 Task: Font style For heading Use Caladea with dark cyan 1 colour & Underline. font size for heading '18 Pt. 'Change the font style of data to Bodoni MT condensedand font size to  14 Pt. Change the alignment of both headline & data to  Align left. In the sheet  analysisSalesByTerritory_2022
Action: Mouse moved to (100, 61)
Screenshot: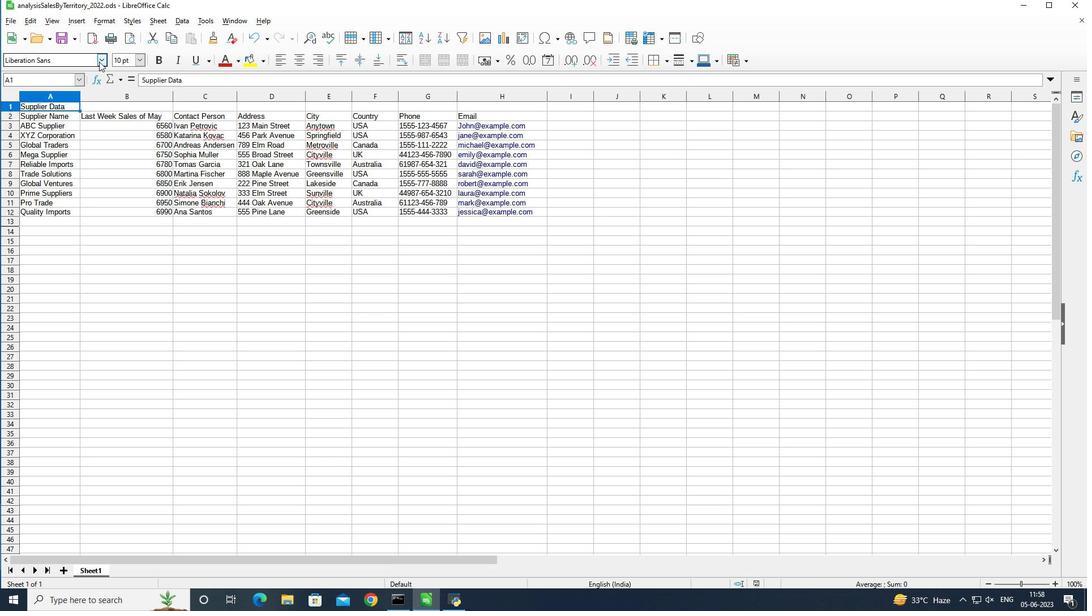 
Action: Mouse pressed left at (100, 61)
Screenshot: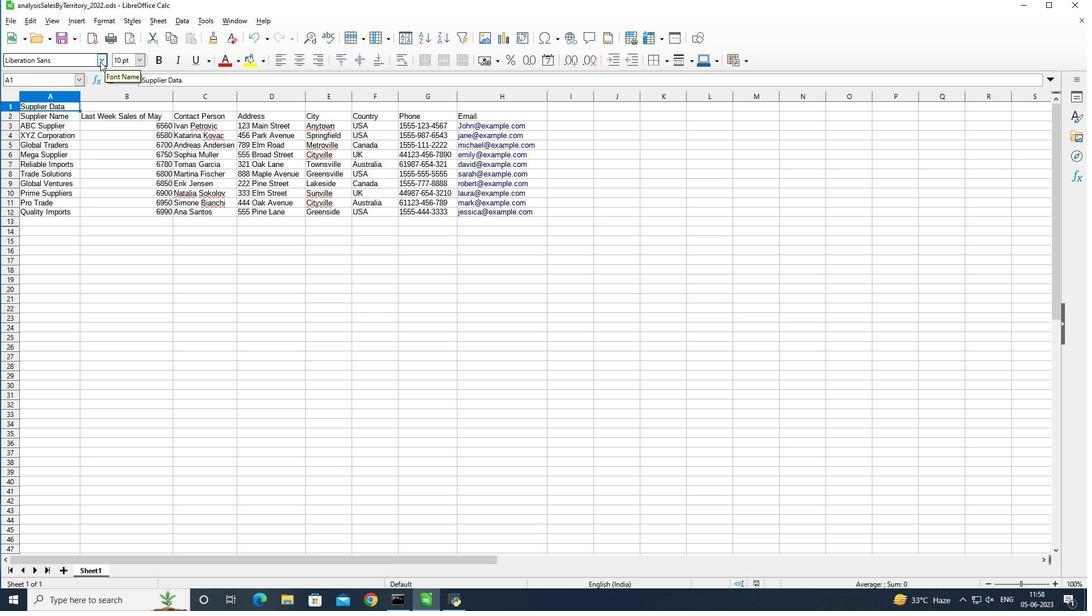
Action: Mouse moved to (128, 180)
Screenshot: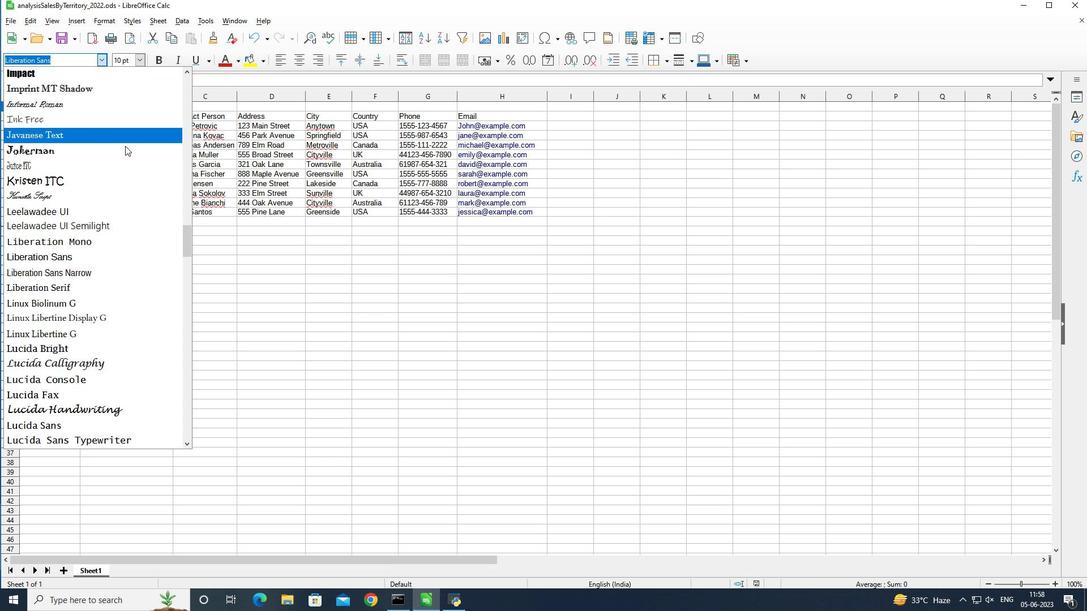 
Action: Mouse scrolled (128, 179) with delta (0, 0)
Screenshot: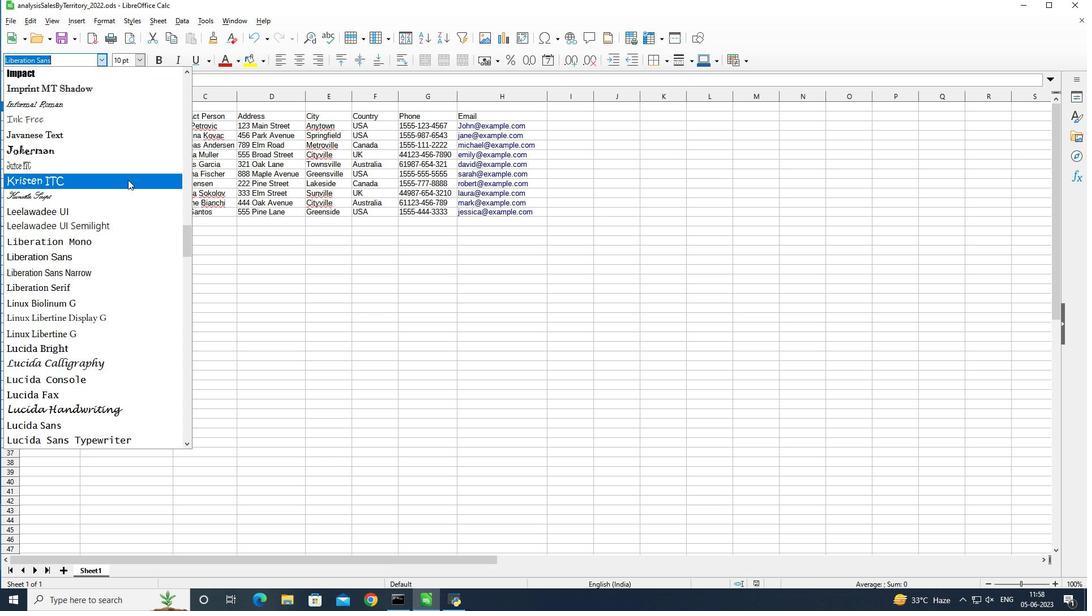 
Action: Mouse scrolled (128, 180) with delta (0, 0)
Screenshot: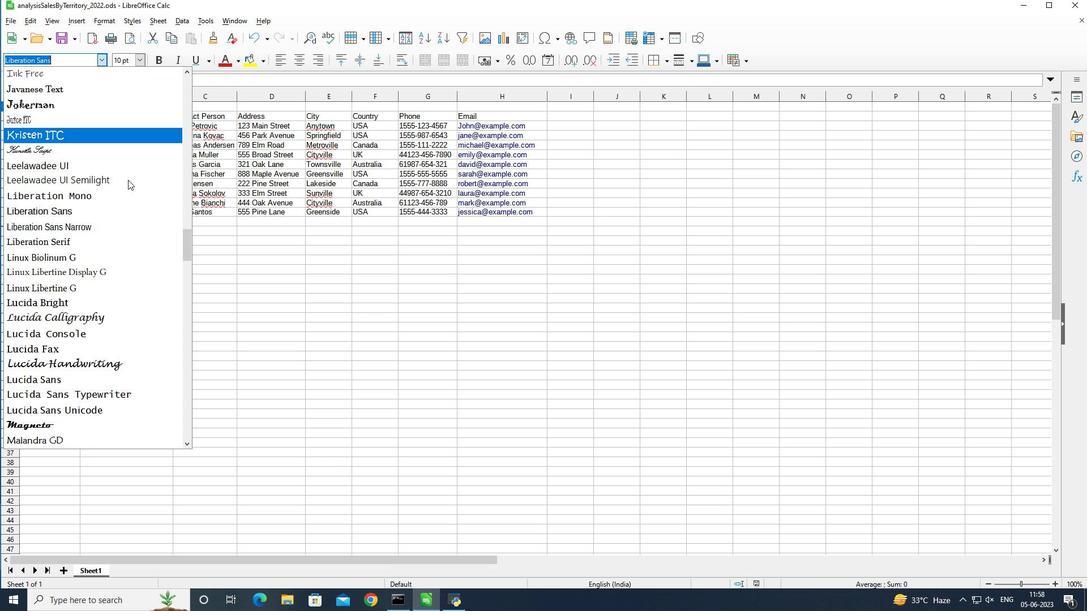 
Action: Mouse scrolled (128, 180) with delta (0, 0)
Screenshot: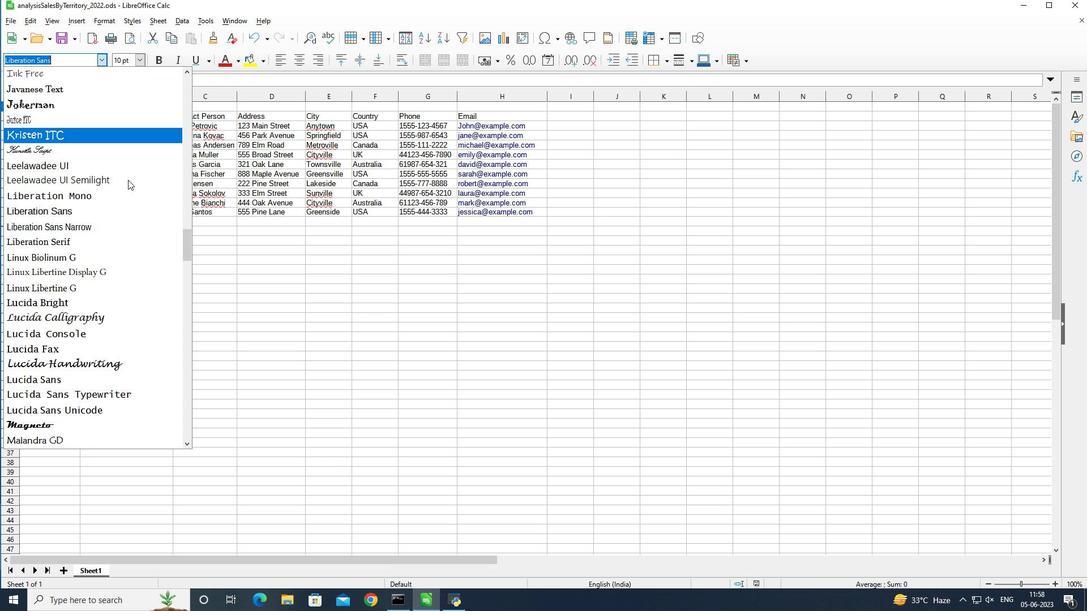 
Action: Mouse scrolled (128, 180) with delta (0, 0)
Screenshot: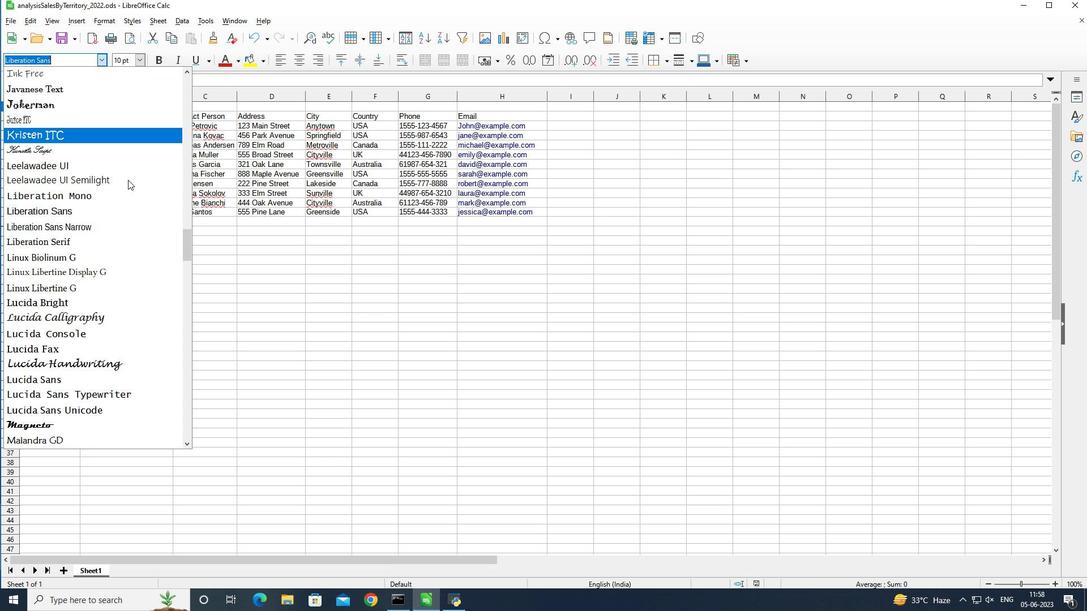 
Action: Mouse scrolled (128, 180) with delta (0, 0)
Screenshot: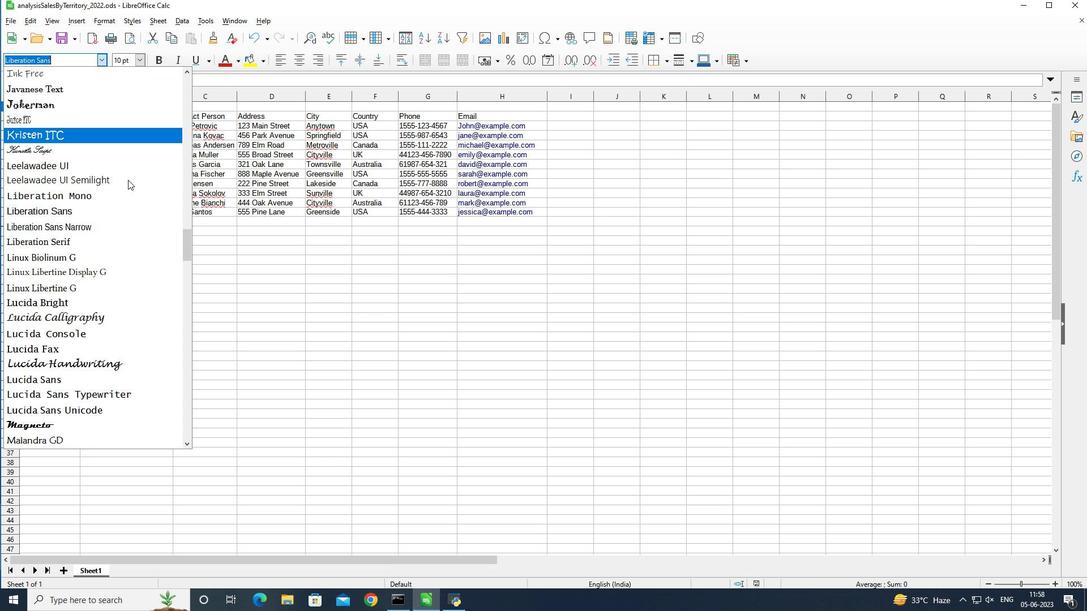 
Action: Mouse scrolled (128, 180) with delta (0, 0)
Screenshot: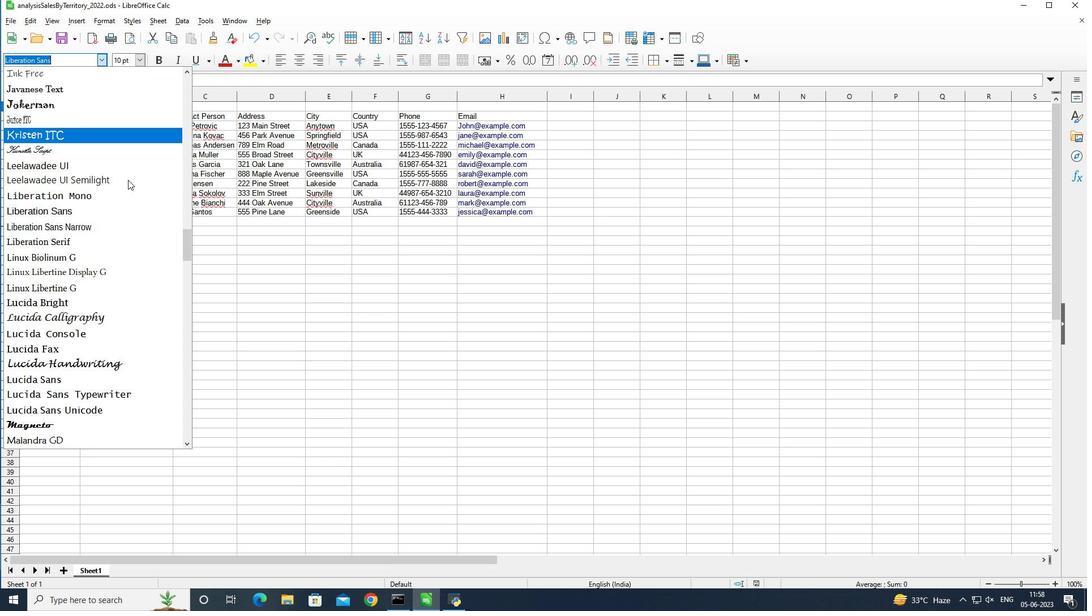 
Action: Mouse scrolled (128, 180) with delta (0, 0)
Screenshot: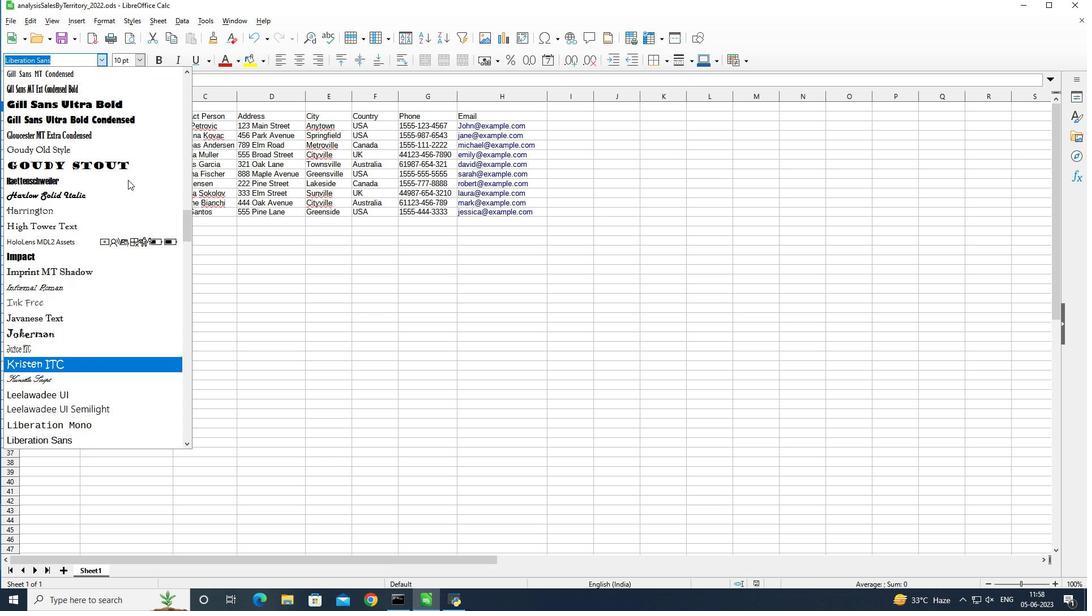 
Action: Mouse scrolled (128, 180) with delta (0, 0)
Screenshot: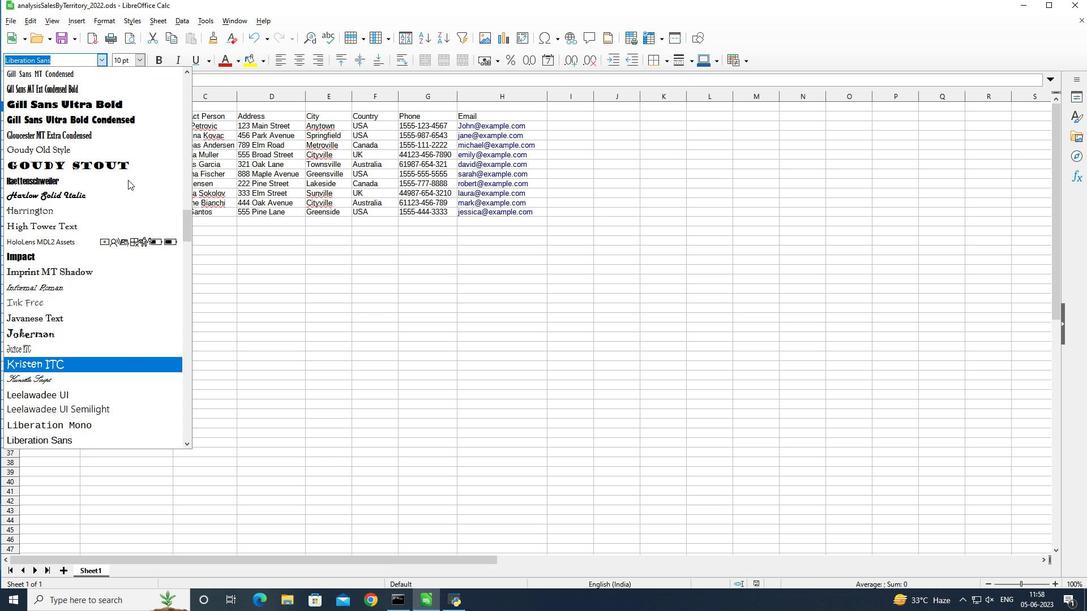 
Action: Mouse scrolled (128, 180) with delta (0, 0)
Screenshot: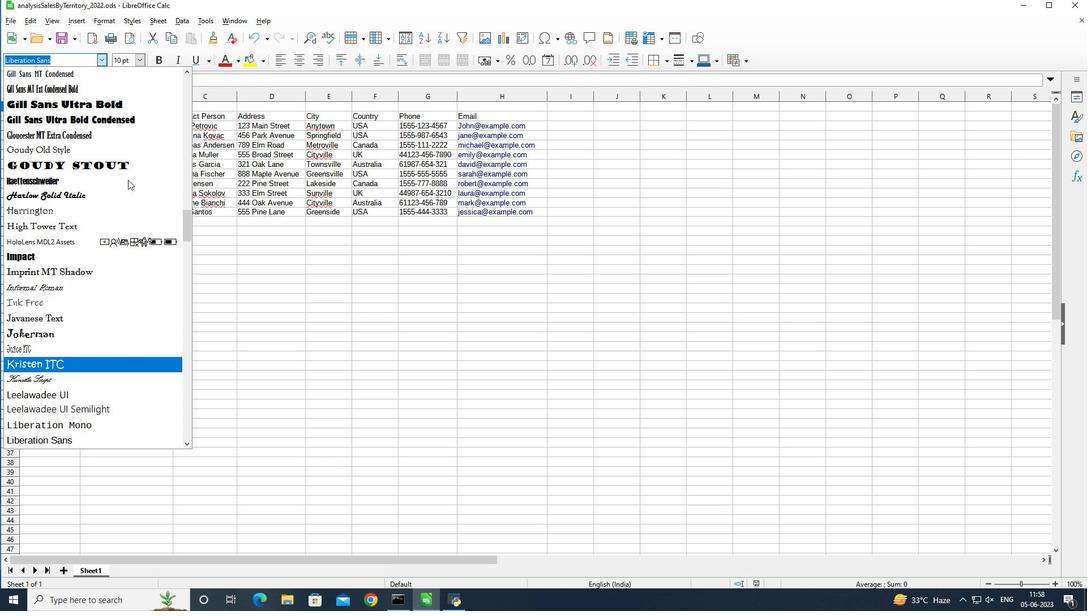 
Action: Mouse scrolled (128, 180) with delta (0, 0)
Screenshot: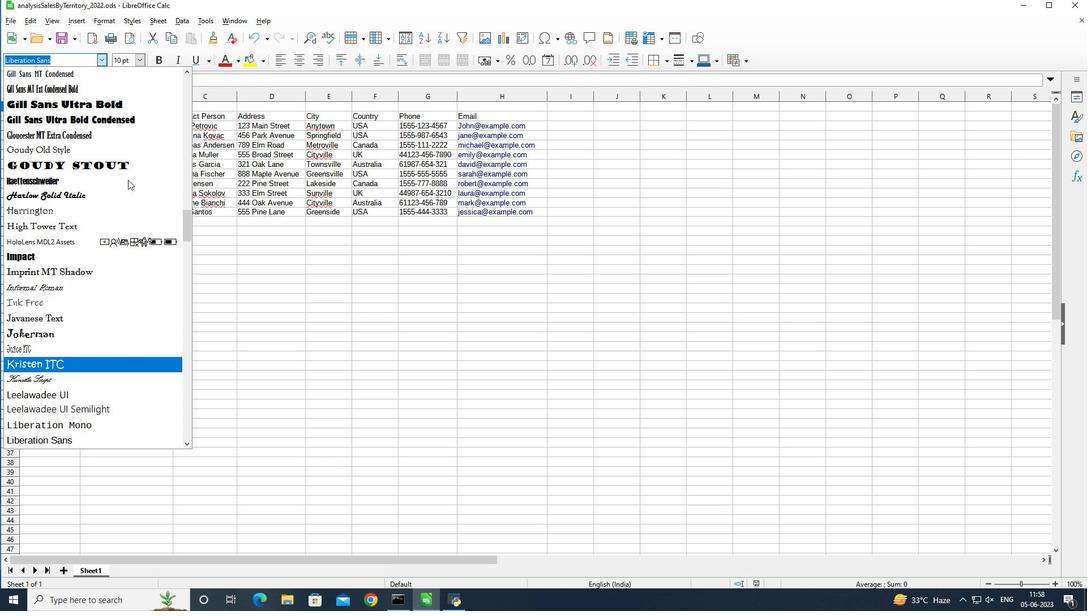 
Action: Mouse scrolled (128, 180) with delta (0, 0)
Screenshot: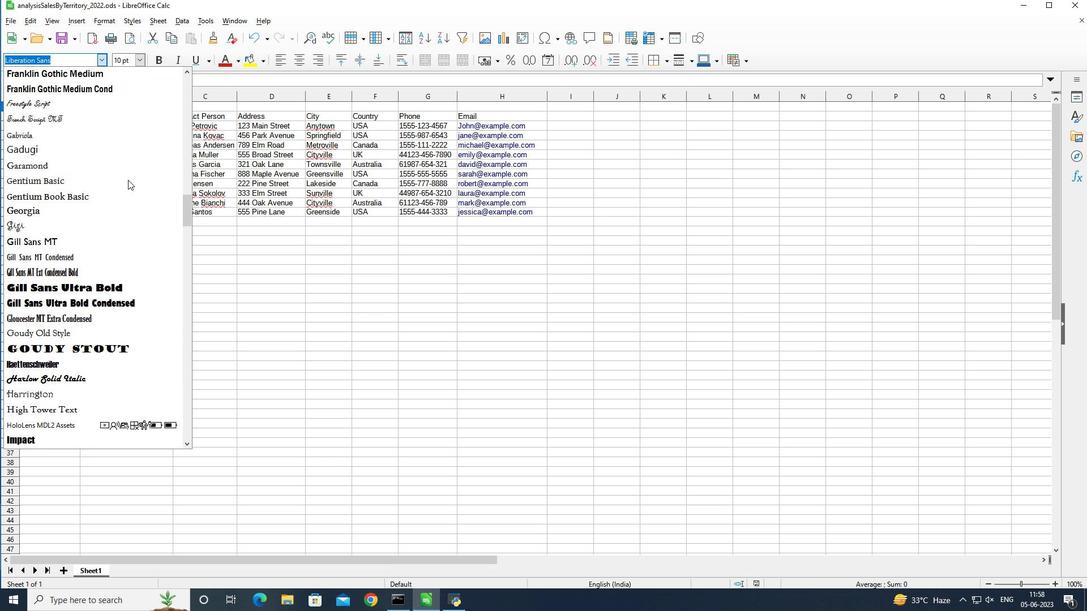 
Action: Mouse scrolled (128, 180) with delta (0, 0)
Screenshot: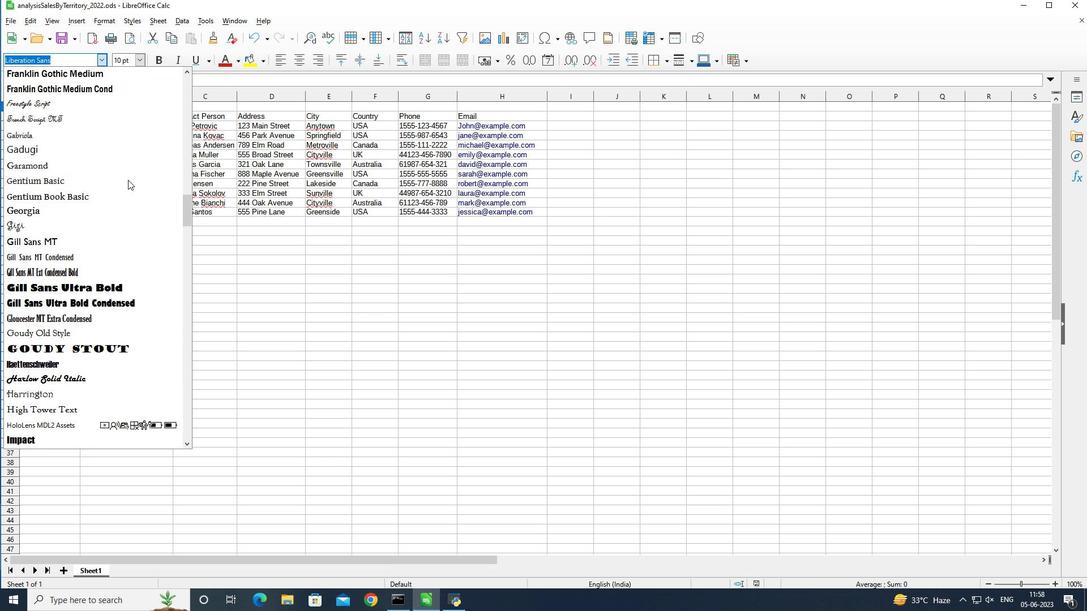 
Action: Mouse scrolled (128, 180) with delta (0, 0)
Screenshot: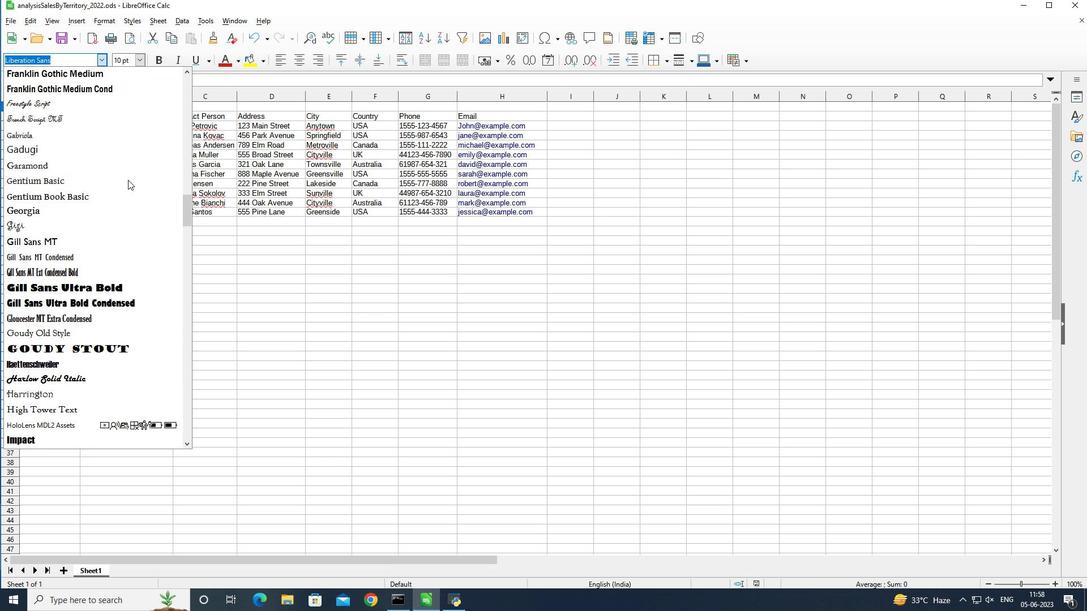 
Action: Mouse scrolled (128, 180) with delta (0, 0)
Screenshot: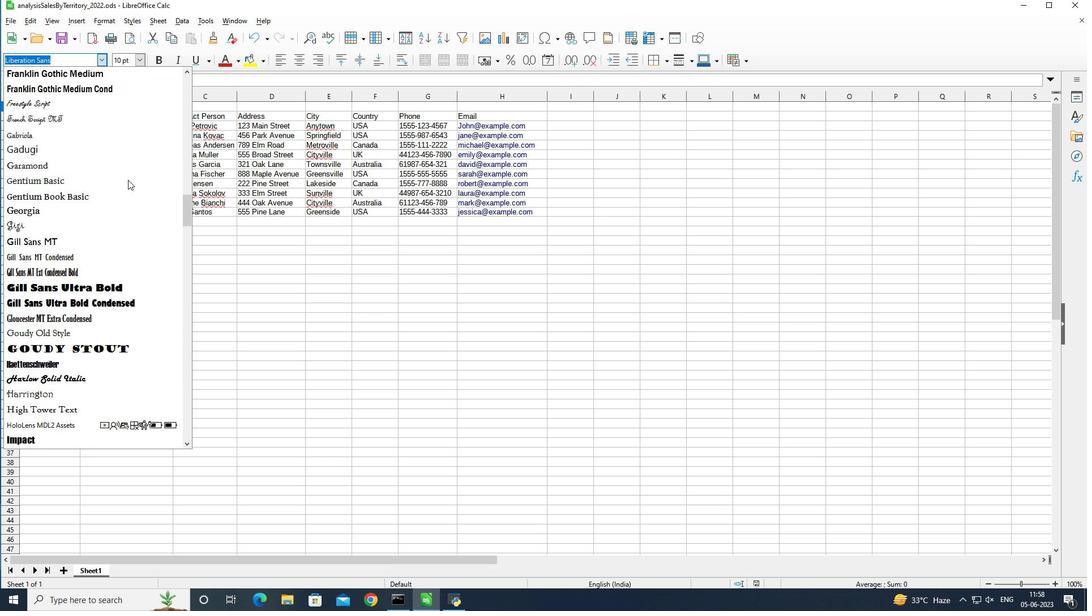 
Action: Mouse scrolled (128, 179) with delta (0, 0)
Screenshot: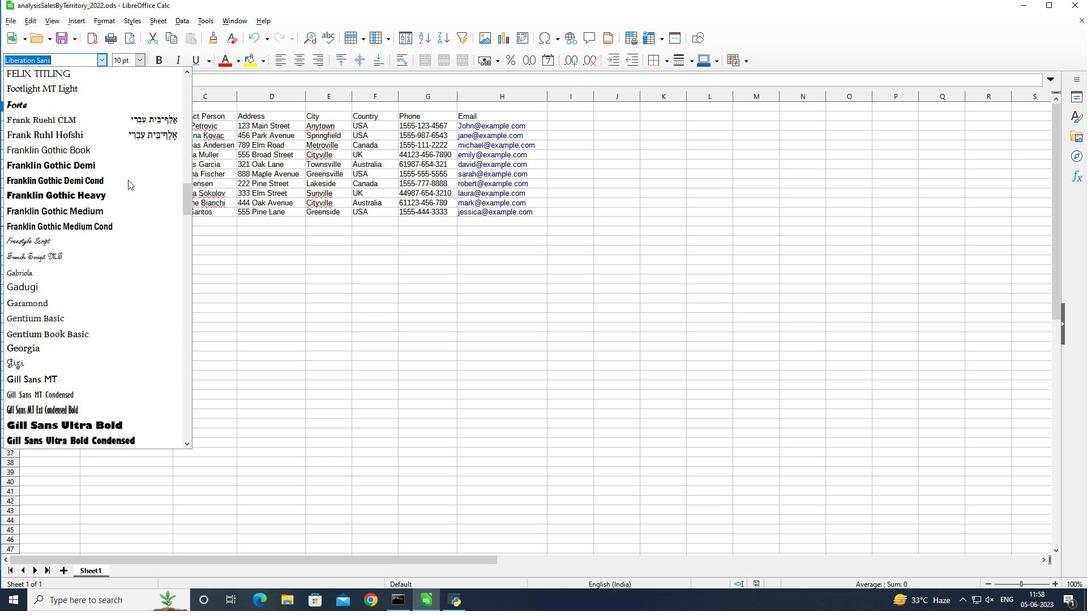 
Action: Mouse scrolled (128, 180) with delta (0, 0)
Screenshot: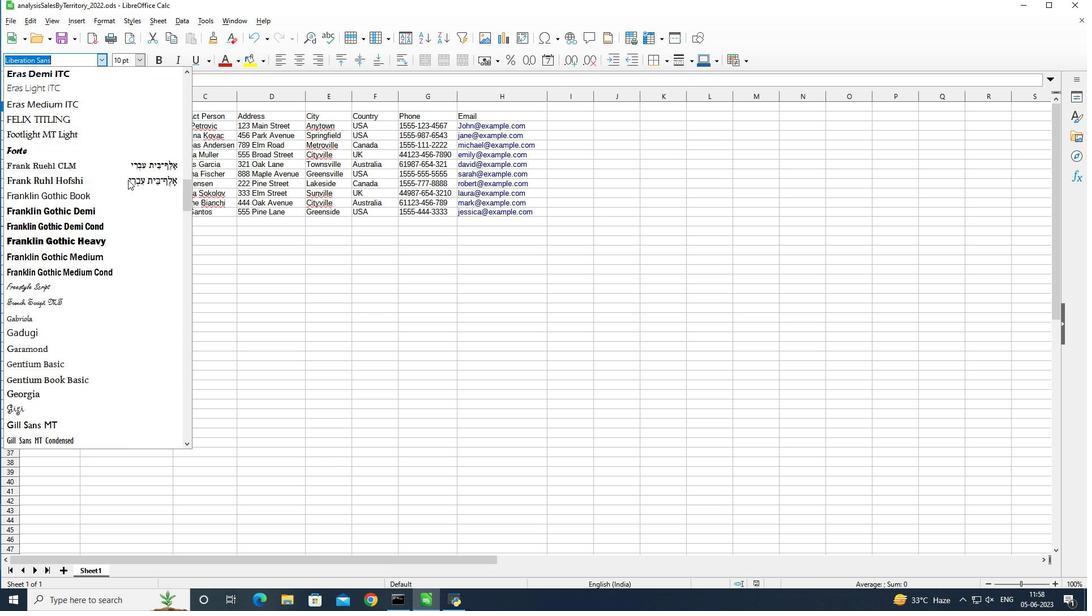 
Action: Mouse scrolled (128, 180) with delta (0, 0)
Screenshot: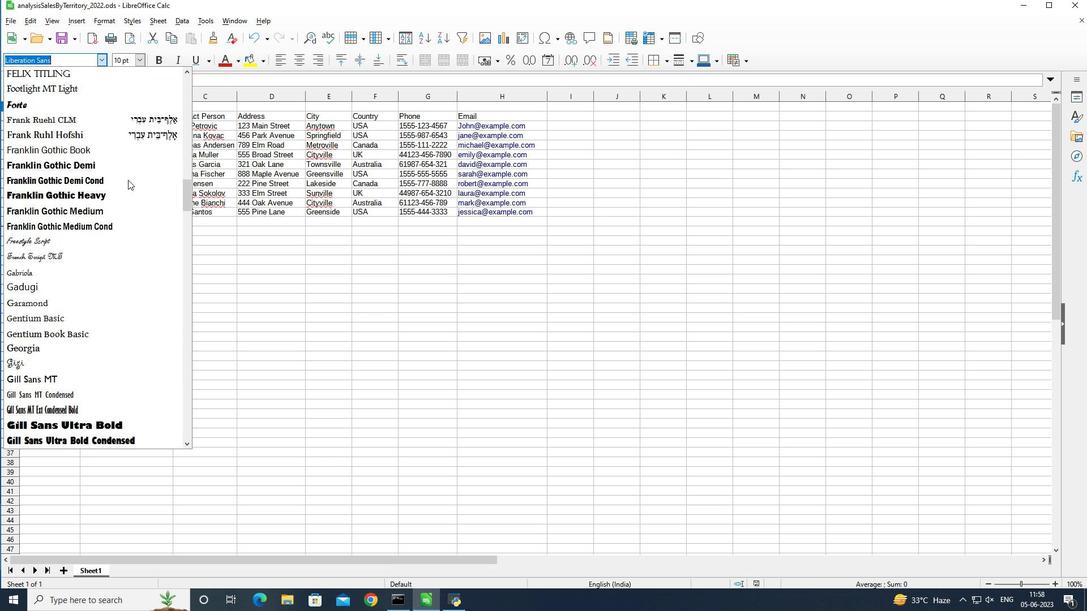 
Action: Mouse scrolled (128, 180) with delta (0, 0)
Screenshot: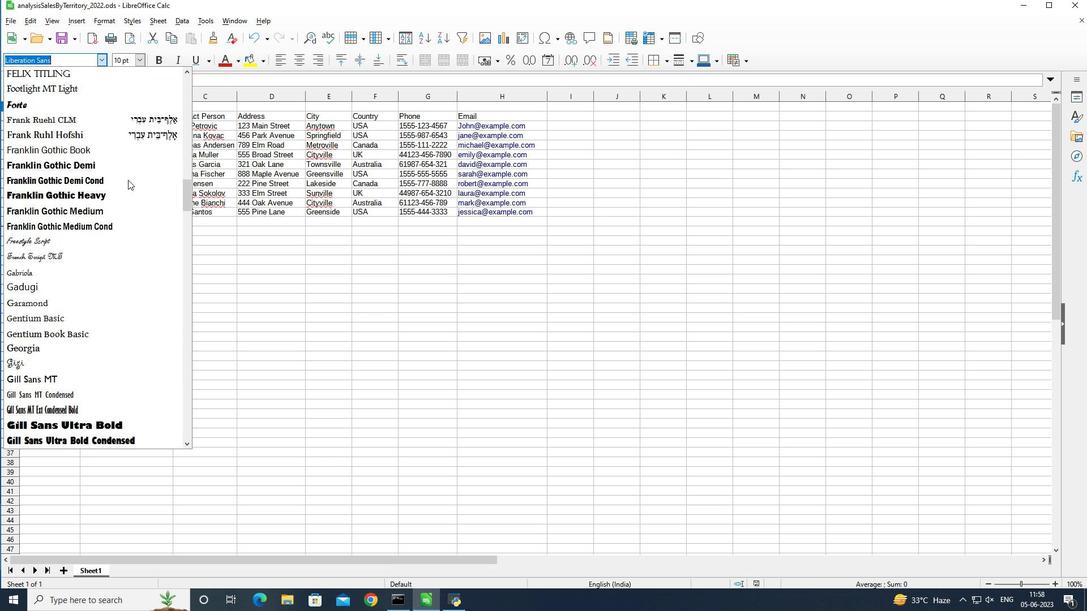 
Action: Mouse scrolled (128, 180) with delta (0, 0)
Screenshot: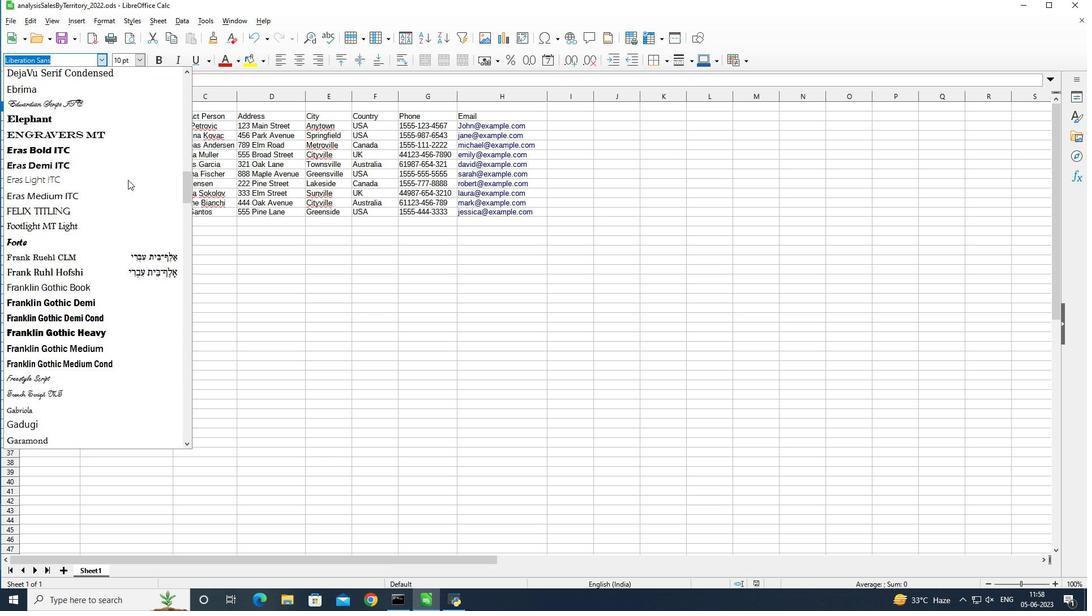 
Action: Mouse scrolled (128, 180) with delta (0, 0)
Screenshot: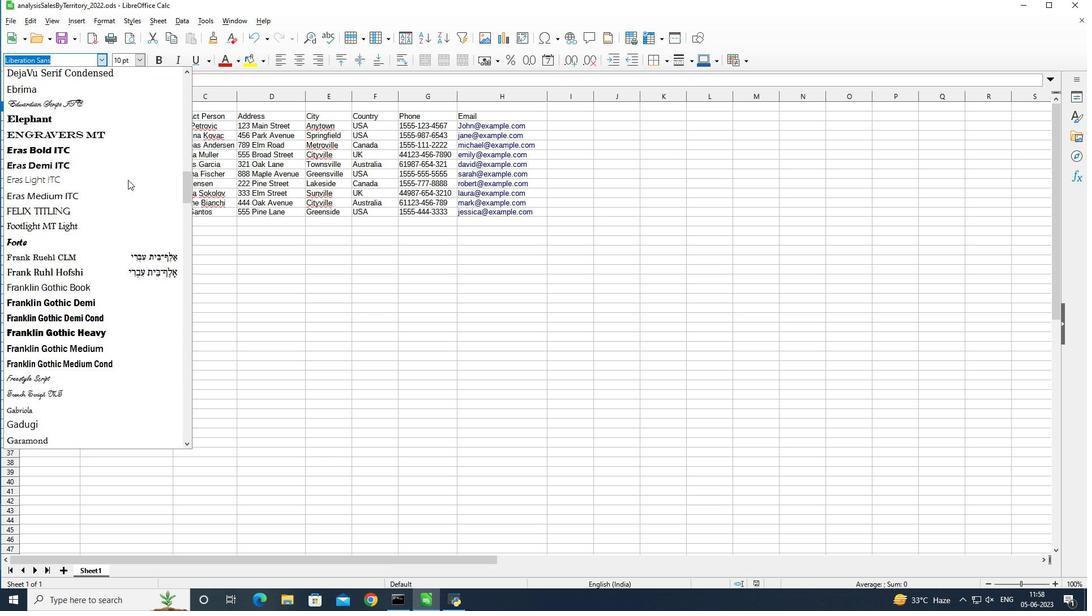 
Action: Mouse scrolled (128, 180) with delta (0, 0)
Screenshot: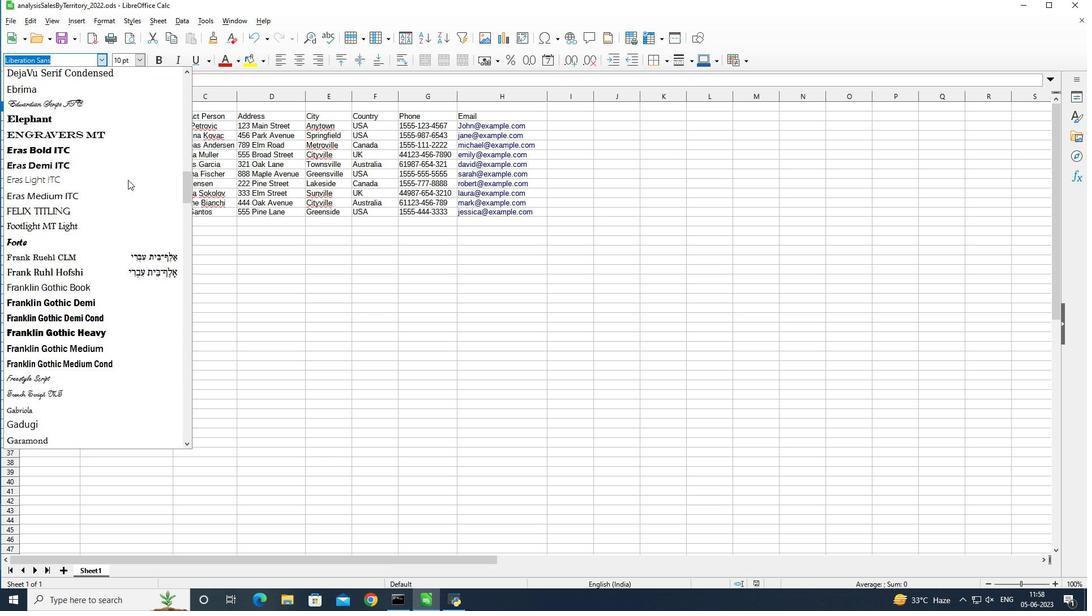 
Action: Mouse scrolled (128, 180) with delta (0, 0)
Screenshot: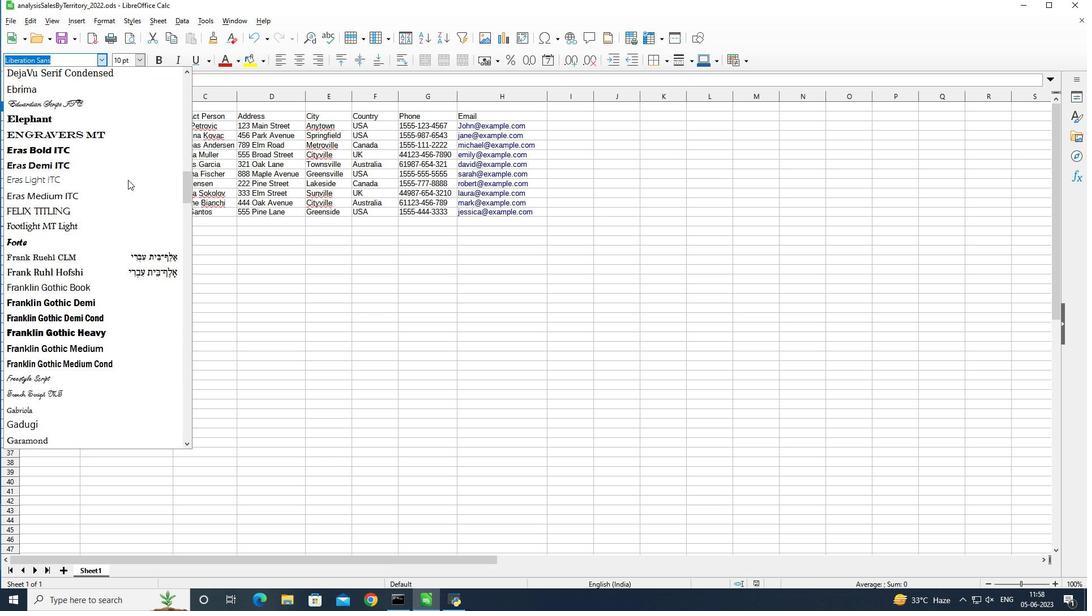 
Action: Mouse scrolled (128, 180) with delta (0, 0)
Screenshot: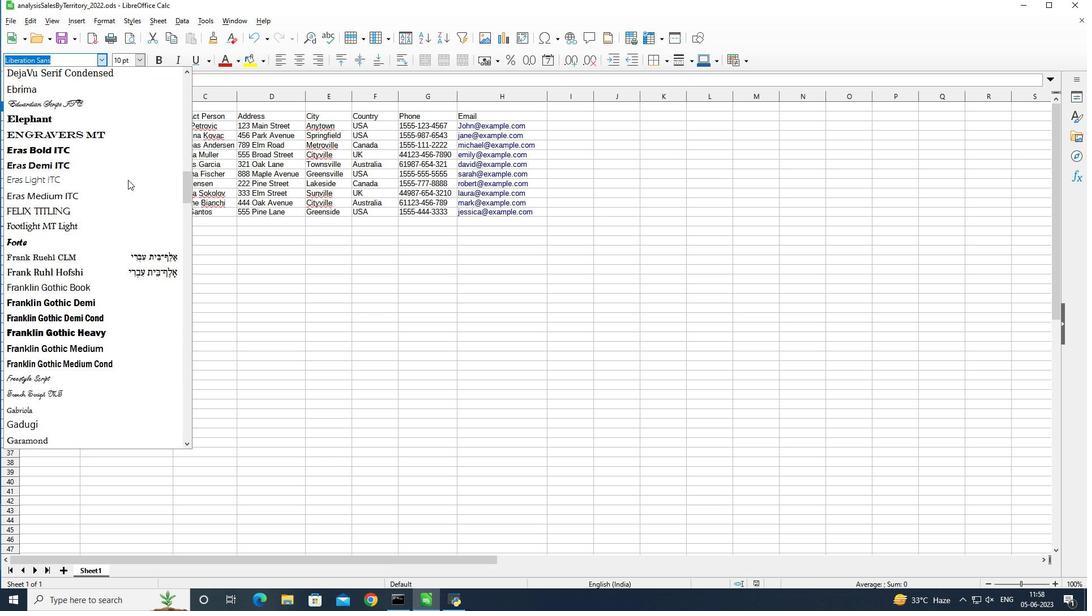 
Action: Mouse scrolled (128, 180) with delta (0, 0)
Screenshot: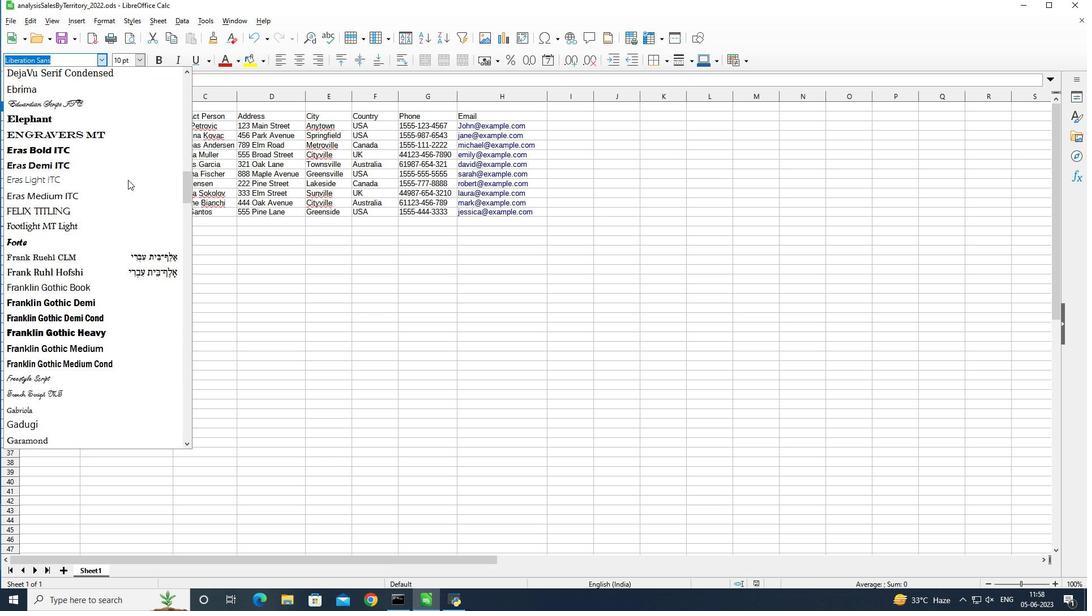
Action: Mouse scrolled (128, 180) with delta (0, 0)
Screenshot: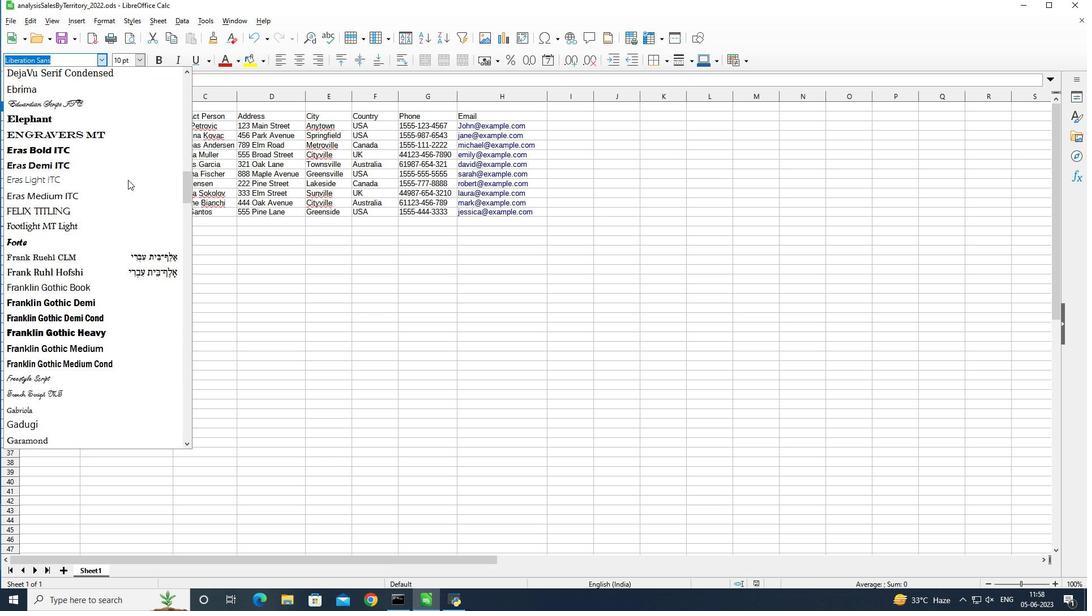 
Action: Mouse scrolled (128, 180) with delta (0, 0)
Screenshot: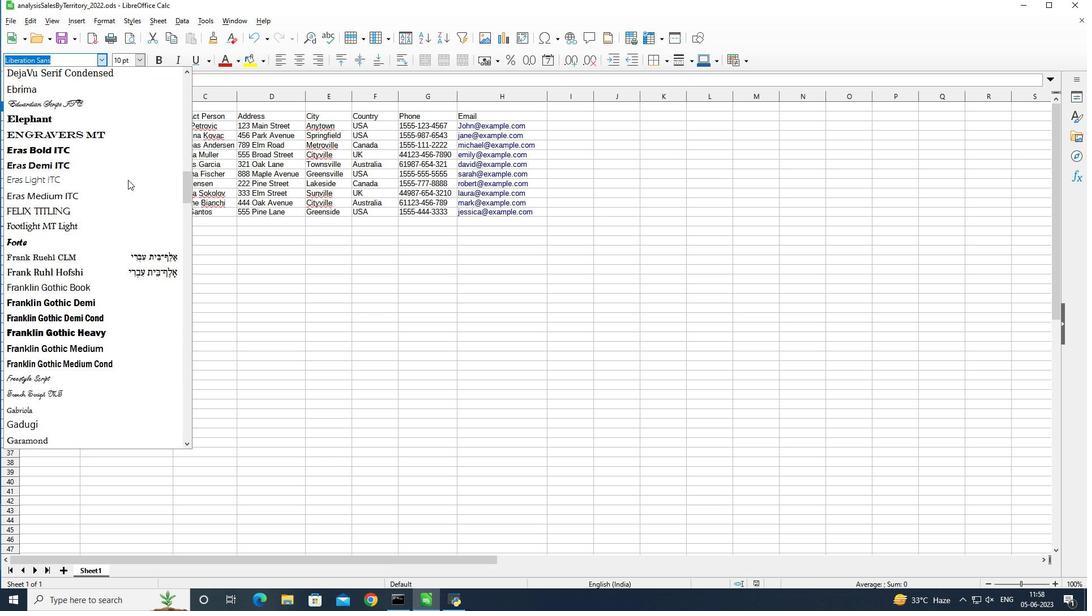 
Action: Mouse scrolled (128, 180) with delta (0, 0)
Screenshot: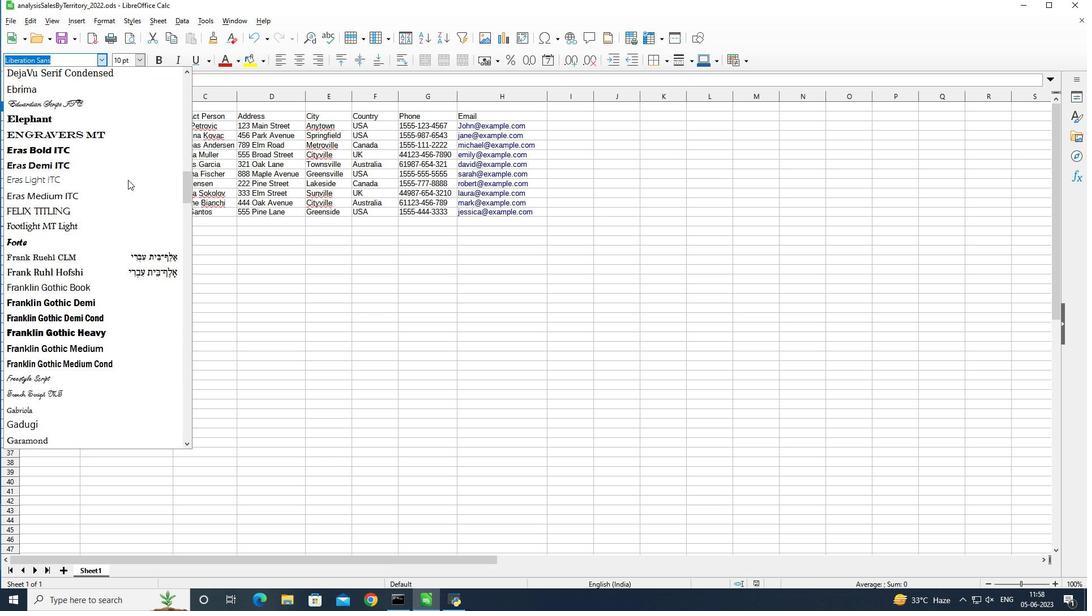
Action: Mouse scrolled (128, 180) with delta (0, 0)
Screenshot: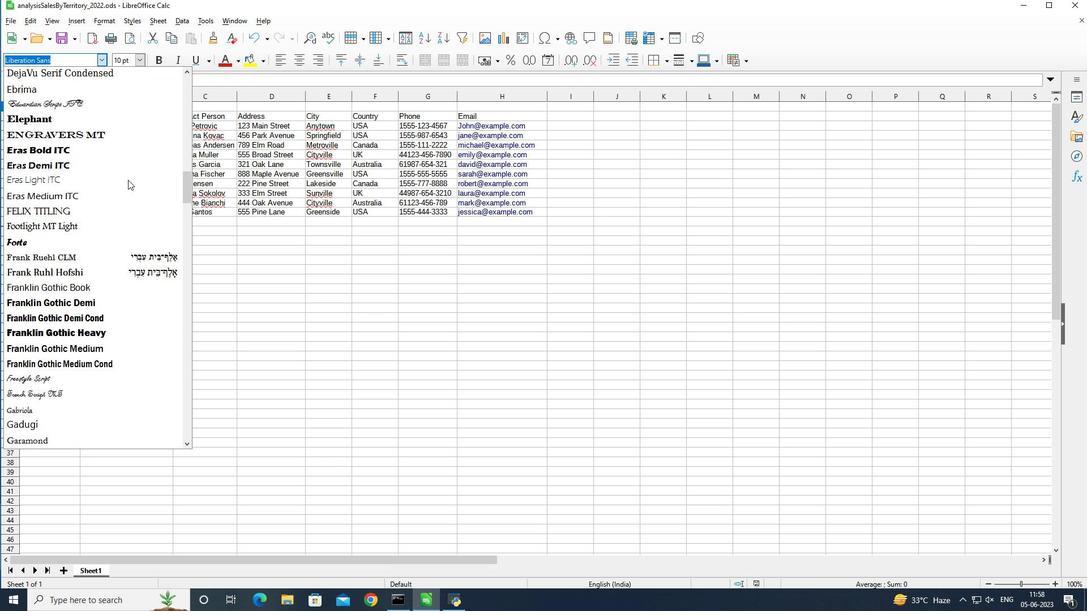 
Action: Mouse scrolled (128, 180) with delta (0, 0)
Screenshot: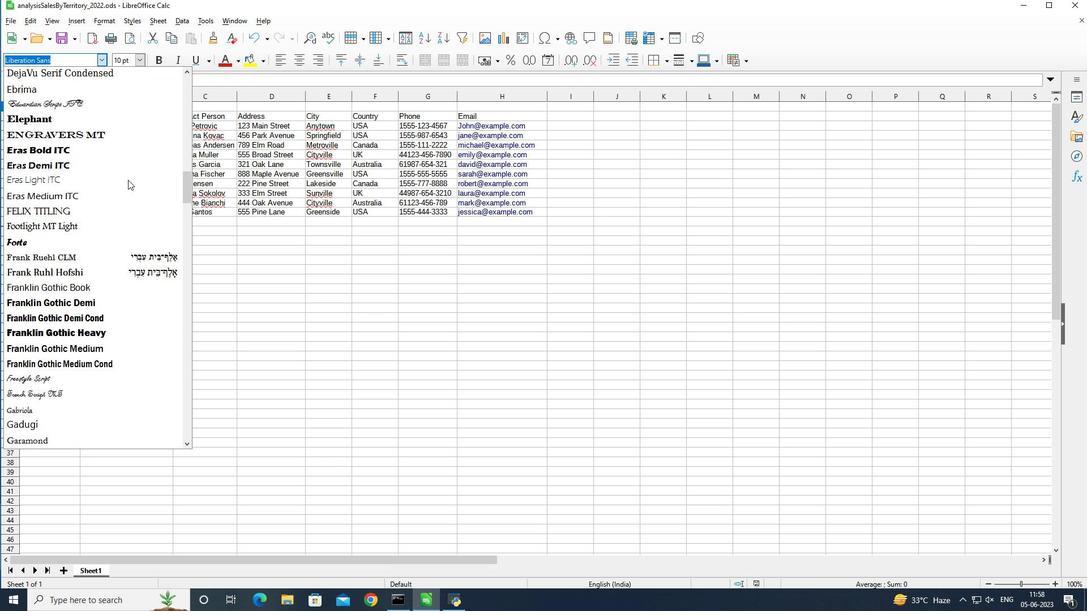 
Action: Mouse scrolled (128, 180) with delta (0, 0)
Screenshot: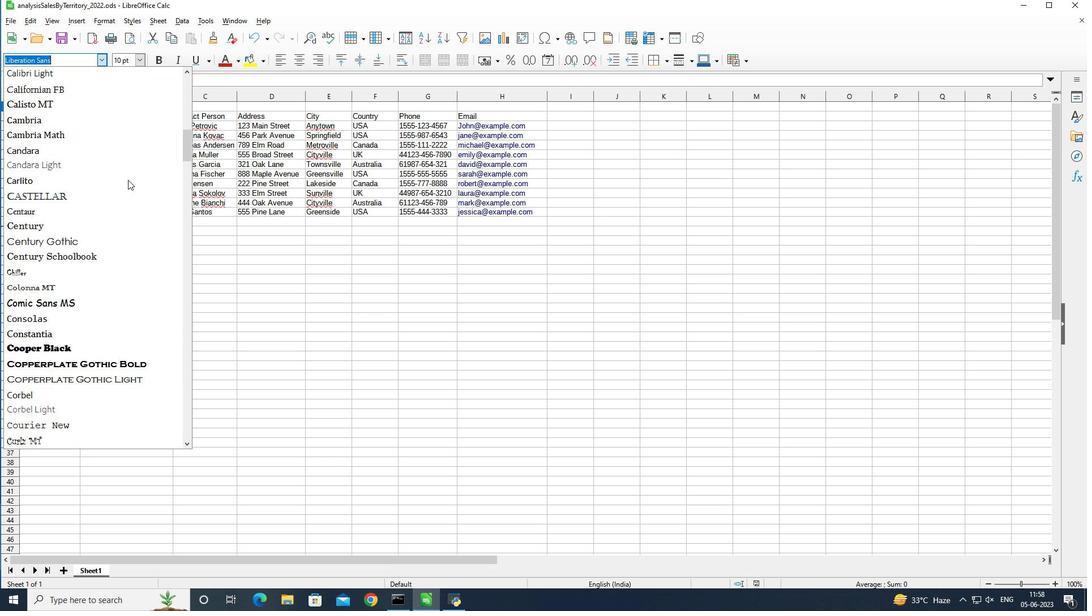
Action: Mouse scrolled (128, 180) with delta (0, 0)
Screenshot: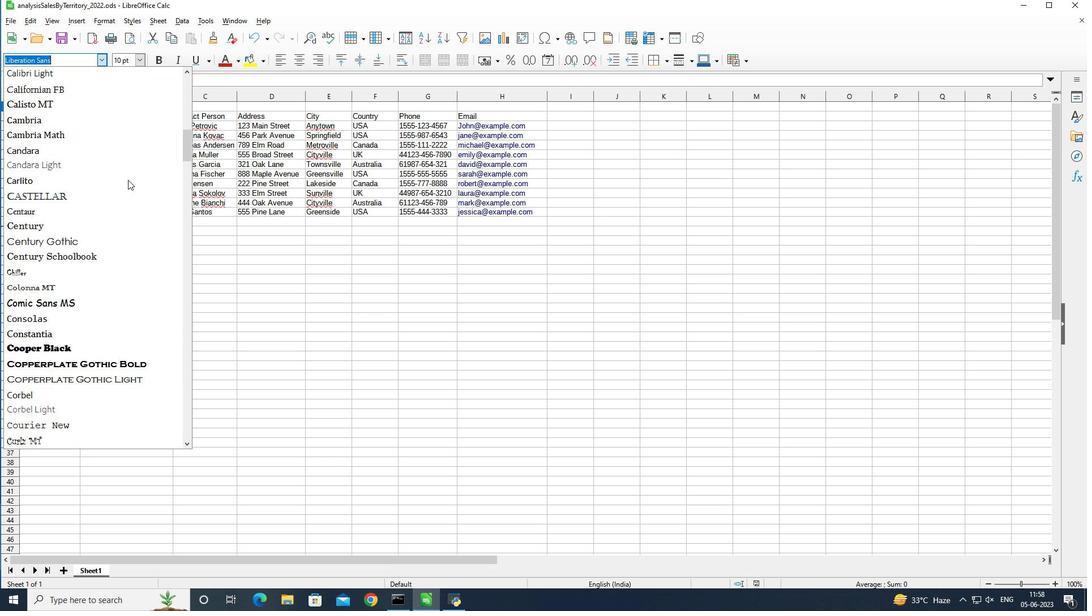 
Action: Mouse scrolled (128, 180) with delta (0, 0)
Screenshot: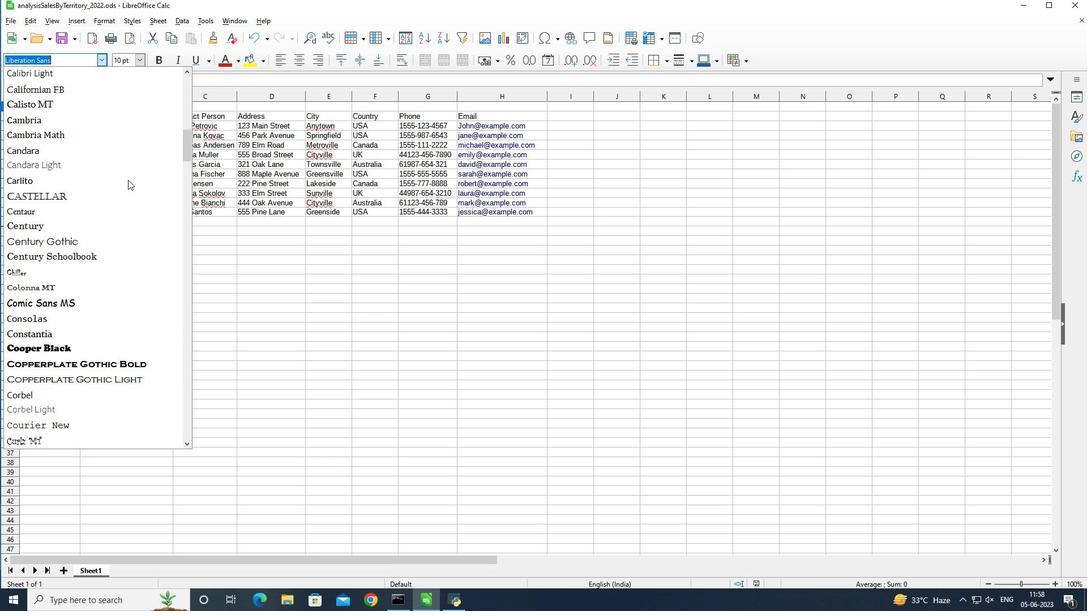 
Action: Mouse scrolled (128, 180) with delta (0, 0)
Screenshot: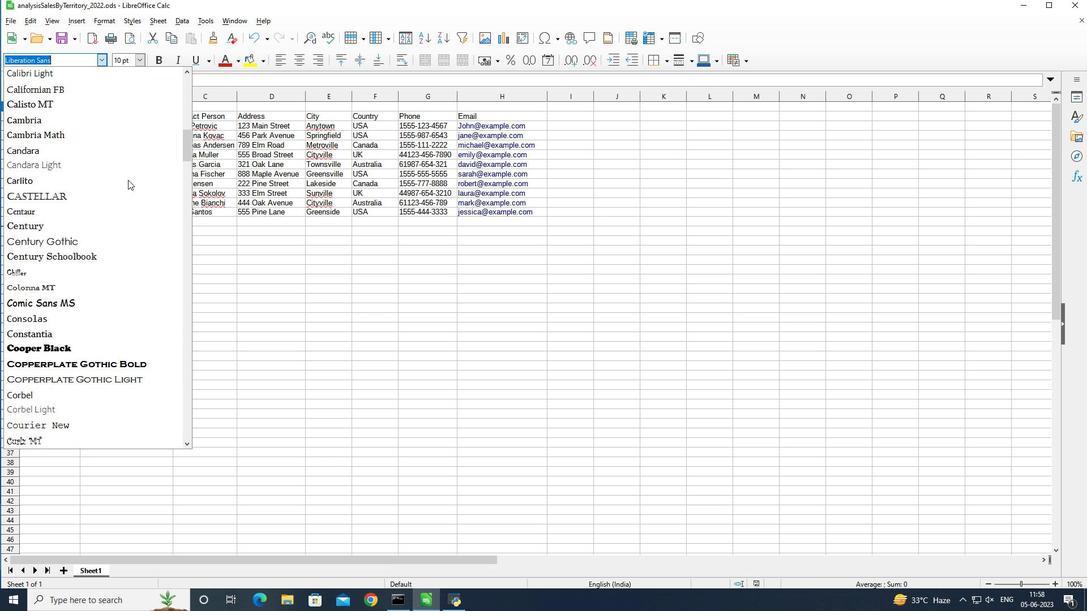 
Action: Mouse moved to (118, 229)
Screenshot: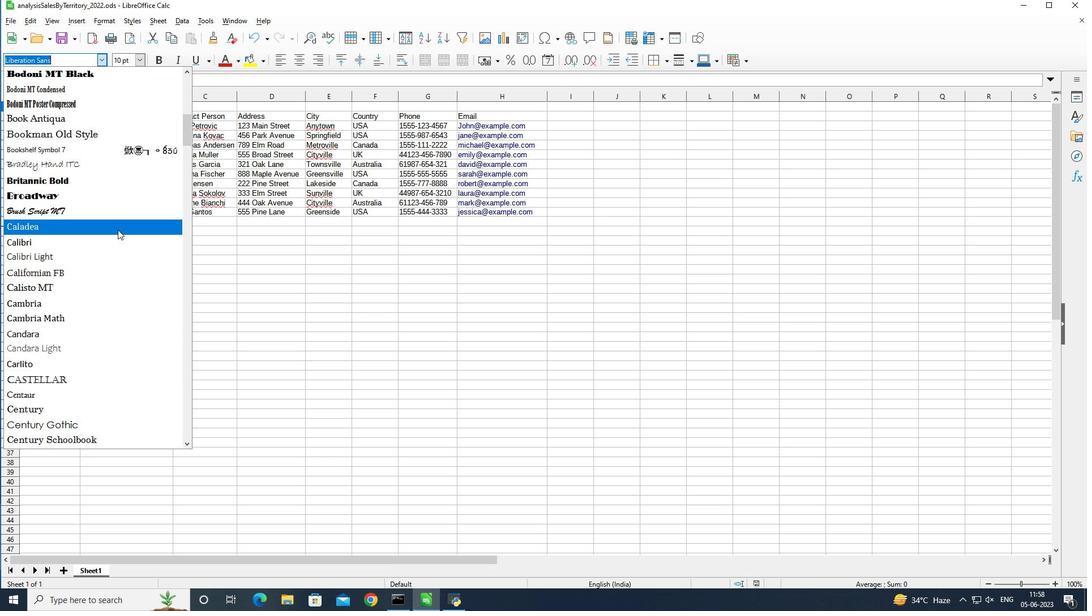 
Action: Mouse pressed left at (118, 229)
Screenshot: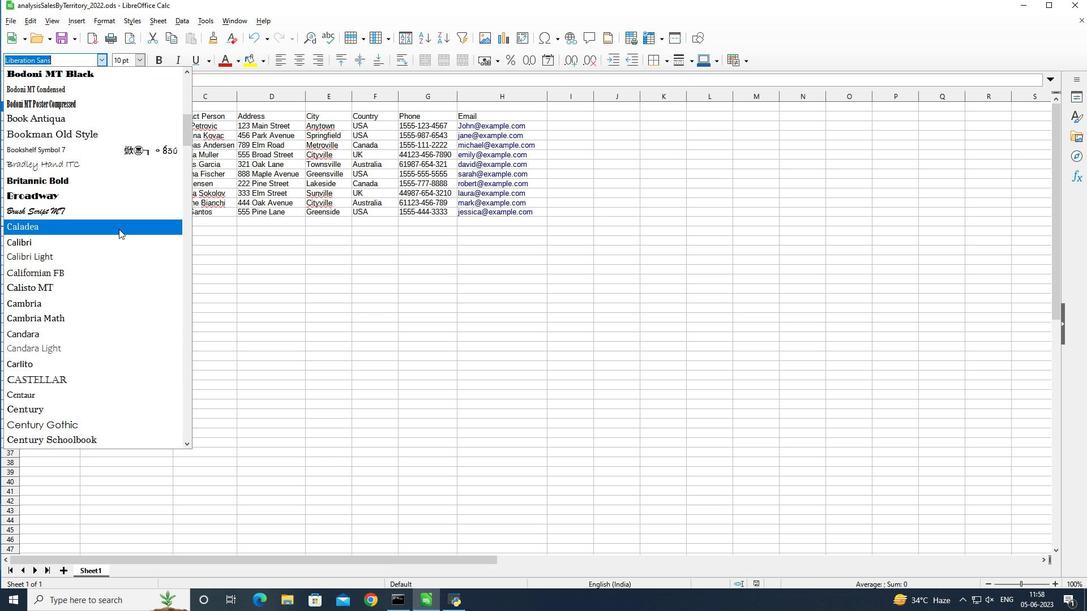 
Action: Mouse moved to (237, 62)
Screenshot: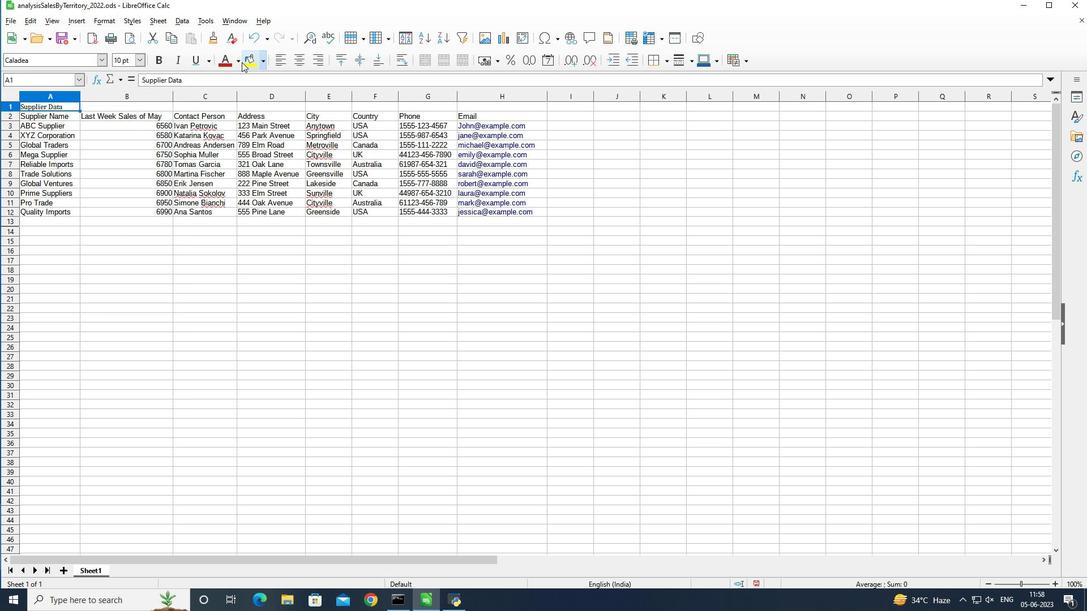 
Action: Mouse pressed left at (237, 62)
Screenshot: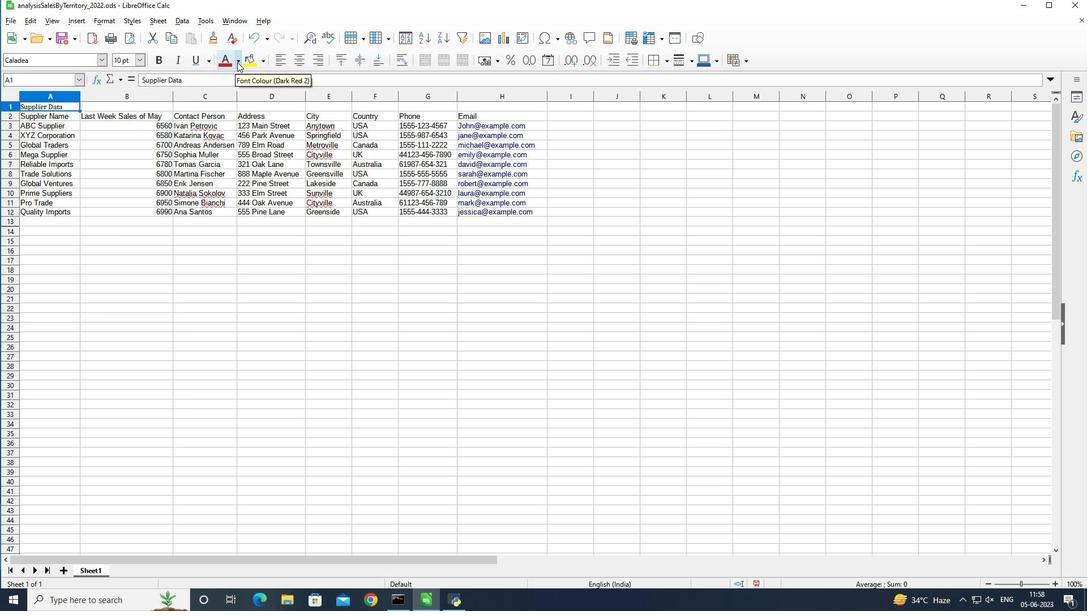 
Action: Mouse moved to (321, 114)
Screenshot: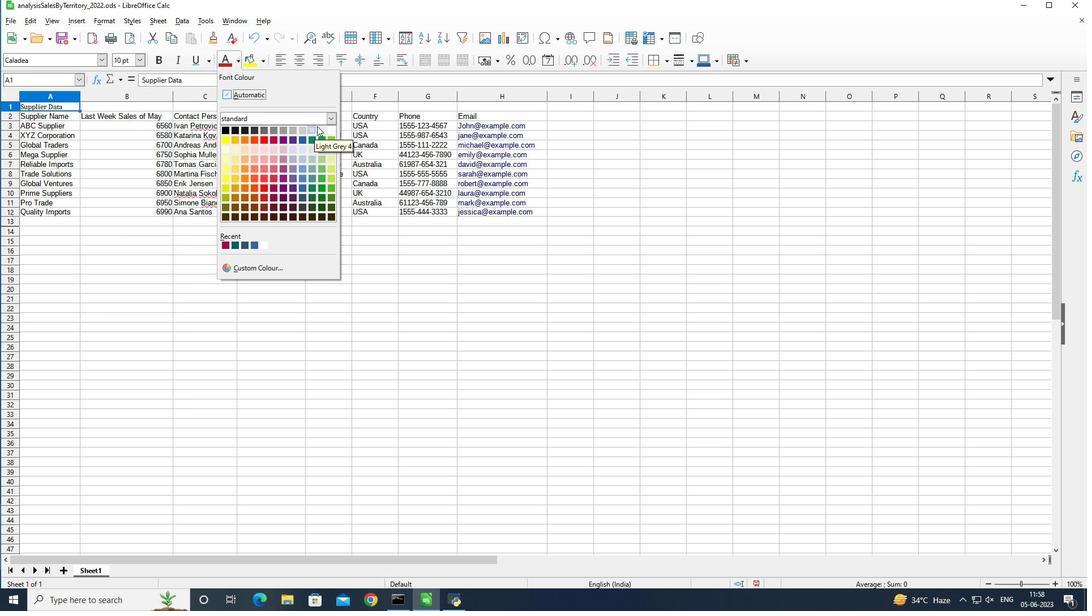 
Action: Mouse pressed left at (321, 114)
Screenshot: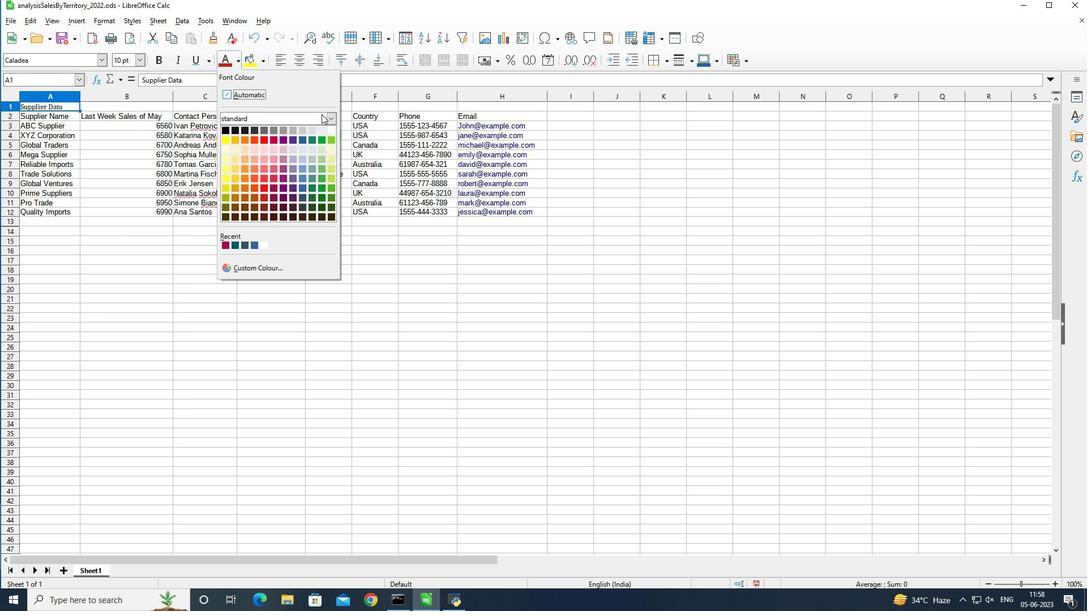 
Action: Mouse moved to (295, 174)
Screenshot: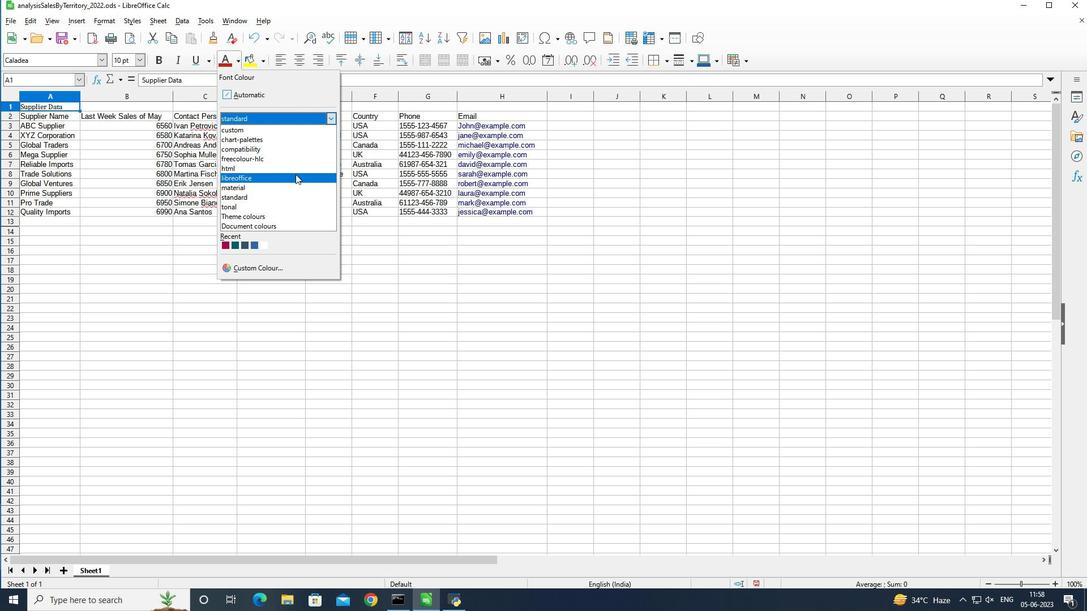 
Action: Mouse pressed left at (295, 174)
Screenshot: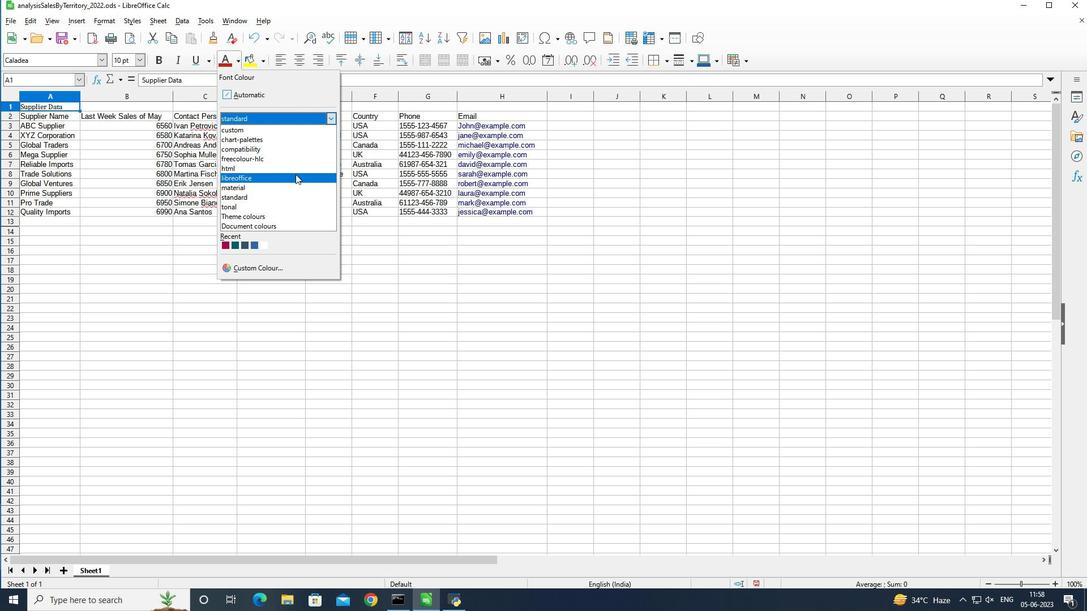 
Action: Mouse moved to (331, 117)
Screenshot: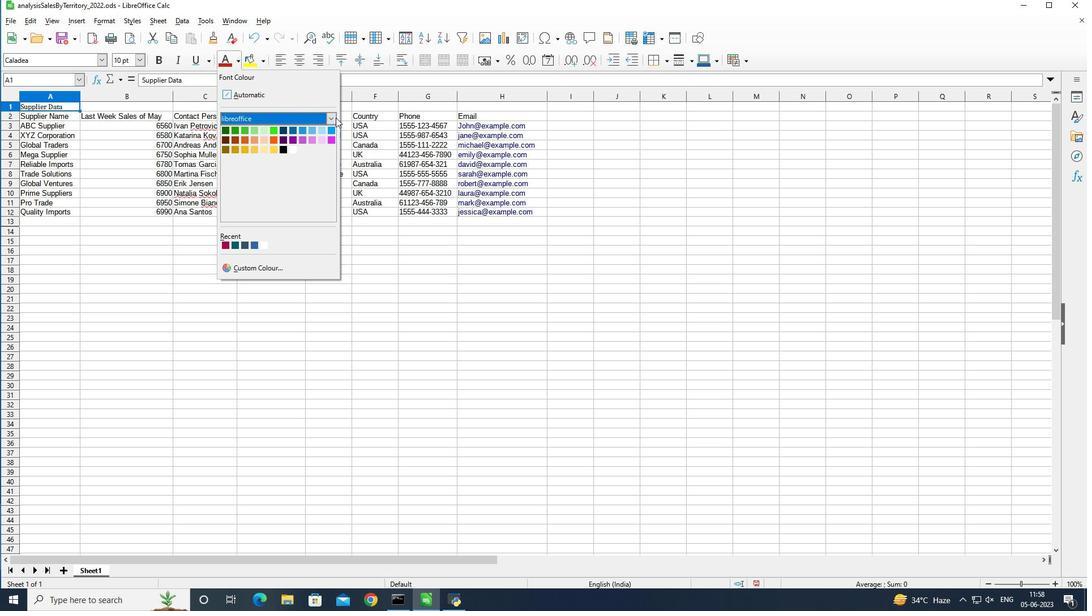 
Action: Mouse pressed left at (331, 117)
Screenshot: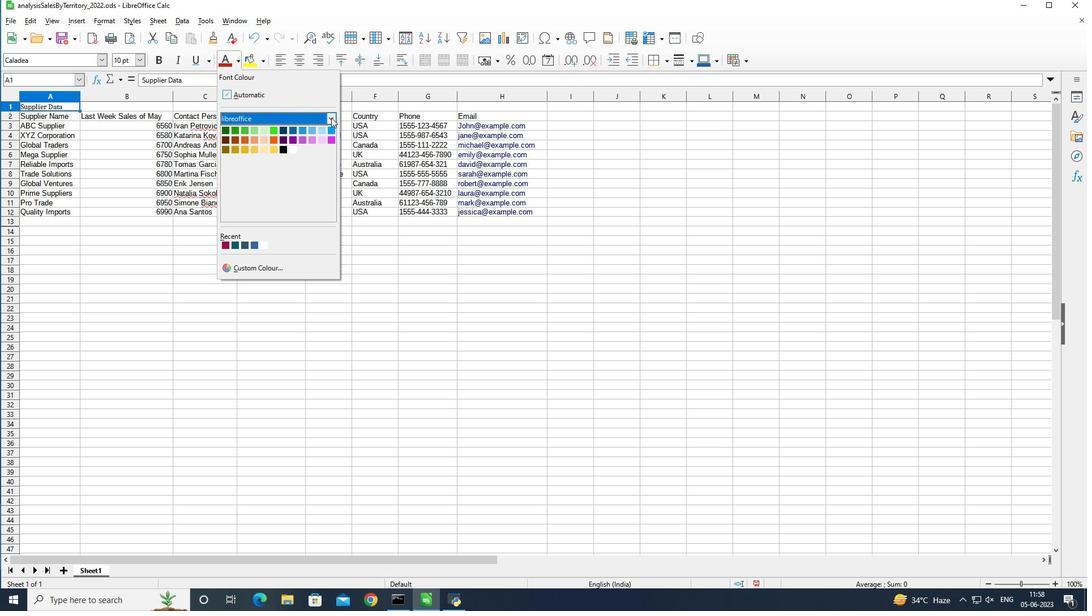 
Action: Mouse moved to (298, 183)
Screenshot: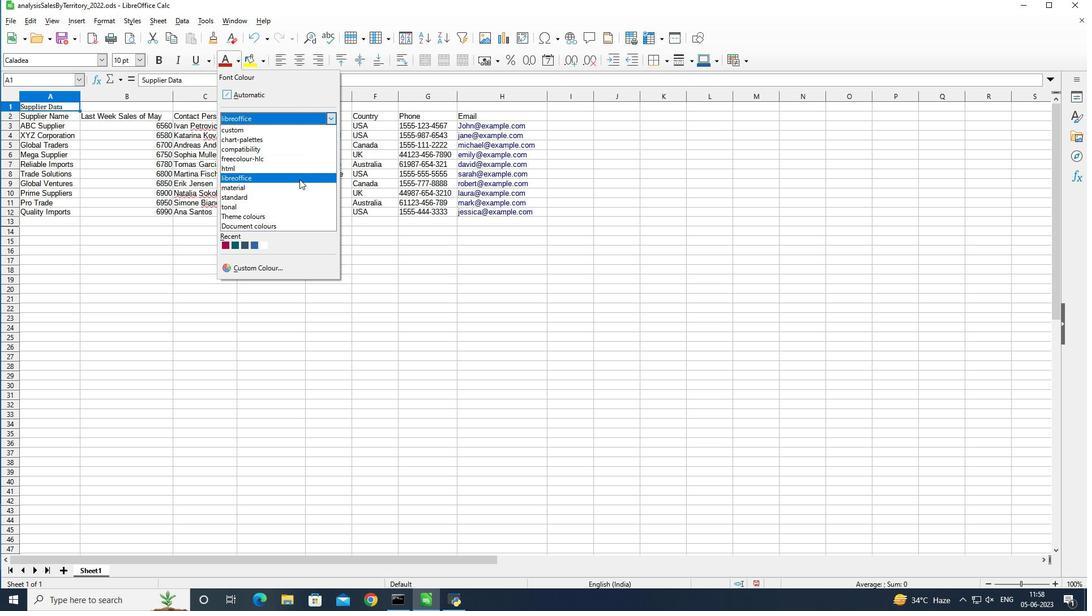 
Action: Mouse pressed left at (298, 183)
Screenshot: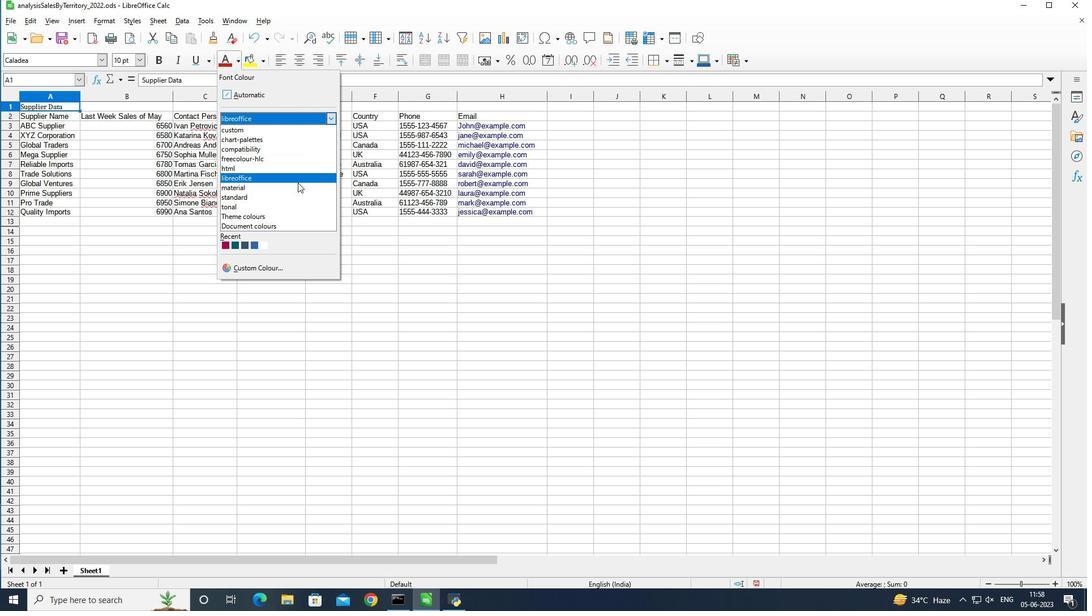 
Action: Mouse scrolled (298, 183) with delta (0, 0)
Screenshot: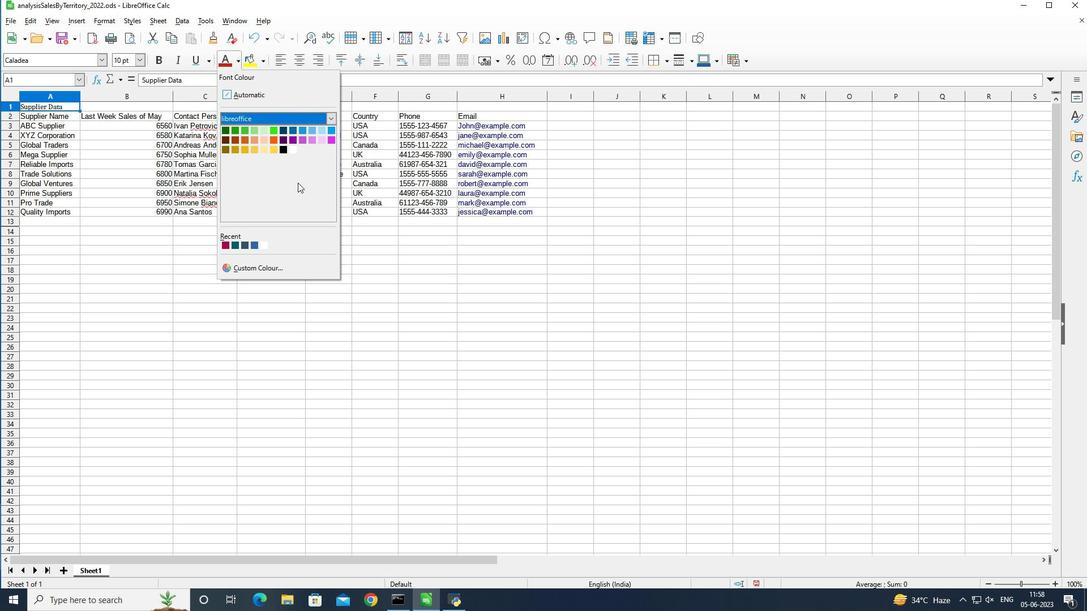 
Action: Mouse scrolled (298, 183) with delta (0, 0)
Screenshot: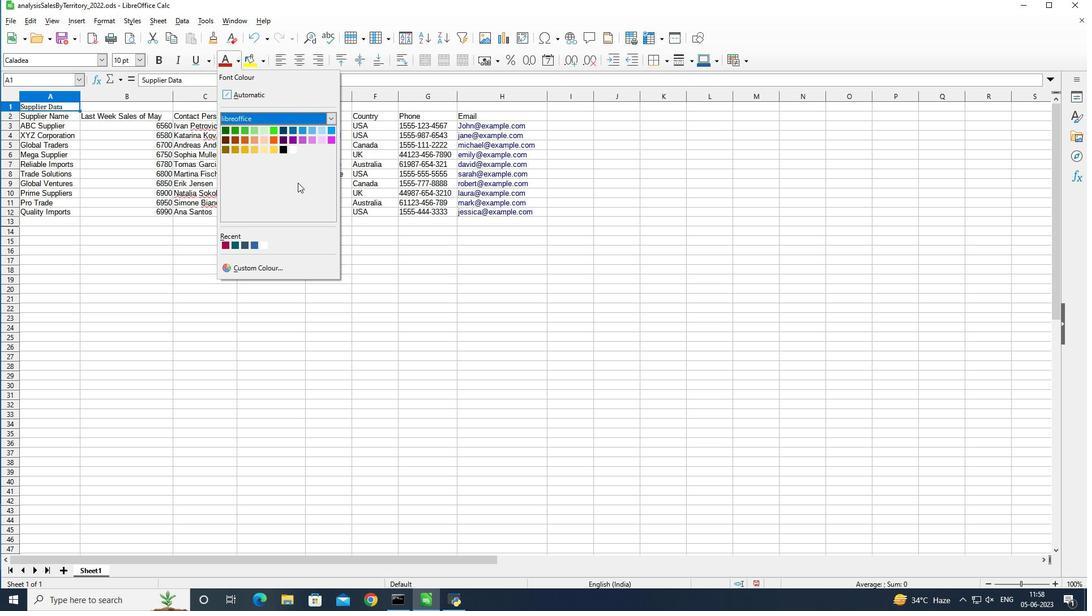 
Action: Mouse scrolled (298, 183) with delta (0, 0)
Screenshot: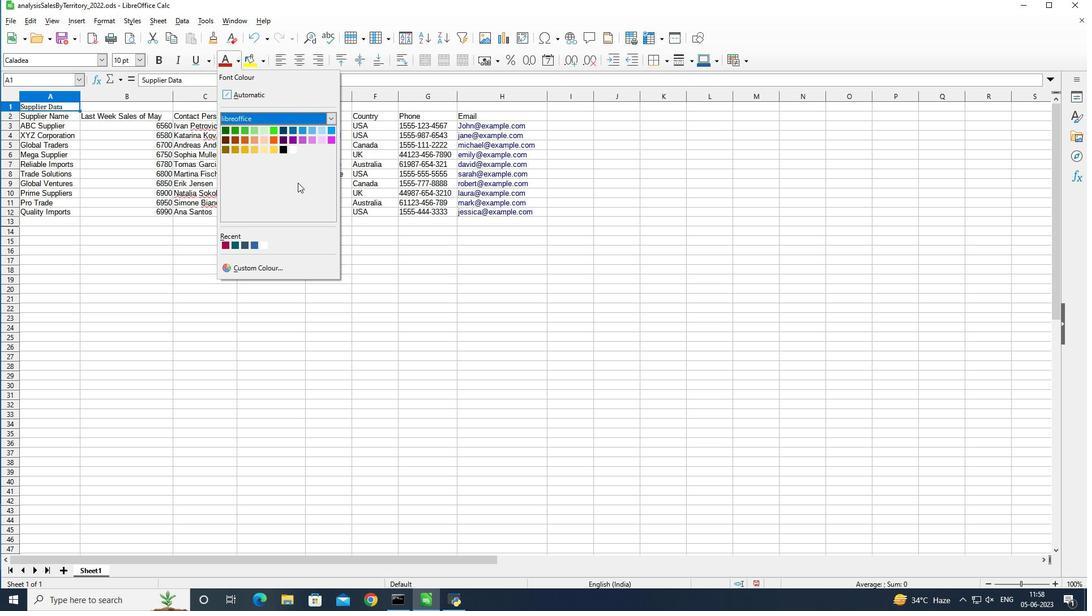 
Action: Mouse moved to (326, 117)
Screenshot: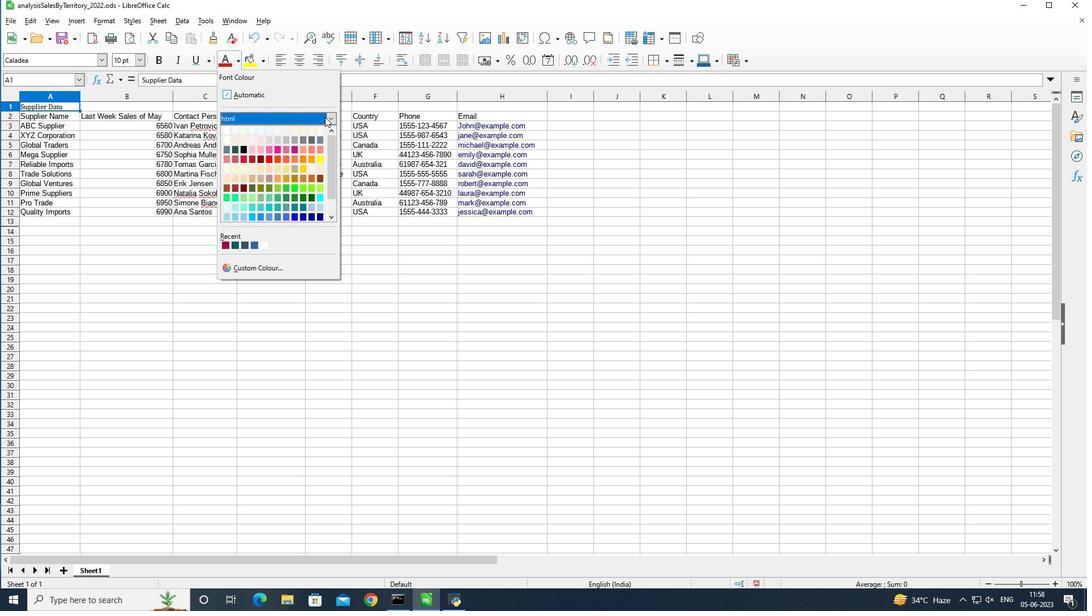 
Action: Mouse pressed left at (326, 117)
Screenshot: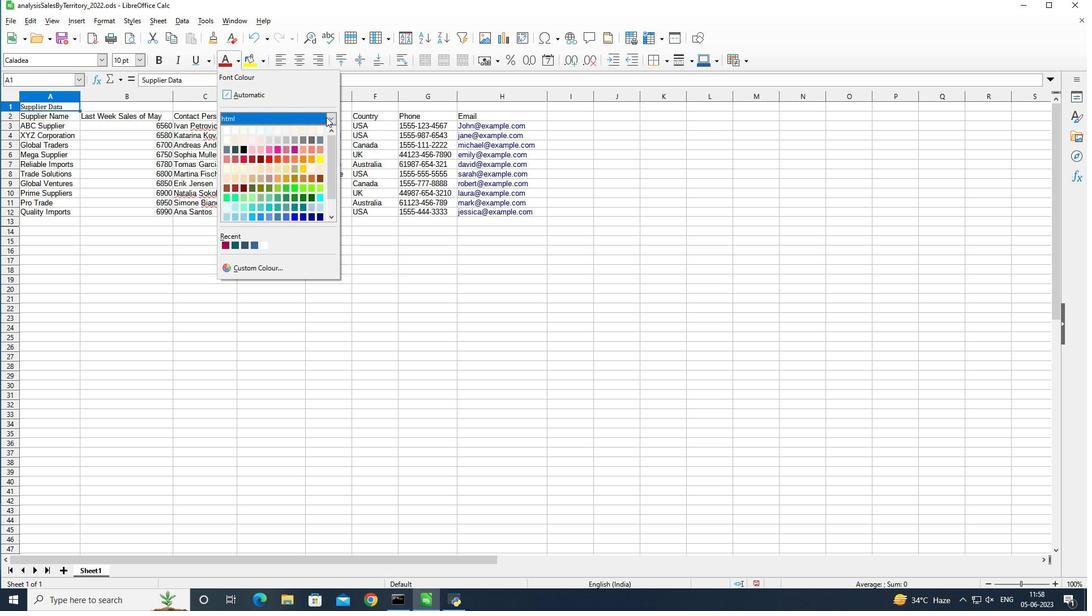 
Action: Mouse moved to (290, 188)
Screenshot: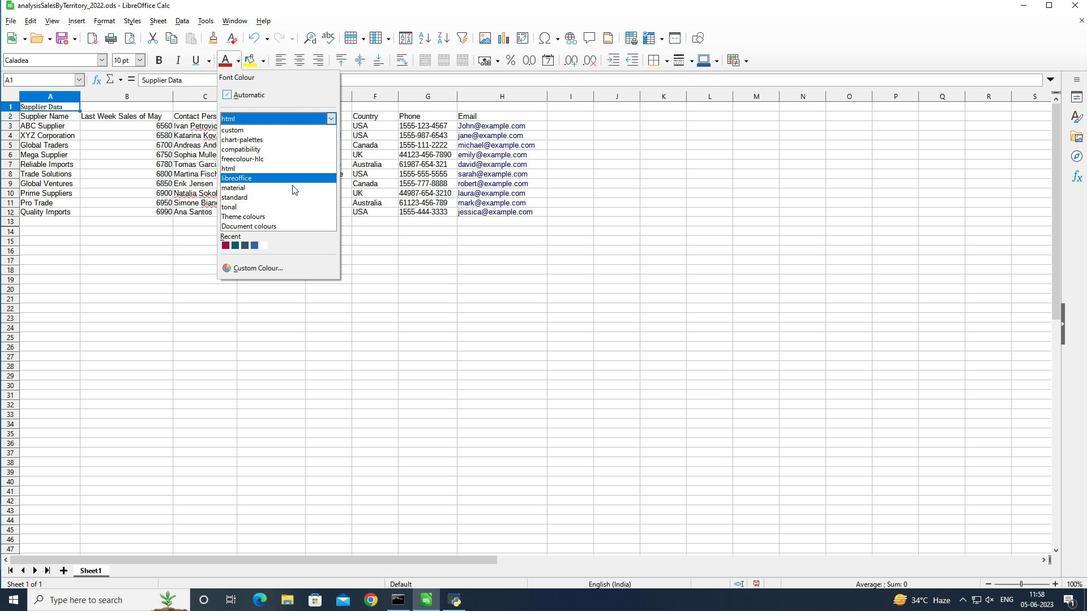 
Action: Mouse pressed left at (290, 188)
Screenshot: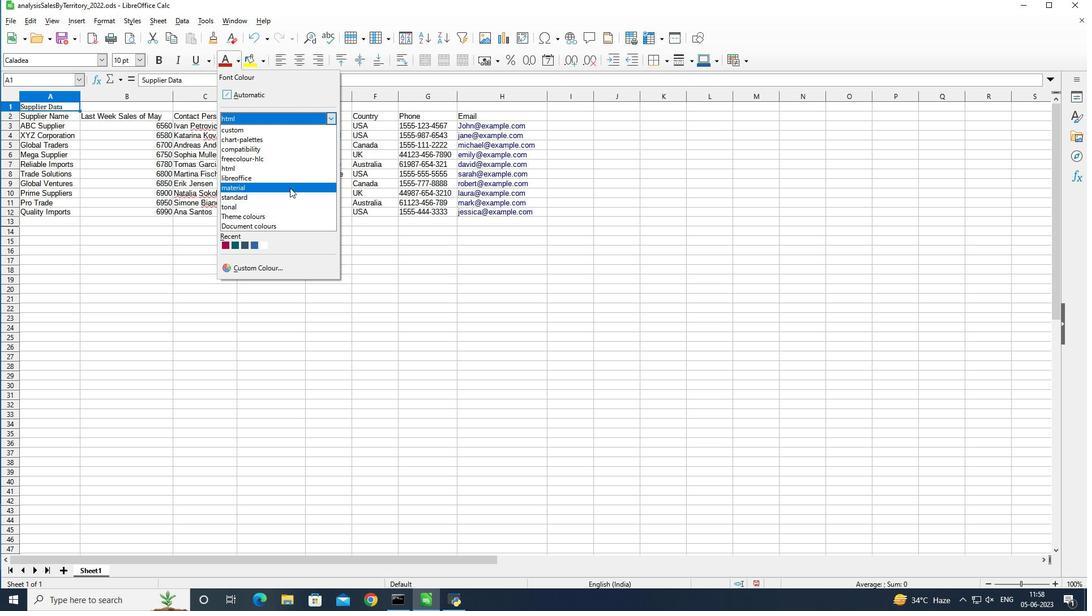 
Action: Mouse moved to (291, 188)
Screenshot: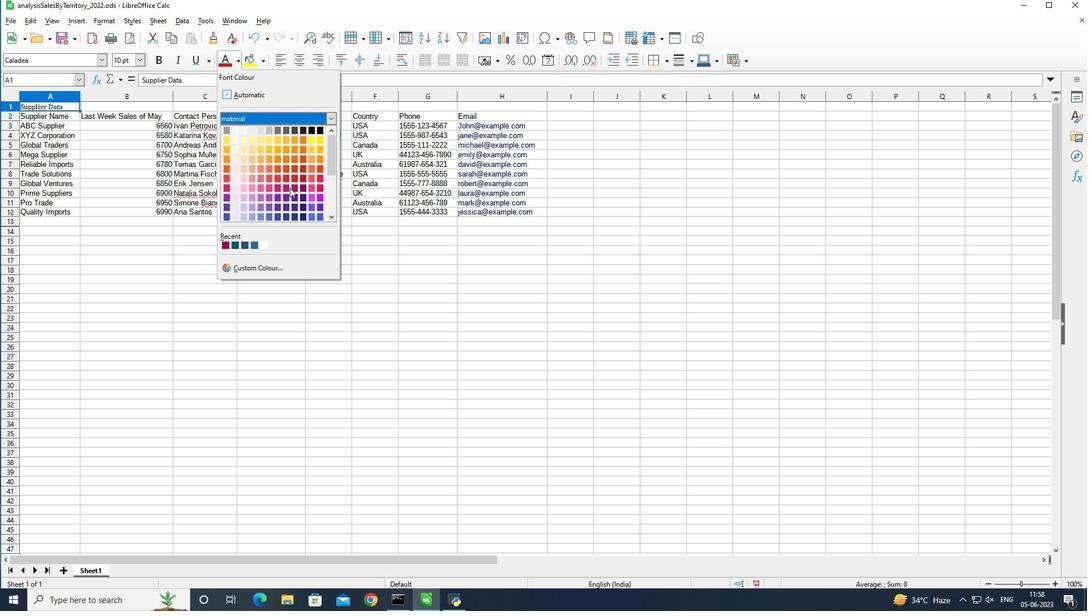 
Action: Mouse scrolled (291, 188) with delta (0, 0)
Screenshot: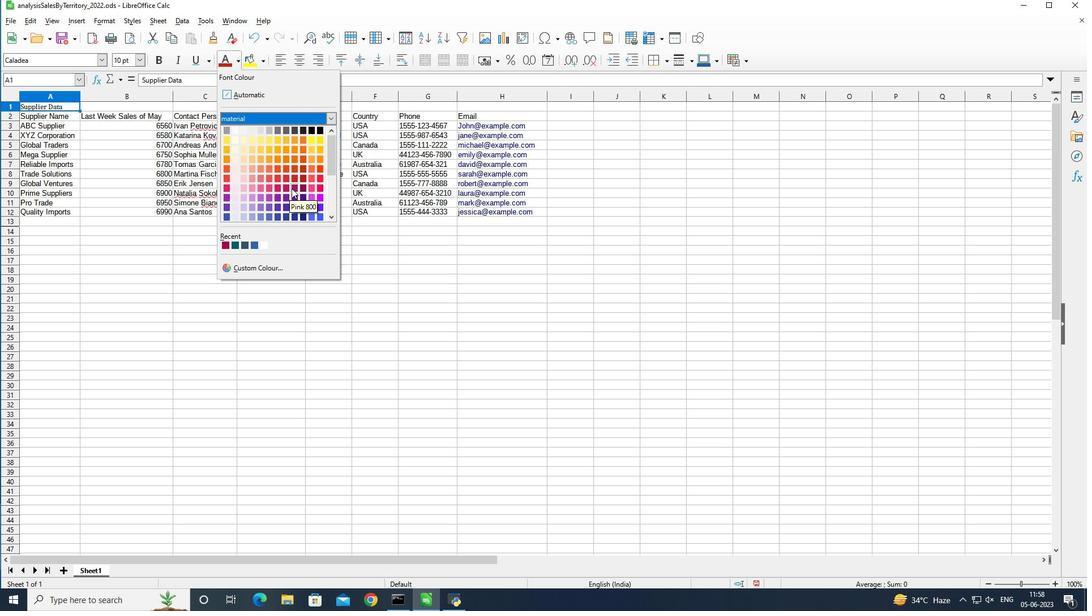 
Action: Mouse scrolled (291, 188) with delta (0, 0)
Screenshot: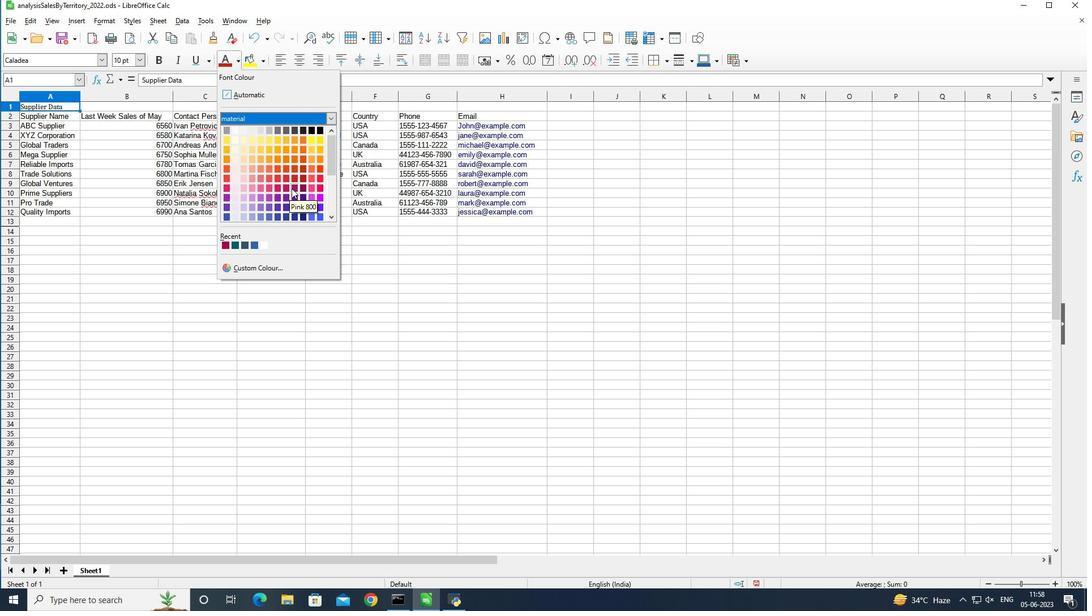 
Action: Mouse scrolled (291, 188) with delta (0, 0)
Screenshot: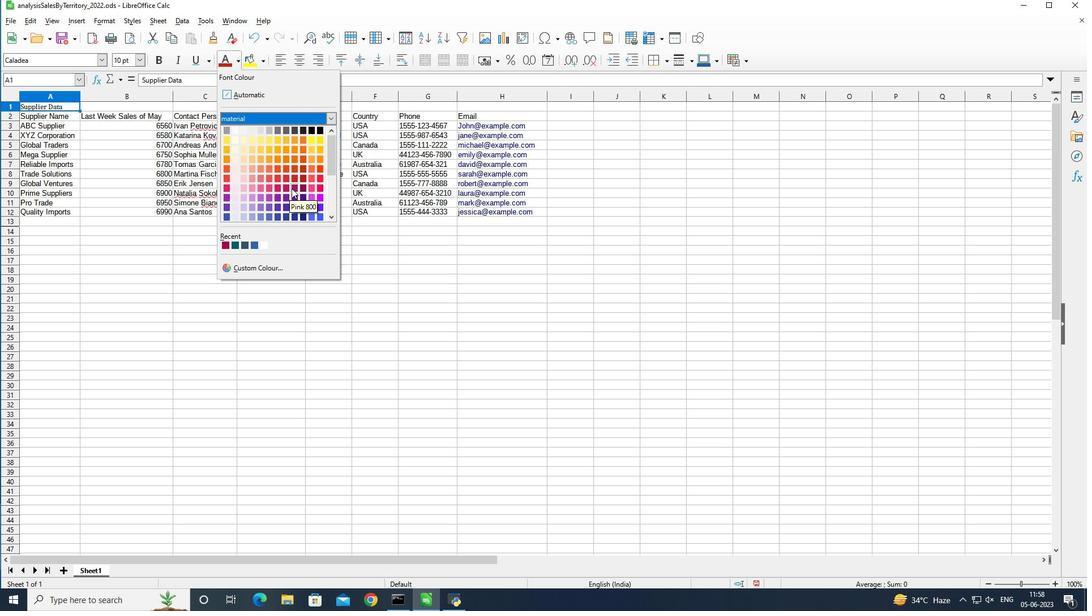 
Action: Mouse moved to (302, 158)
Screenshot: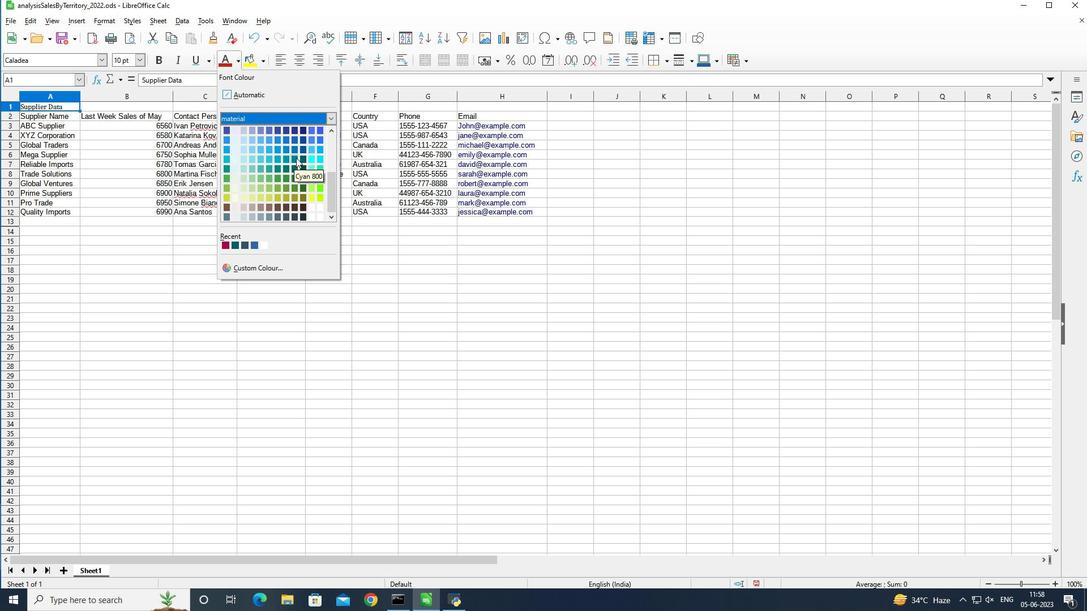 
Action: Mouse pressed left at (302, 158)
Screenshot: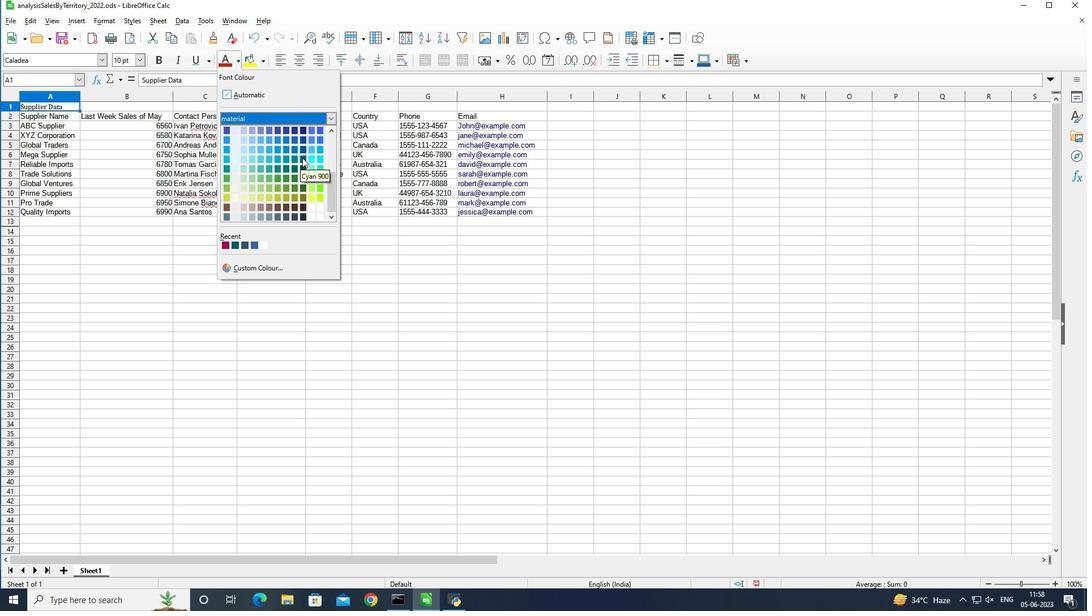 
Action: Mouse moved to (192, 63)
Screenshot: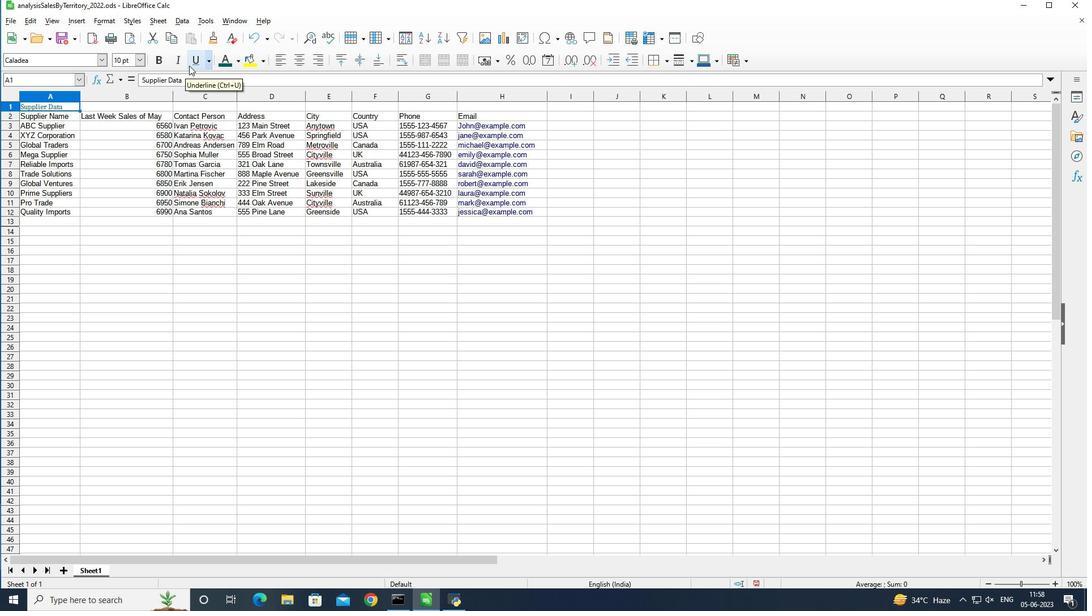 
Action: Mouse pressed left at (192, 63)
Screenshot: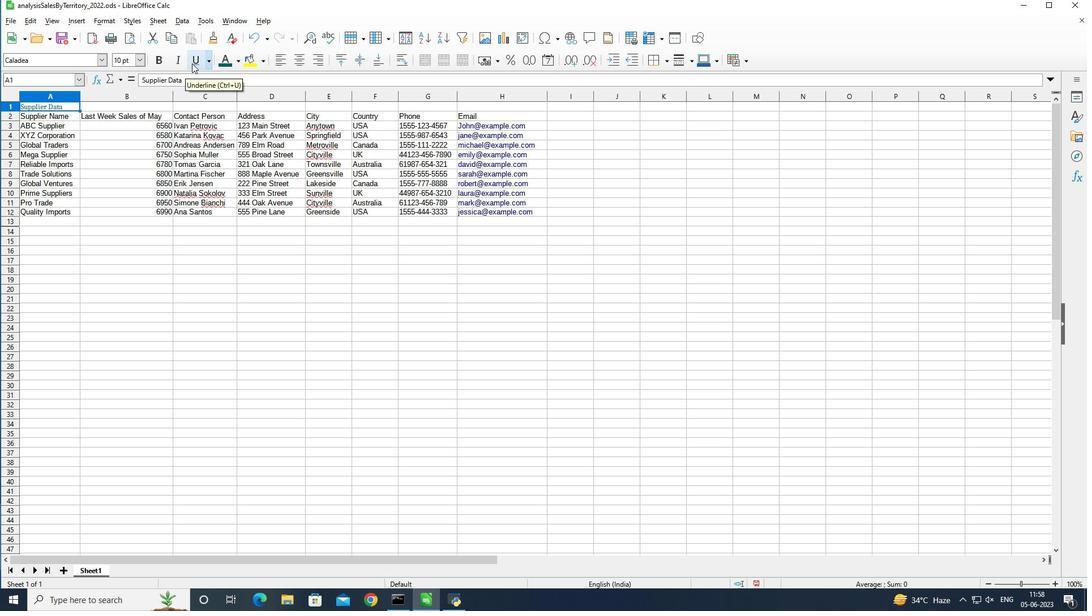 
Action: Mouse moved to (138, 58)
Screenshot: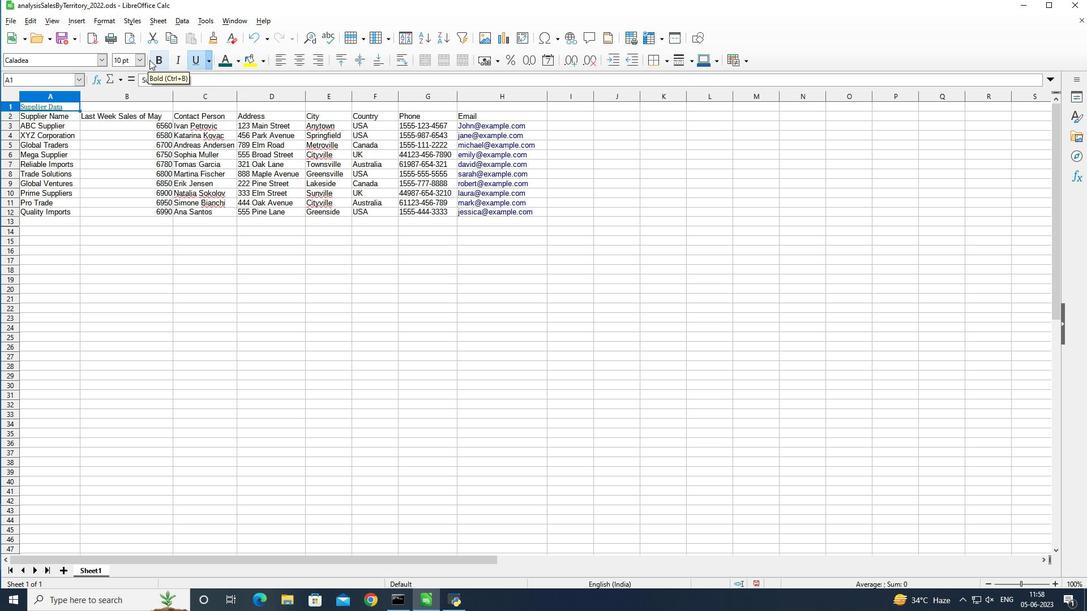 
Action: Mouse pressed left at (138, 58)
Screenshot: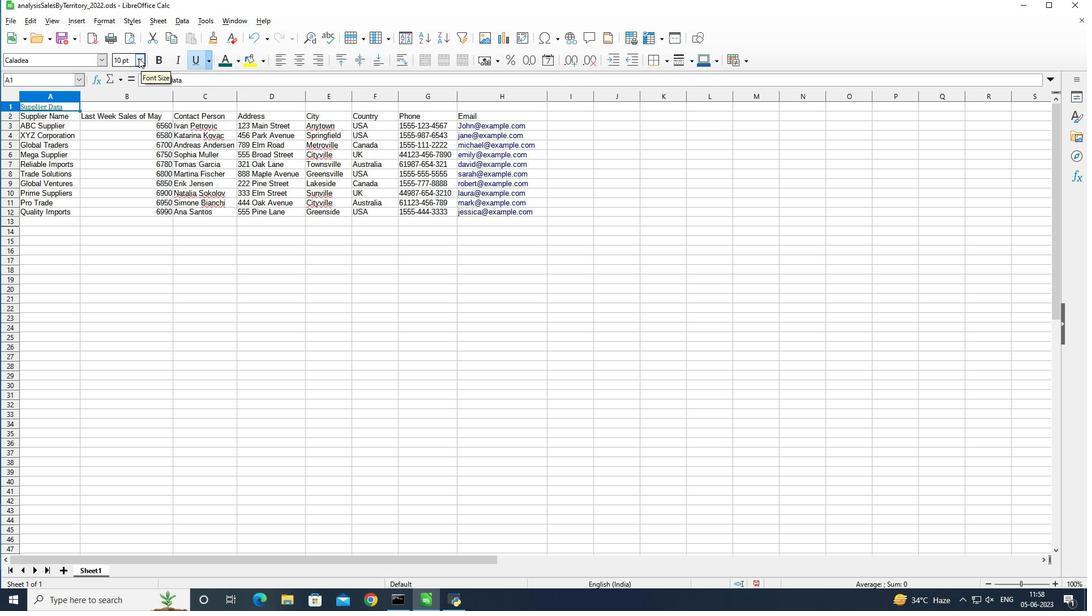 
Action: Mouse moved to (124, 185)
Screenshot: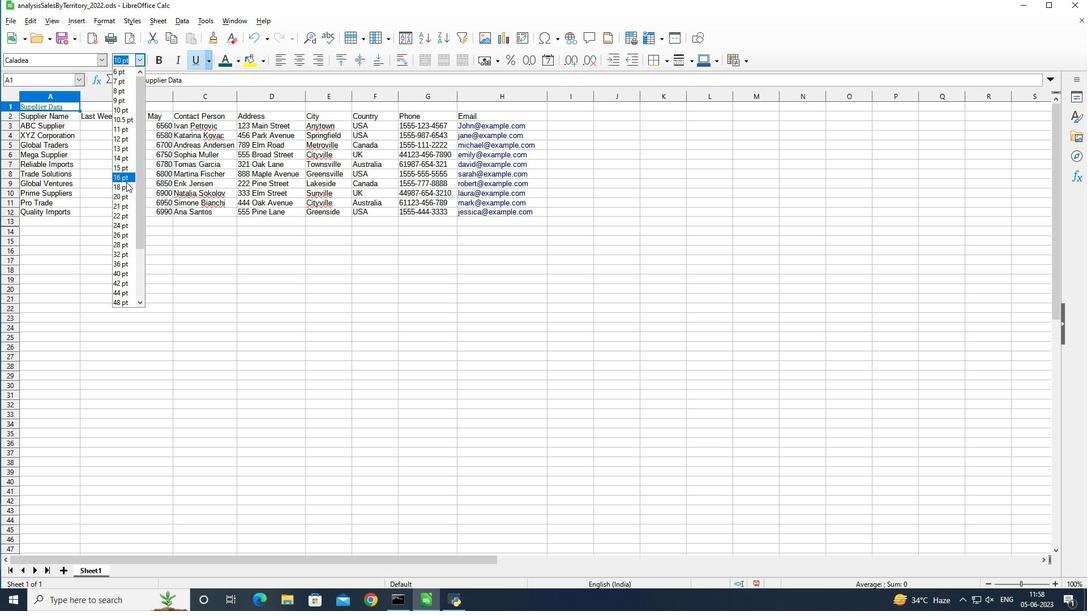 
Action: Mouse pressed left at (124, 185)
Screenshot: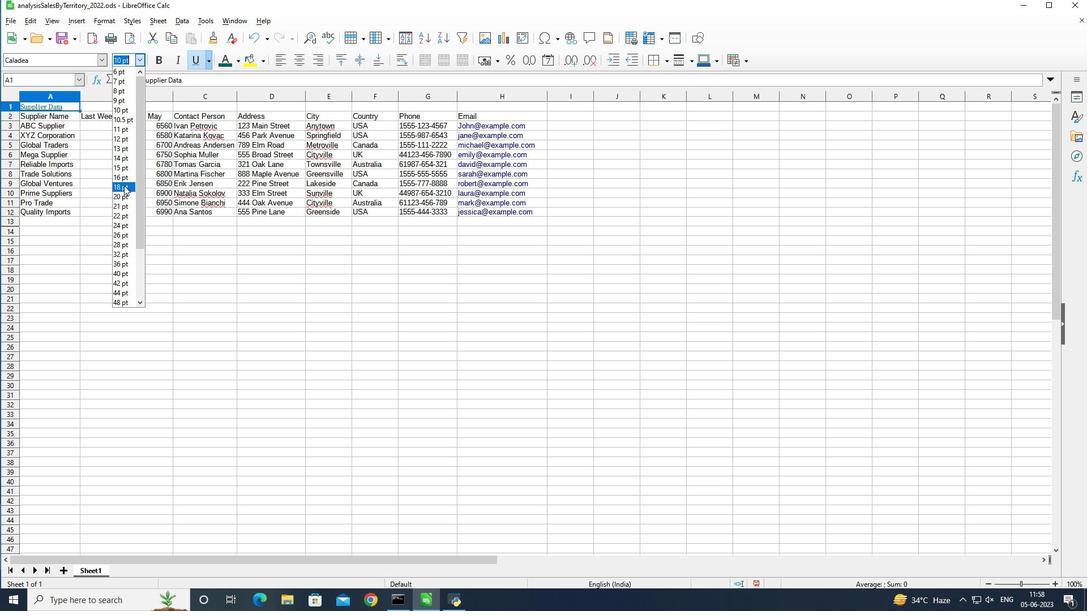 
Action: Mouse moved to (63, 105)
Screenshot: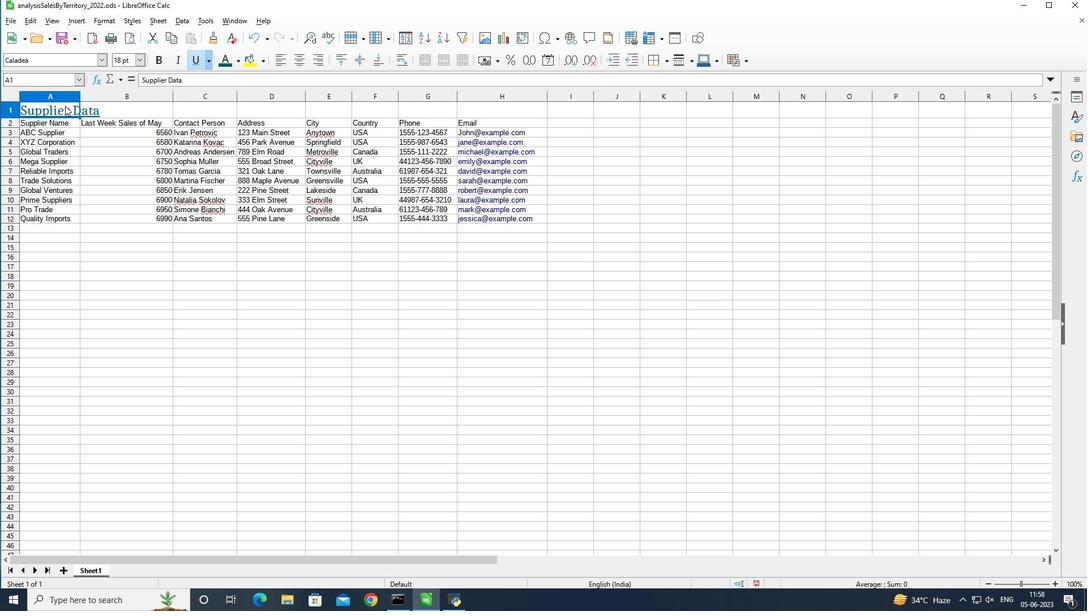
Action: Mouse pressed left at (63, 105)
Screenshot: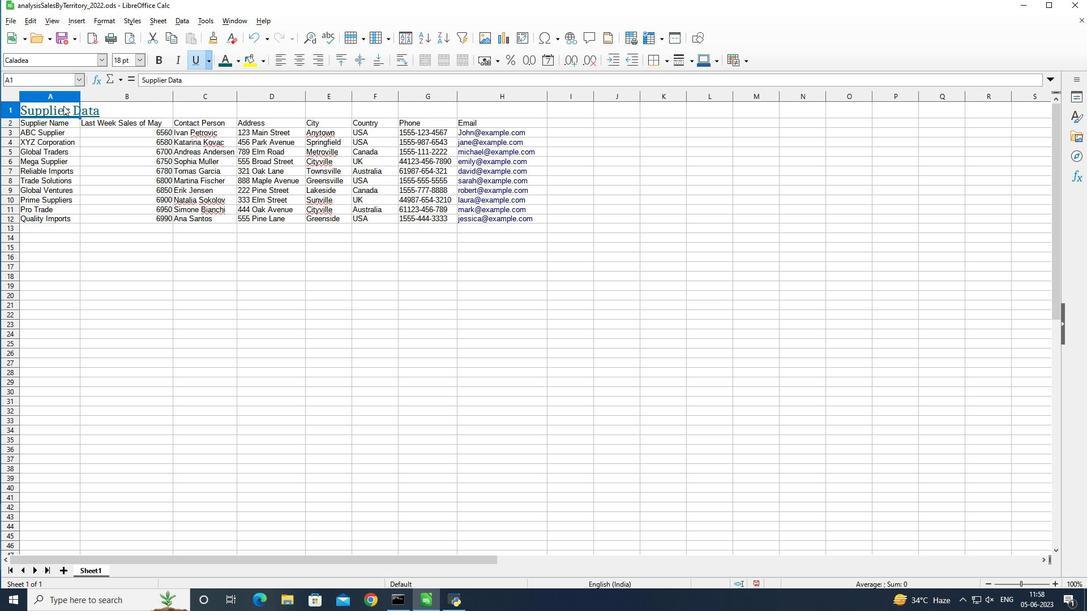 
Action: Mouse moved to (445, 62)
Screenshot: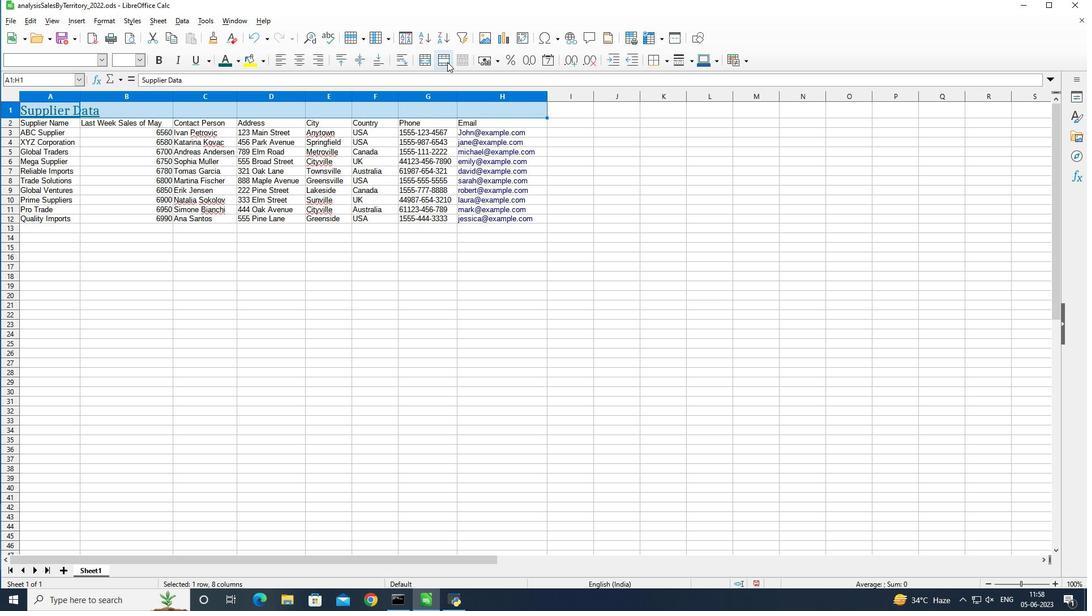 
Action: Mouse pressed left at (445, 62)
Screenshot: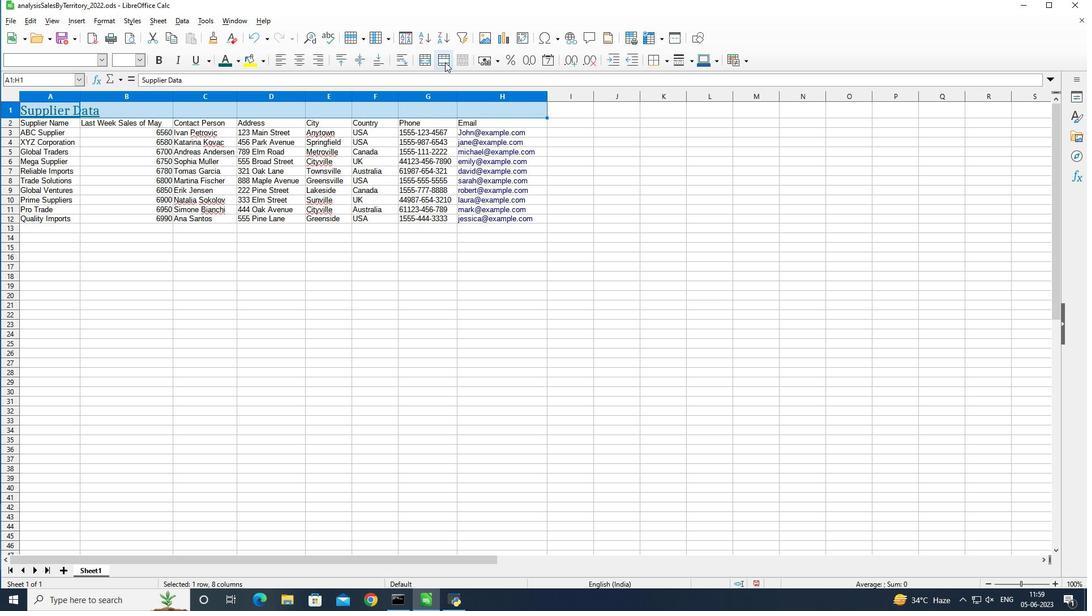 
Action: Mouse moved to (42, 128)
Screenshot: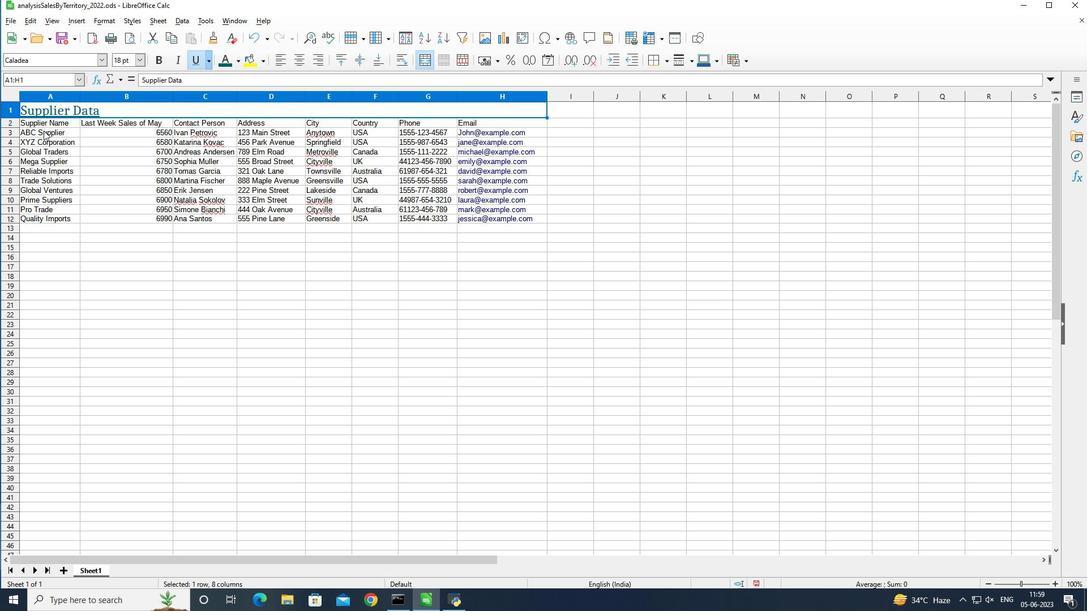 
Action: Mouse pressed left at (42, 128)
Screenshot: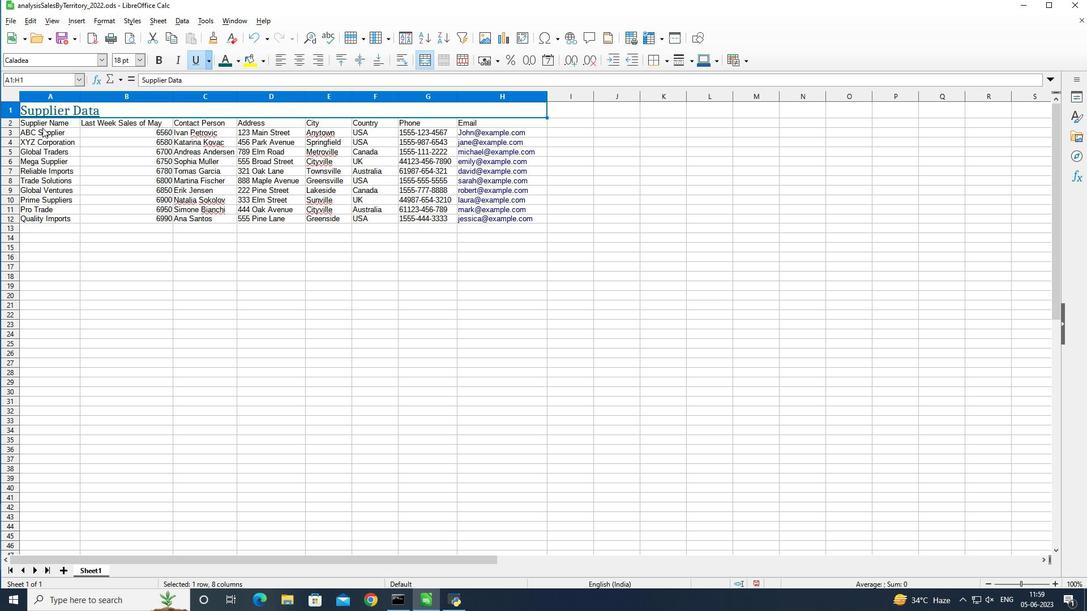 
Action: Mouse moved to (135, 115)
Screenshot: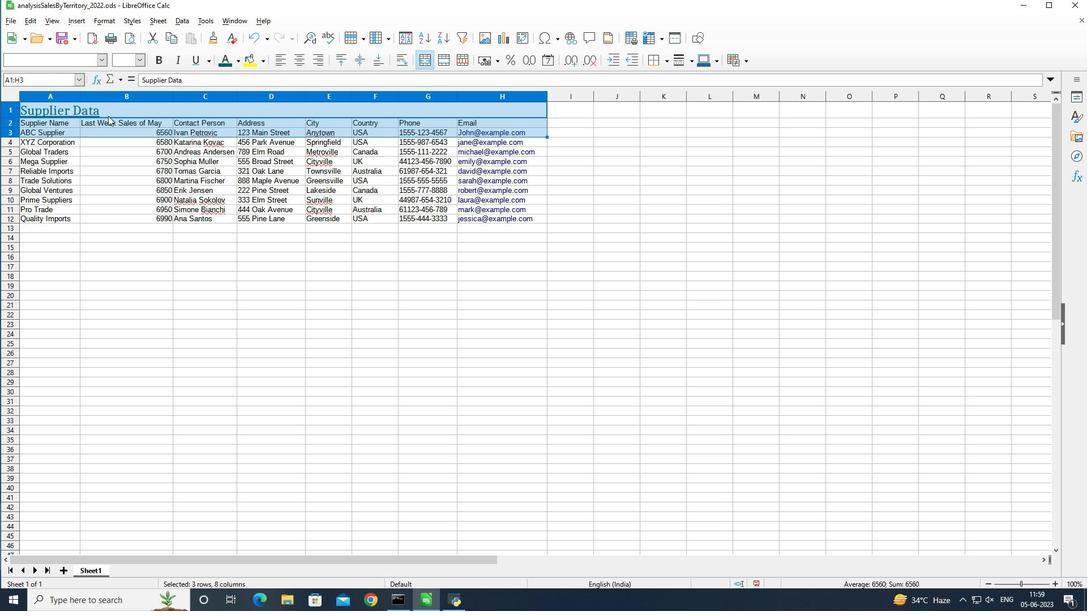 
Action: Mouse pressed left at (135, 115)
Screenshot: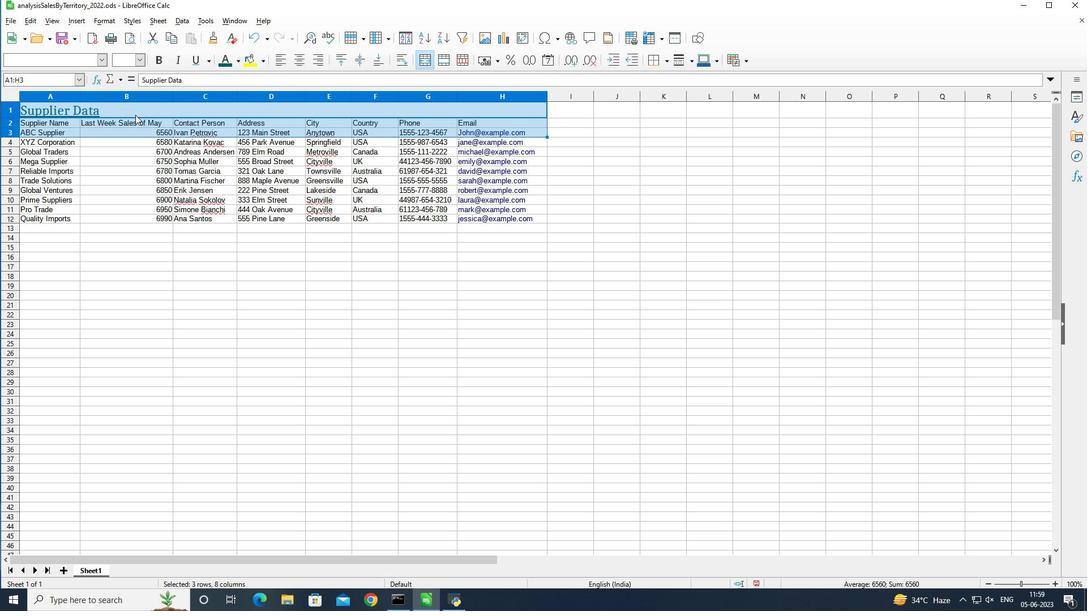 
Action: Mouse moved to (96, 62)
Screenshot: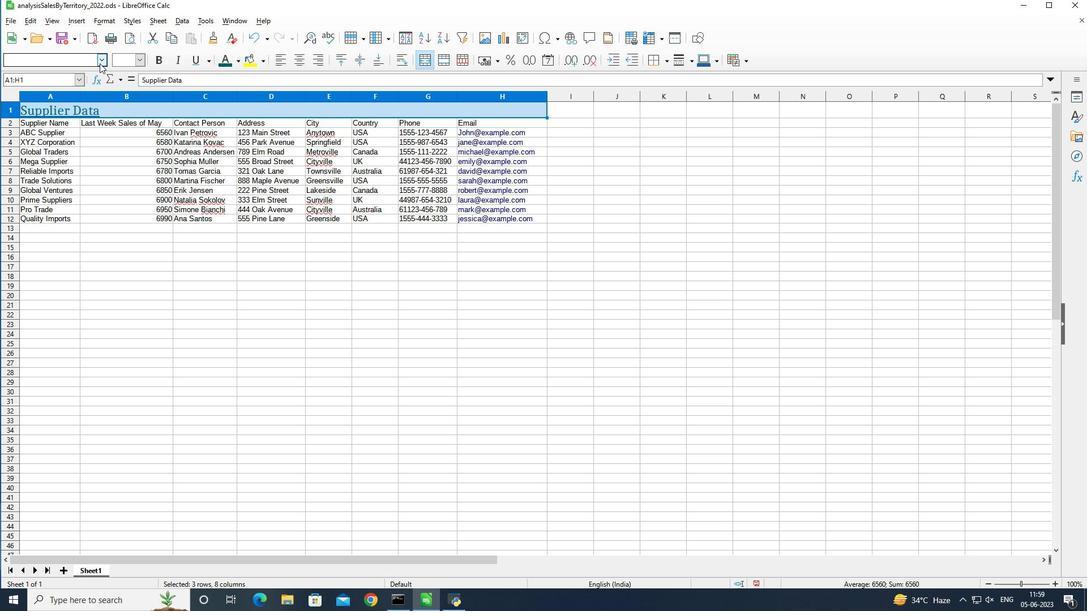 
Action: Mouse pressed left at (96, 62)
Screenshot: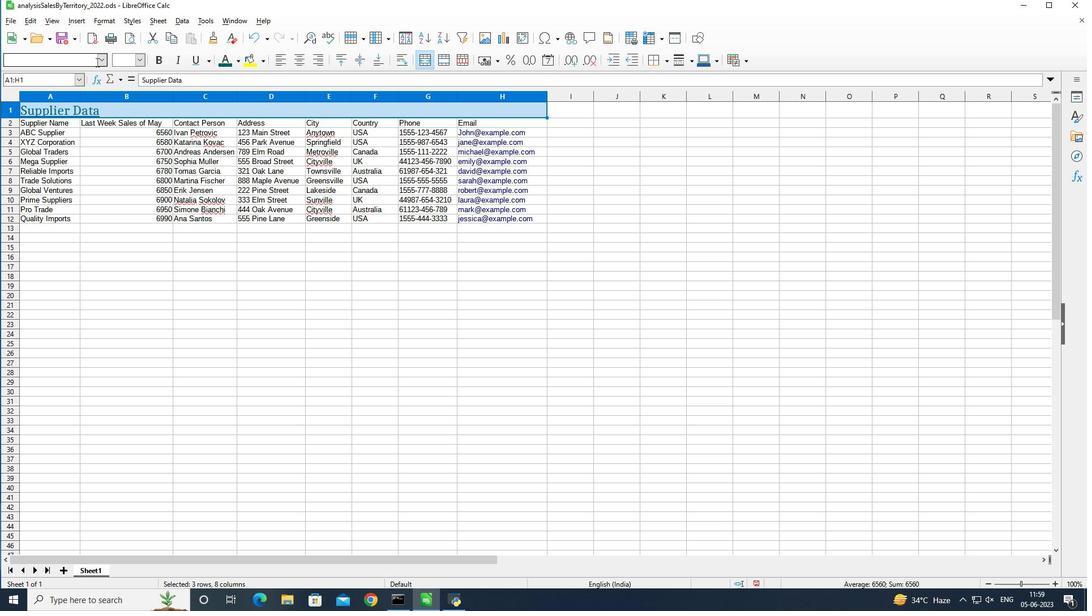 
Action: Mouse moved to (98, 61)
Screenshot: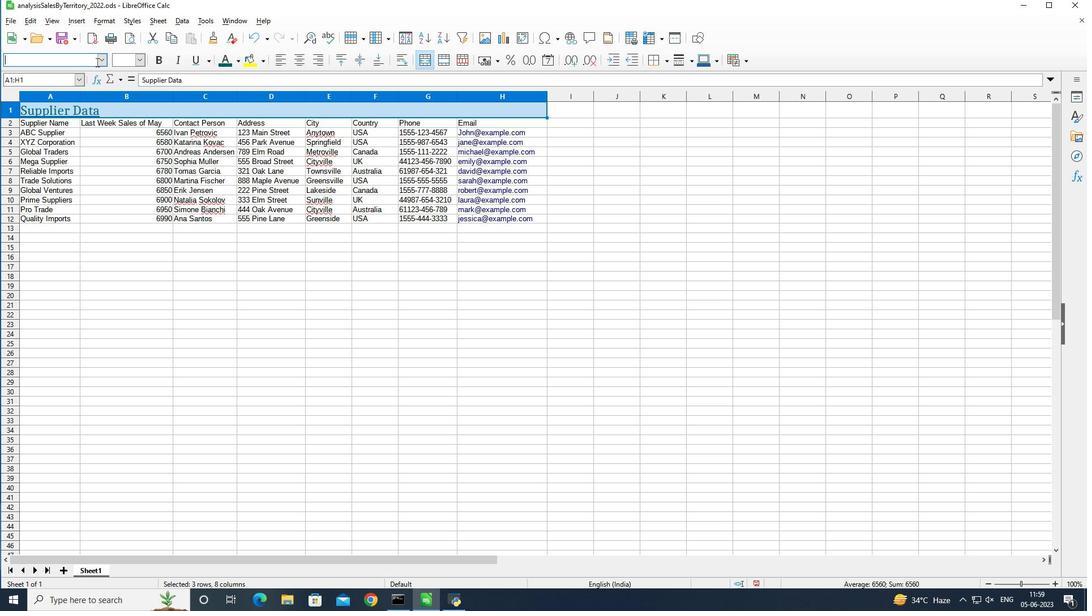 
Action: Mouse pressed left at (98, 61)
Screenshot: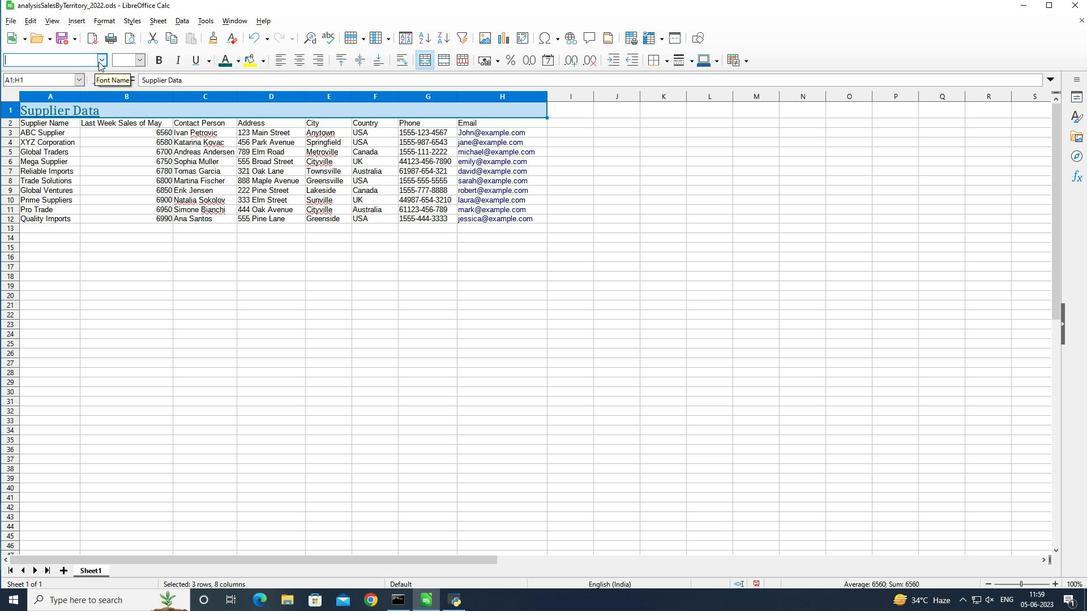 
Action: Mouse moved to (284, 114)
Screenshot: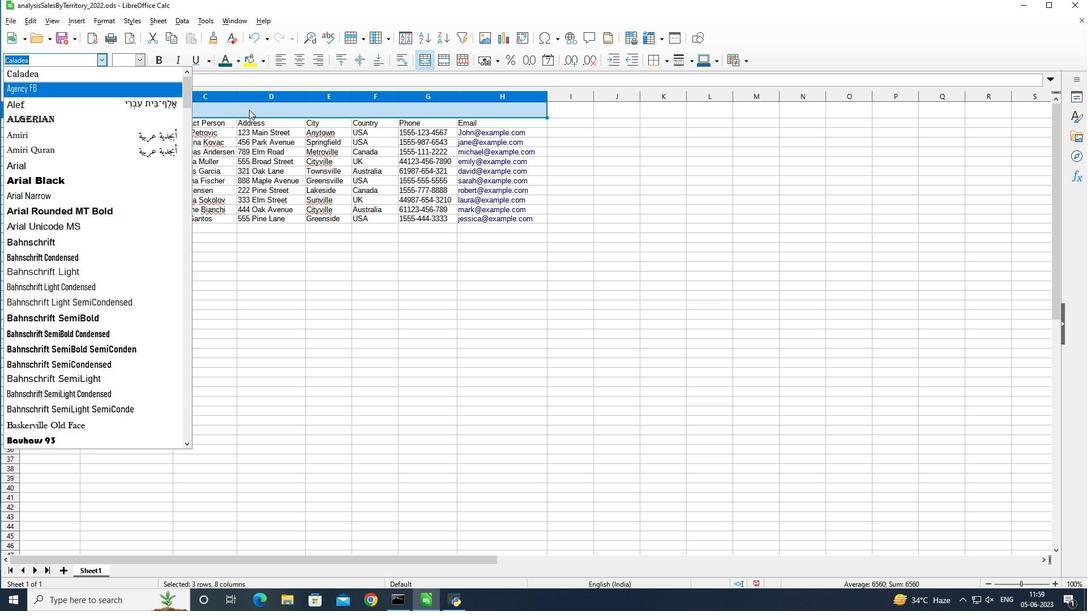 
Action: Mouse pressed left at (284, 114)
Screenshot: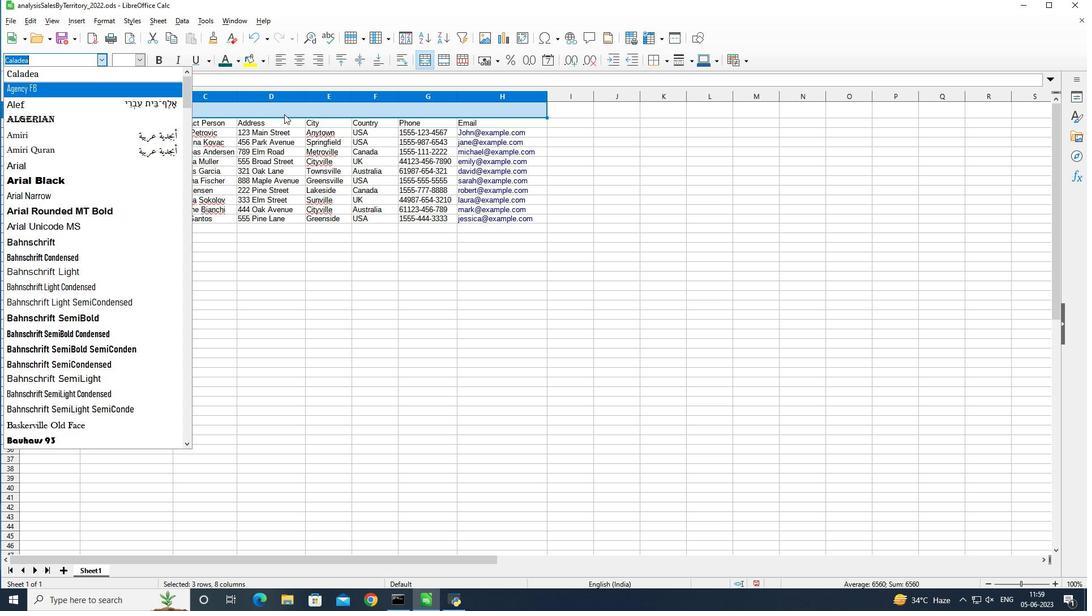 
Action: Mouse moved to (197, 132)
Screenshot: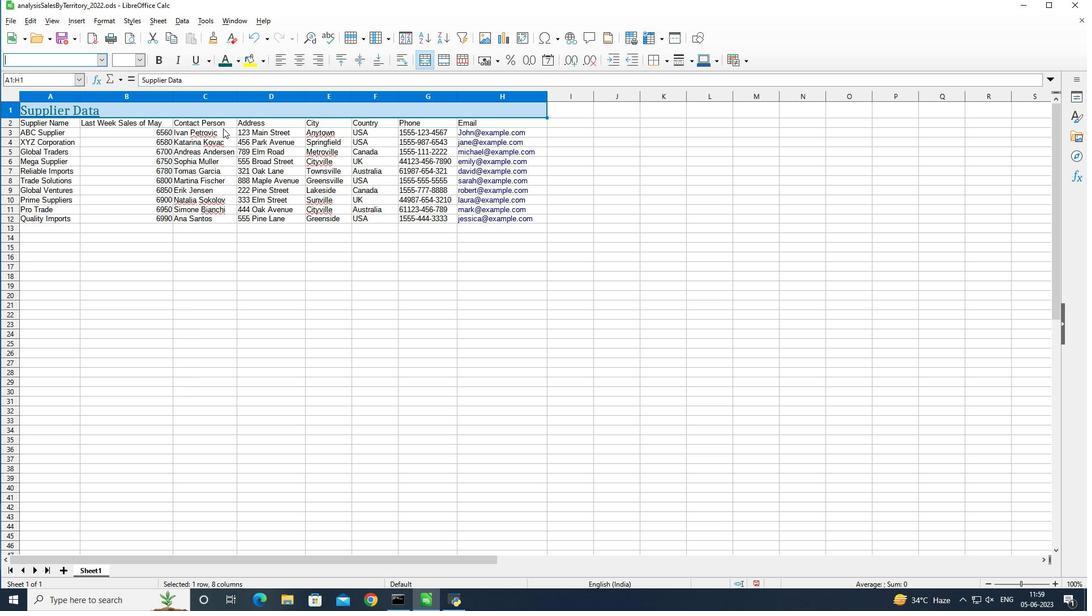 
Action: Mouse pressed left at (197, 132)
Screenshot: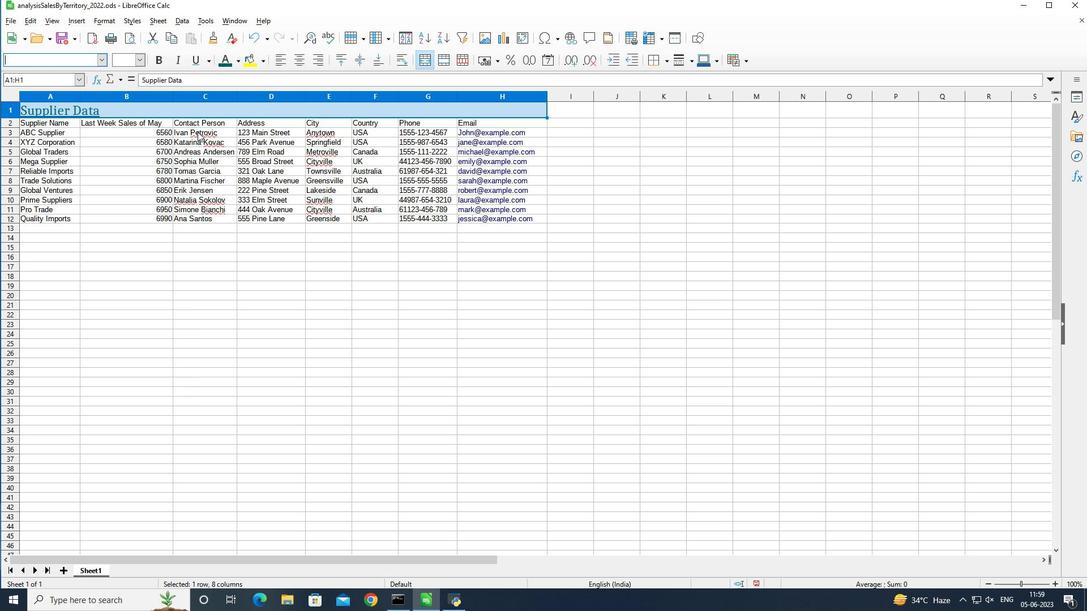 
Action: Mouse moved to (62, 122)
Screenshot: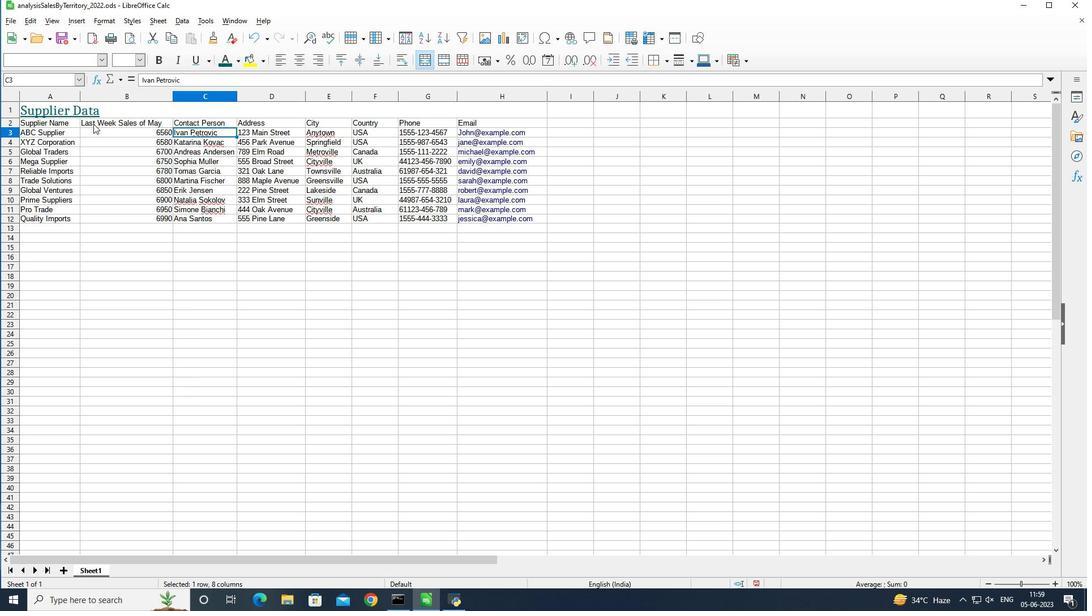 
Action: Mouse pressed left at (62, 122)
Screenshot: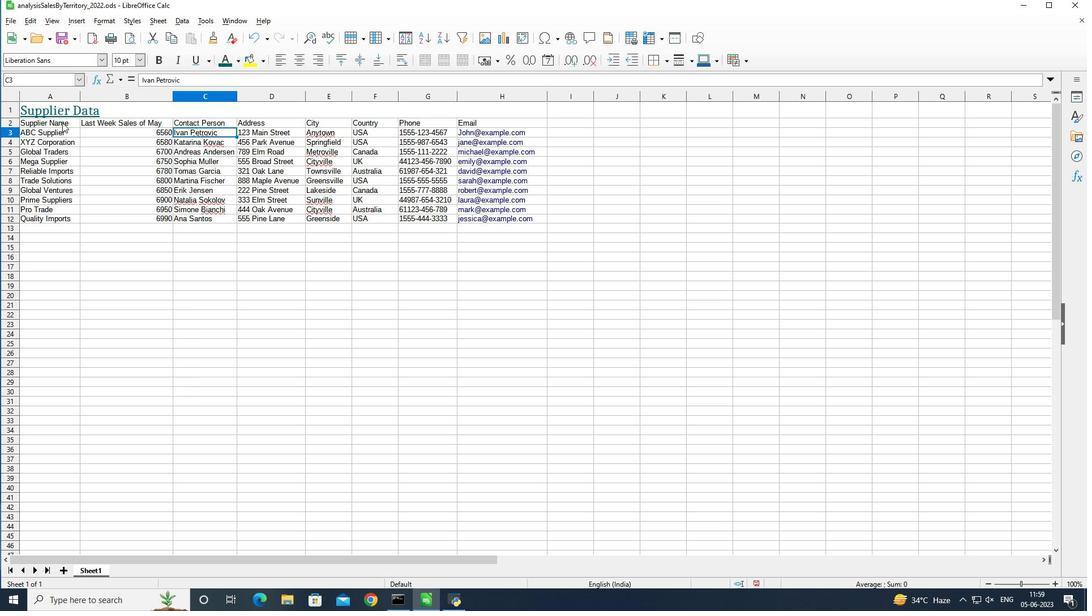 
Action: Mouse pressed left at (62, 122)
Screenshot: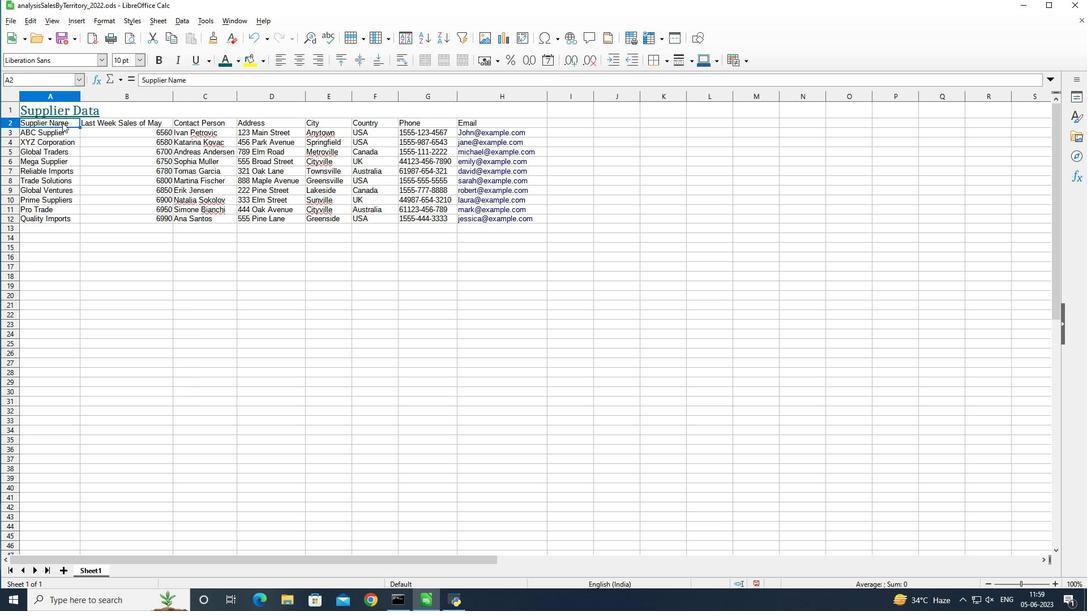 
Action: Mouse moved to (100, 57)
Screenshot: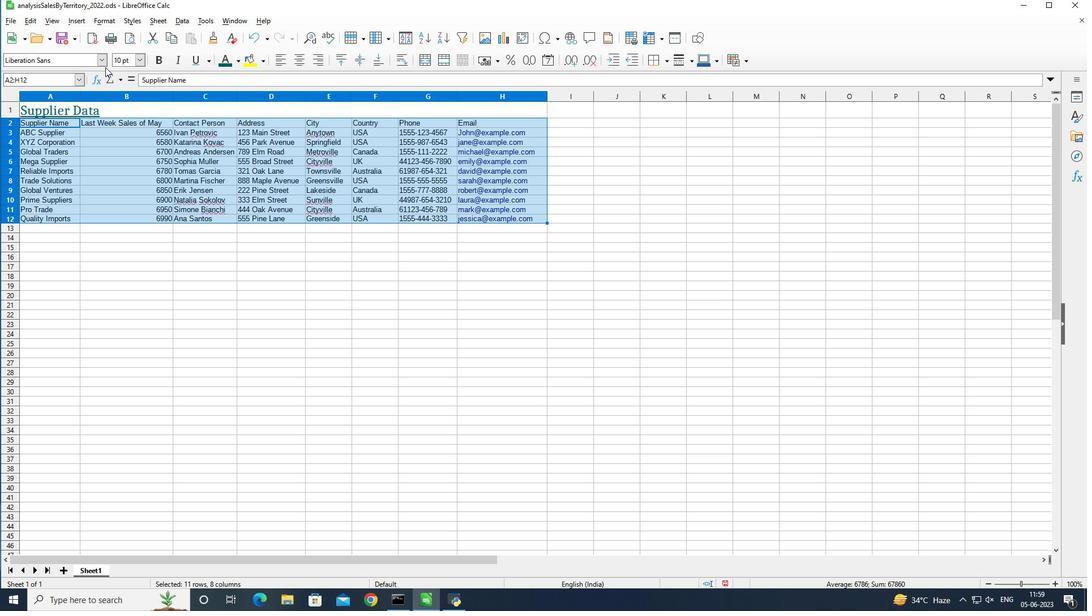 
Action: Mouse pressed left at (100, 57)
Screenshot: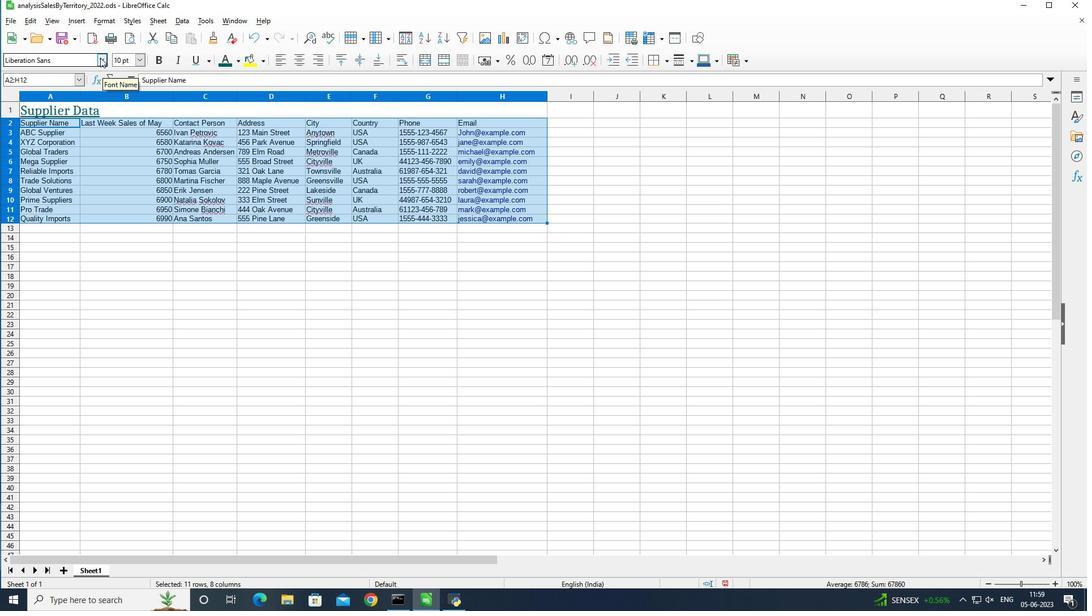 
Action: Mouse moved to (128, 219)
Screenshot: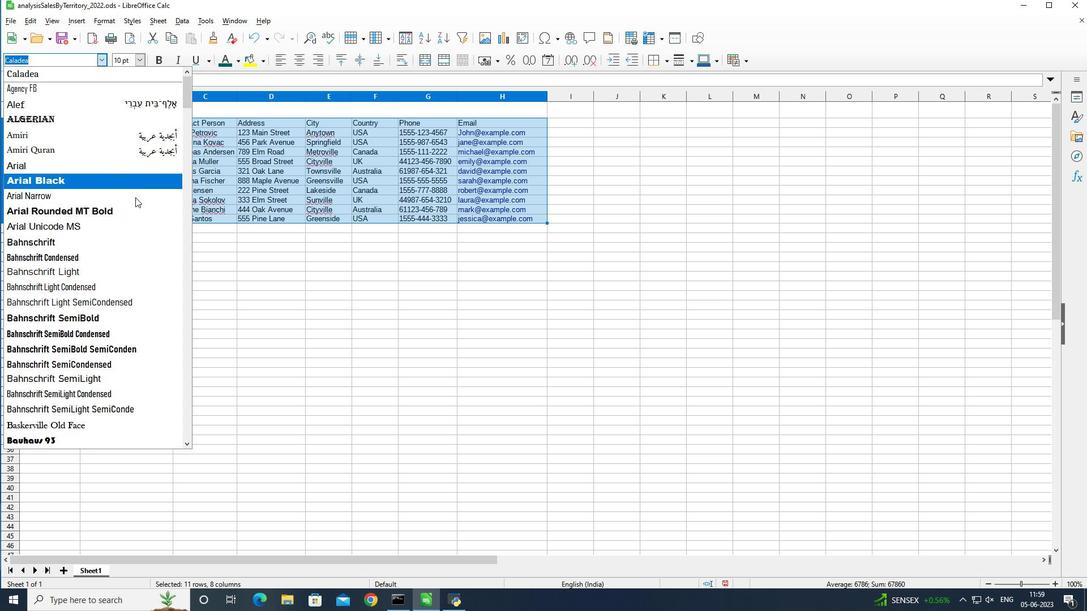 
Action: Mouse scrolled (128, 219) with delta (0, 0)
Screenshot: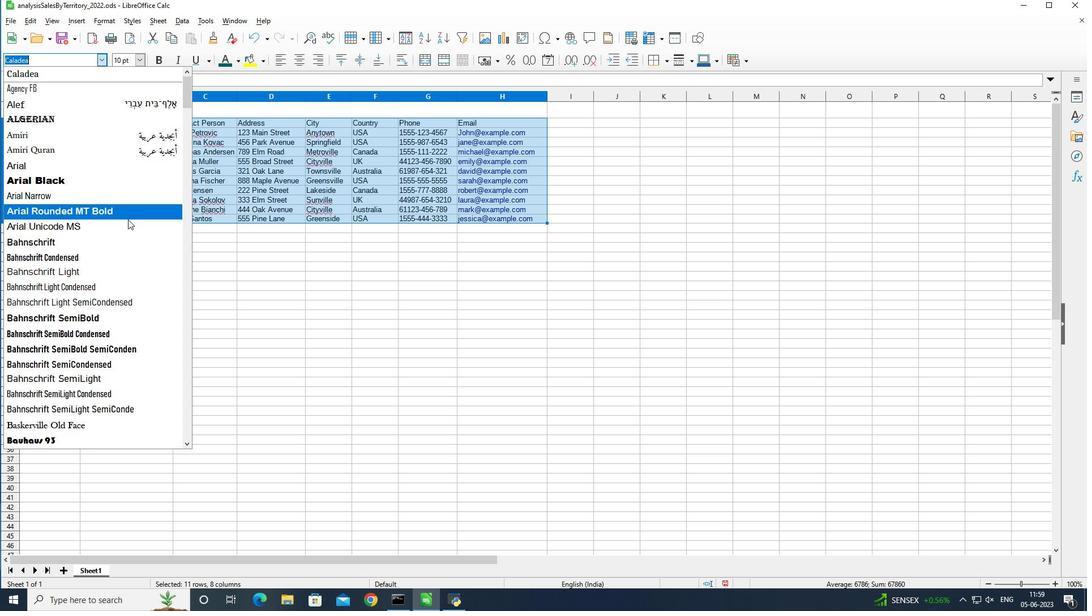 
Action: Mouse moved to (107, 299)
Screenshot: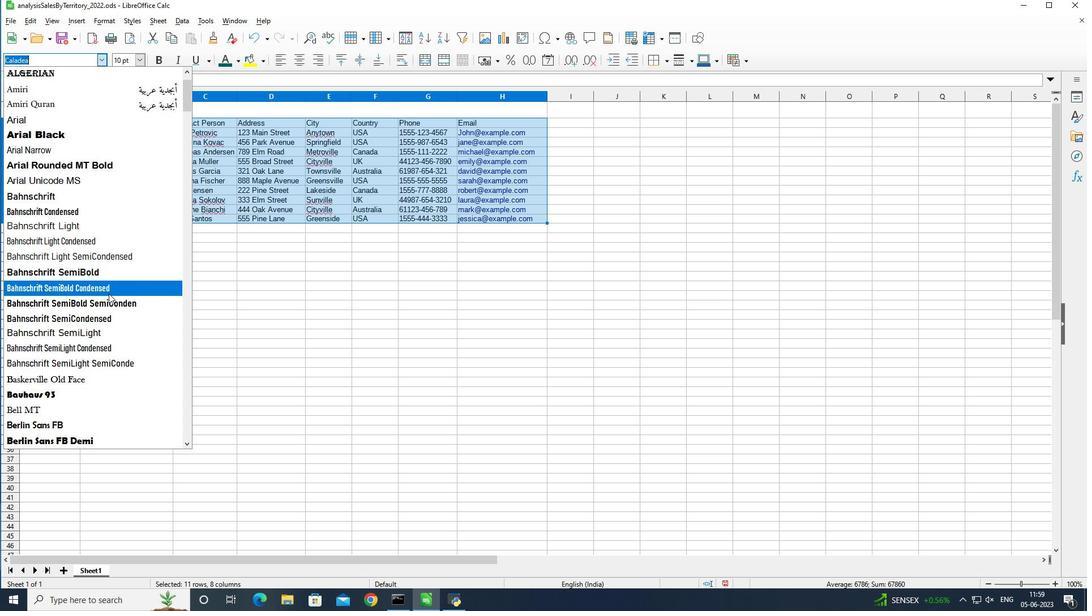 
Action: Mouse scrolled (107, 299) with delta (0, 0)
Screenshot: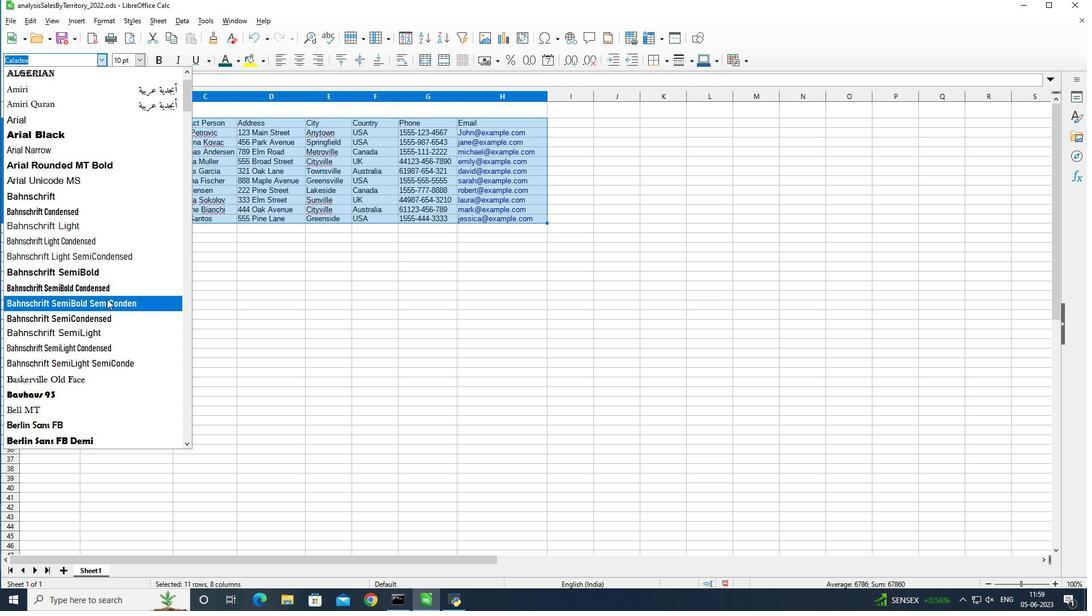 
Action: Mouse moved to (76, 441)
Screenshot: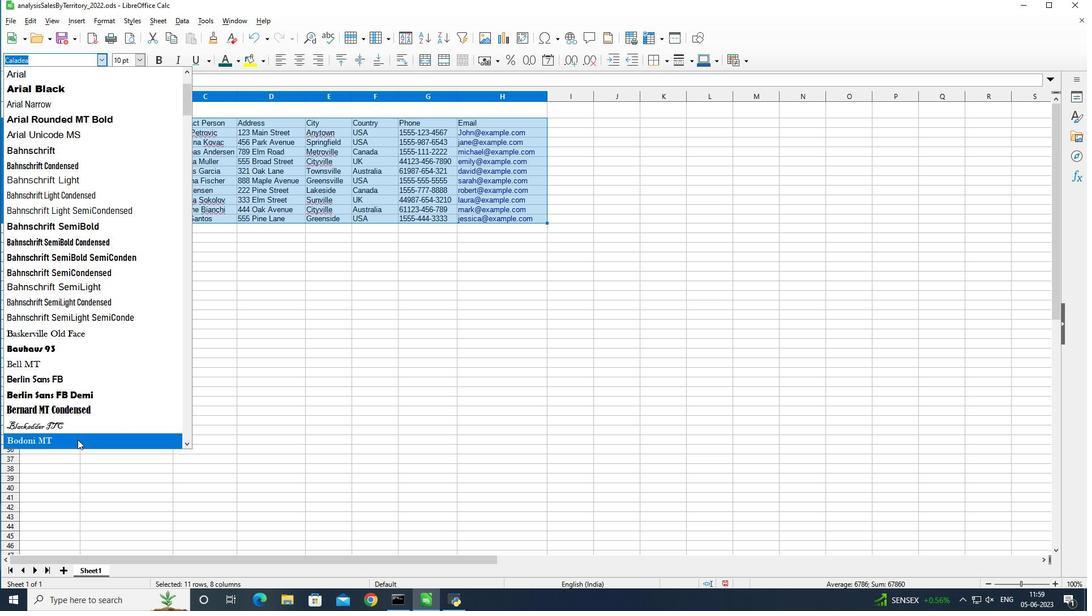 
Action: Mouse pressed left at (76, 441)
Screenshot: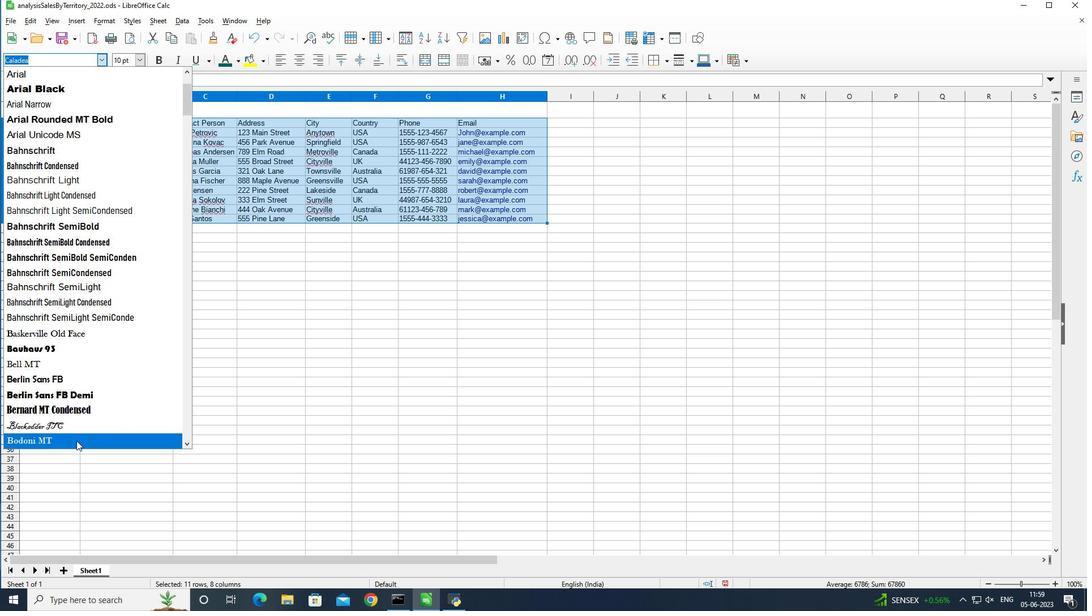 
Action: Mouse moved to (142, 56)
Screenshot: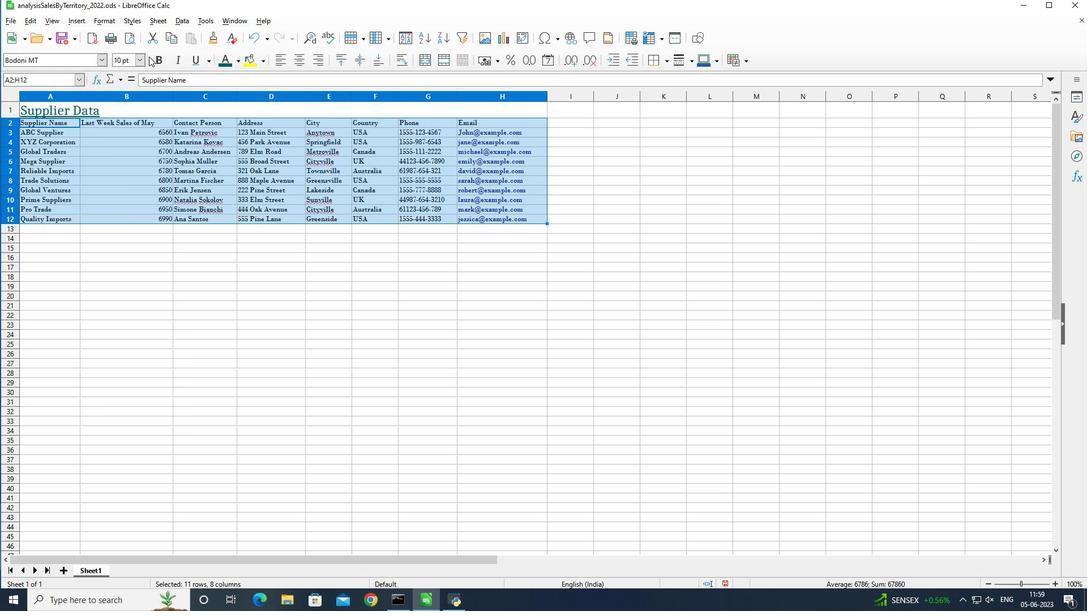 
Action: Mouse pressed left at (142, 56)
Screenshot: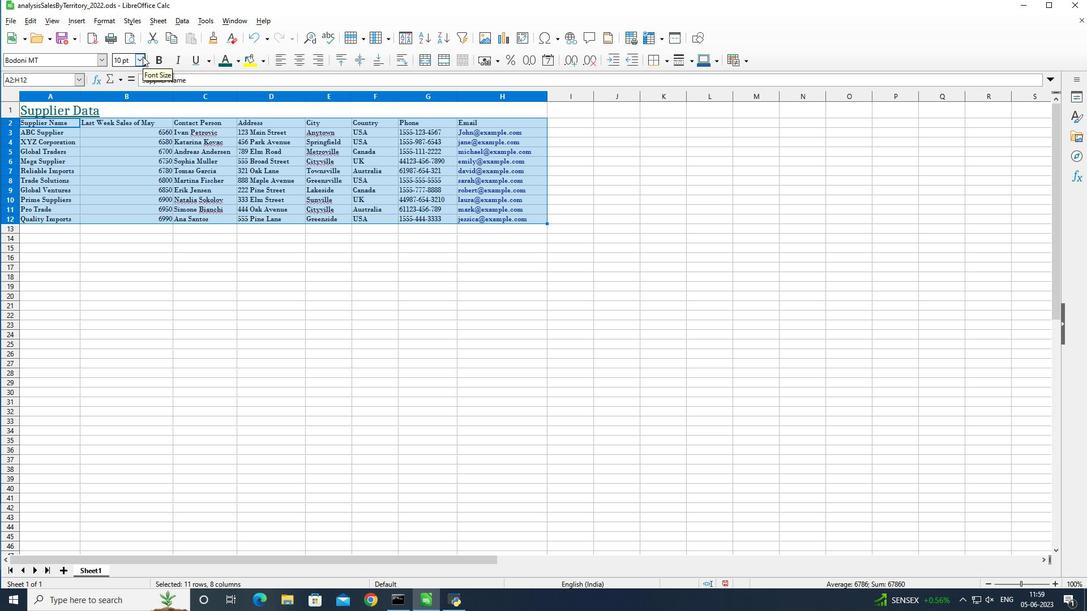 
Action: Mouse moved to (134, 158)
Screenshot: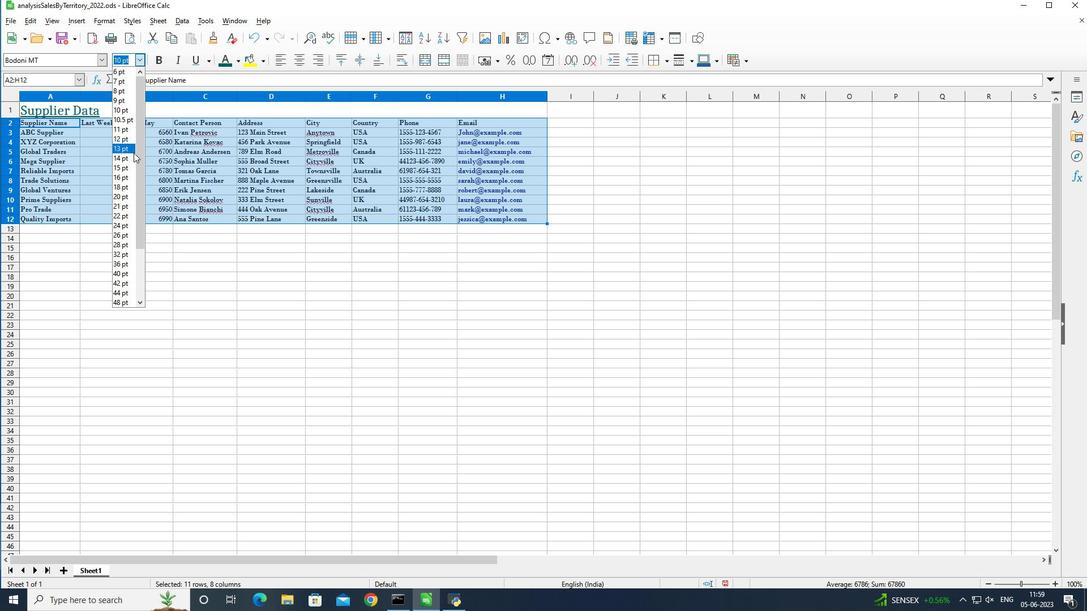 
Action: Mouse pressed left at (134, 158)
Screenshot: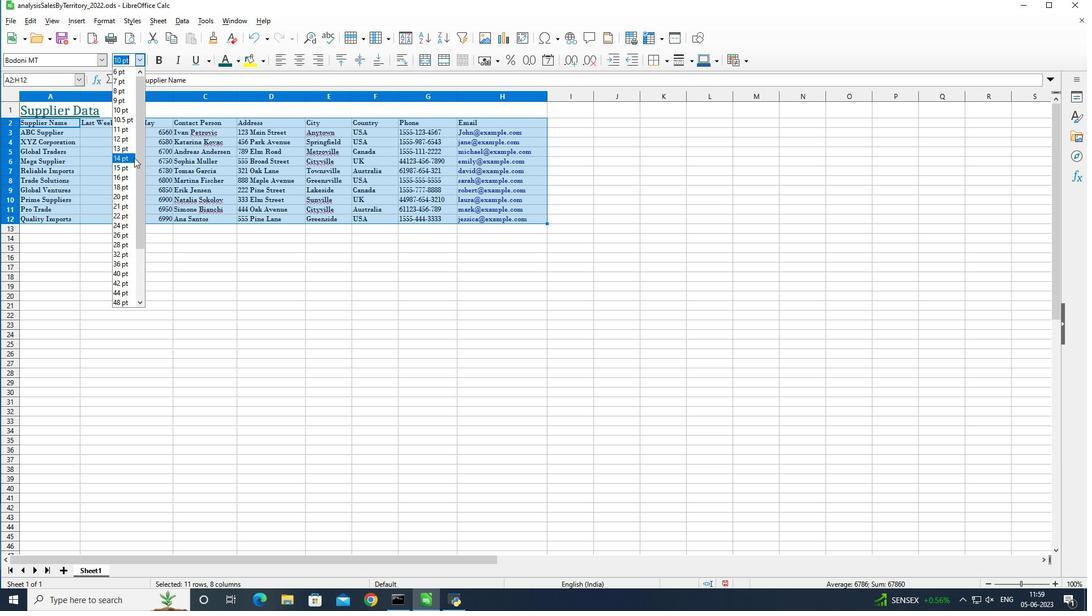 
Action: Mouse moved to (221, 109)
Screenshot: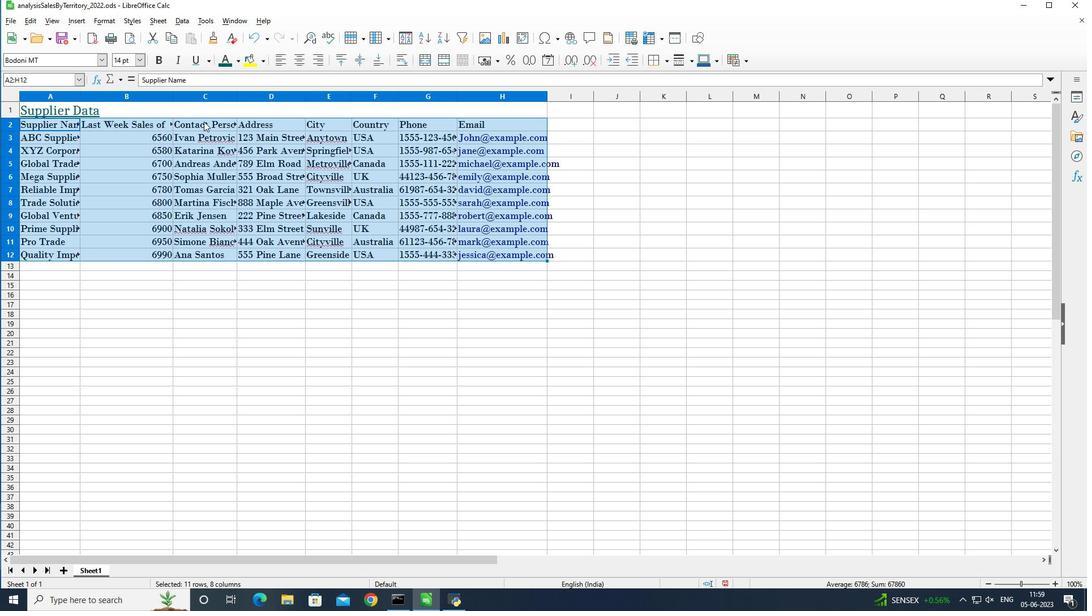 
Action: Mouse pressed left at (221, 109)
Screenshot: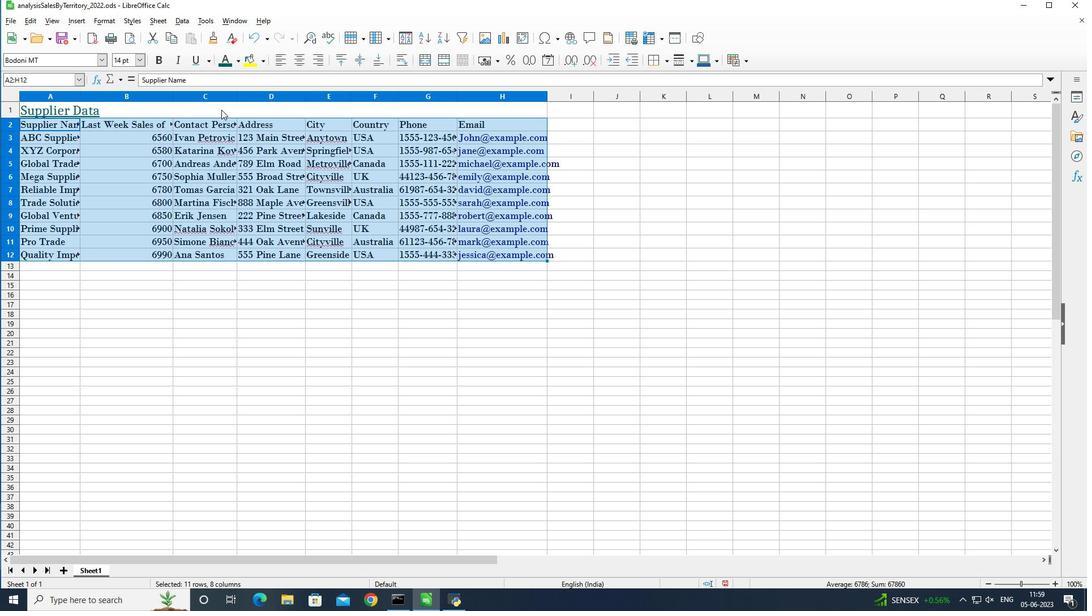 
Action: Key pressed <Key.shift_r><Key.down><Key.down><Key.down><Key.down><Key.down><Key.down><Key.down><Key.down><Key.down><Key.down><Key.down>
Screenshot: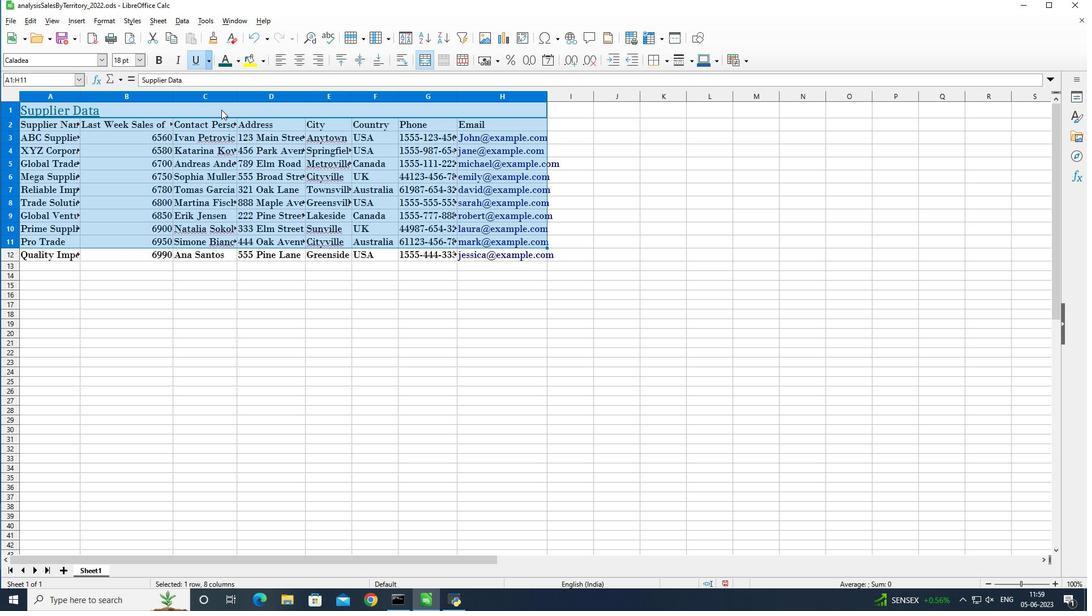 
Action: Mouse moved to (282, 63)
Screenshot: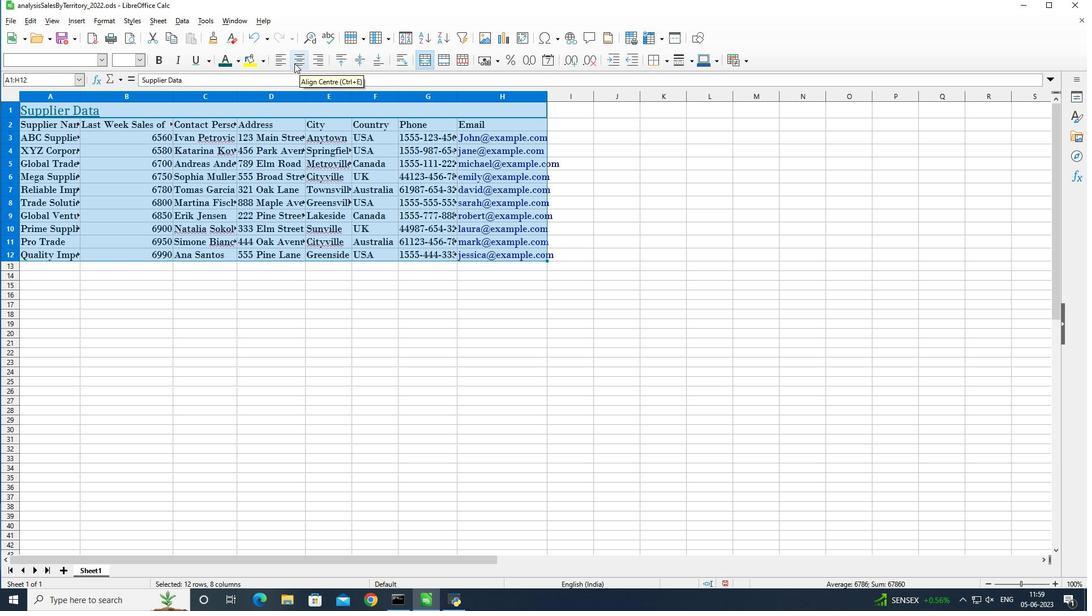 
Action: Mouse pressed left at (282, 63)
Screenshot: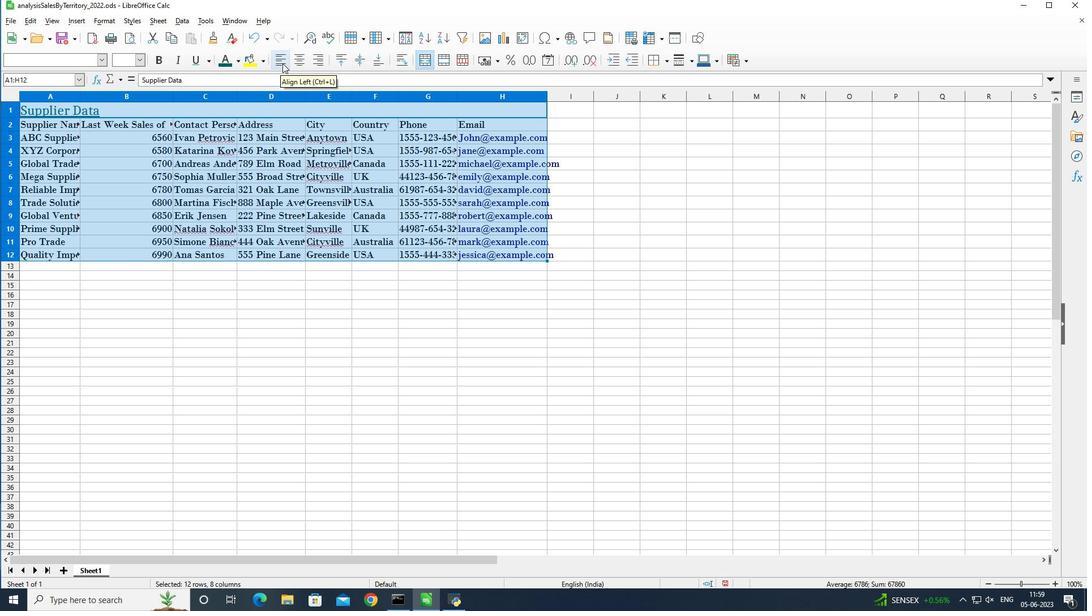 
Action: Mouse moved to (547, 94)
Screenshot: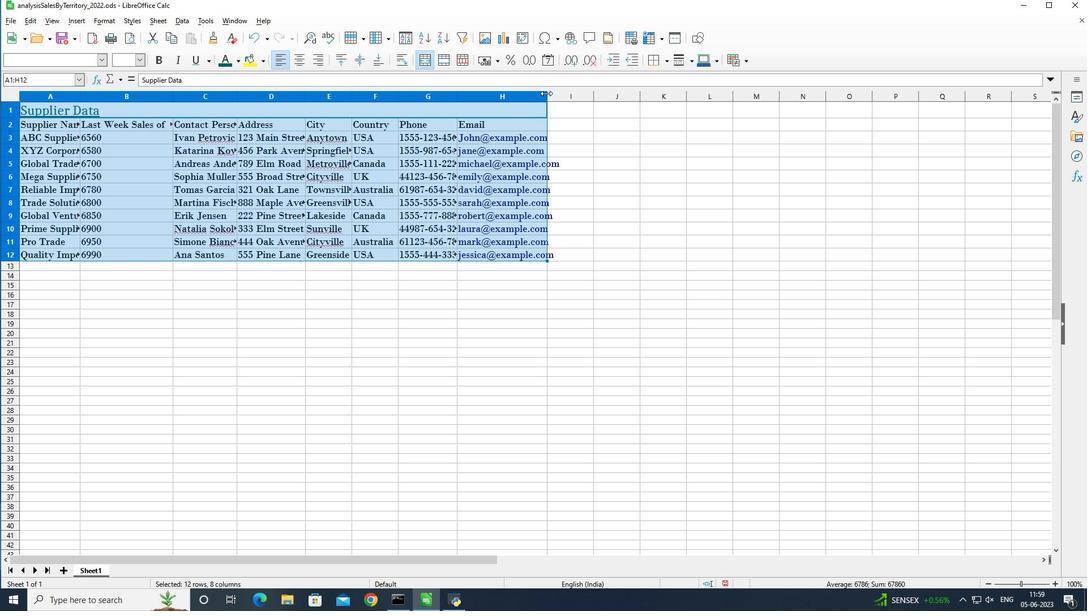 
Action: Mouse pressed left at (547, 94)
Screenshot: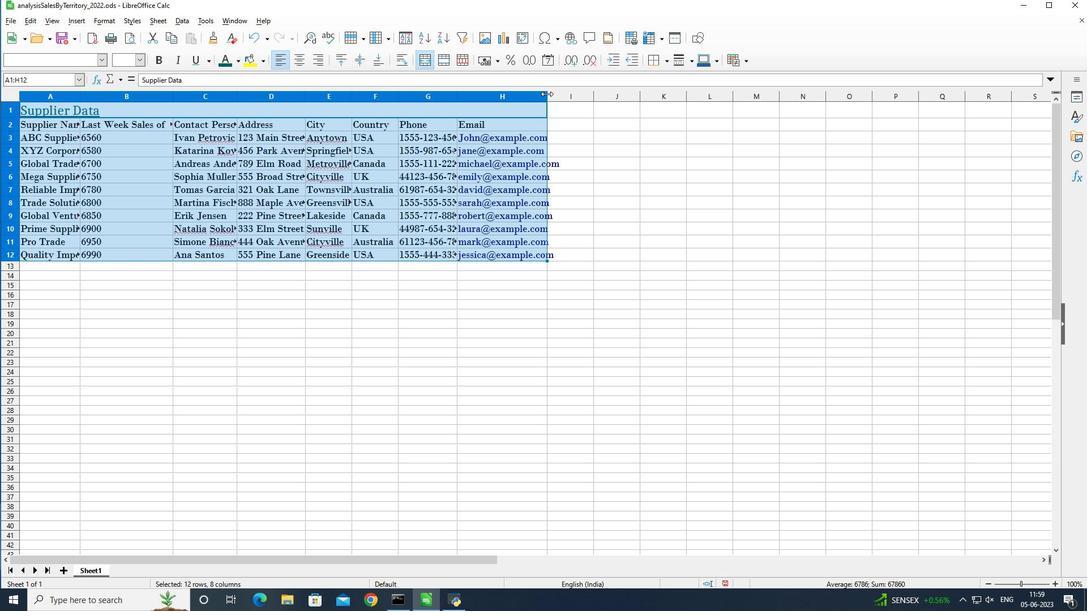 
Action: Mouse moved to (426, 136)
Screenshot: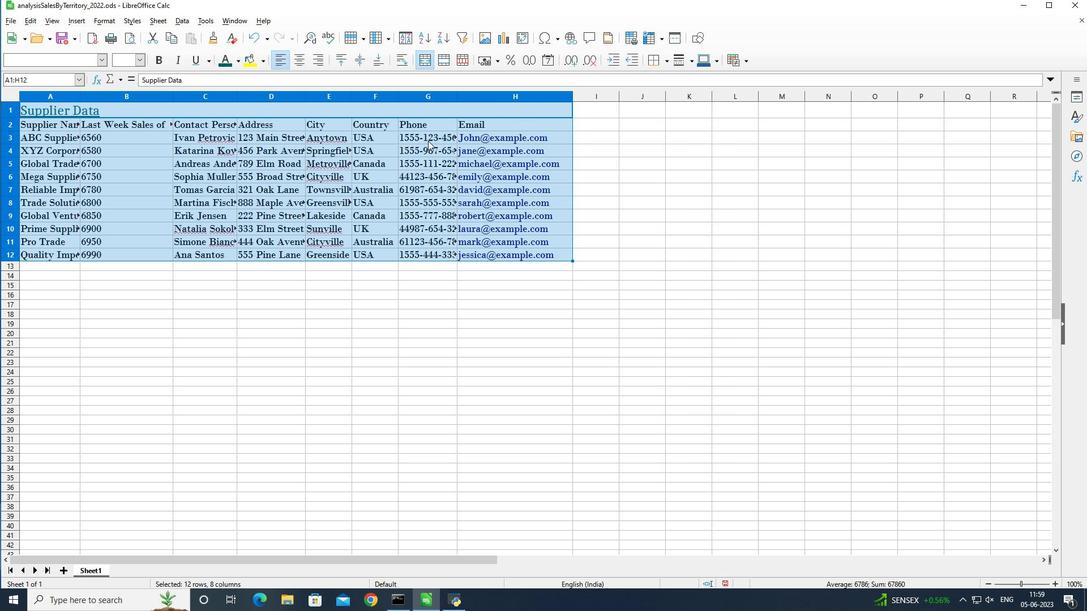 
Action: Mouse pressed left at (426, 136)
Screenshot: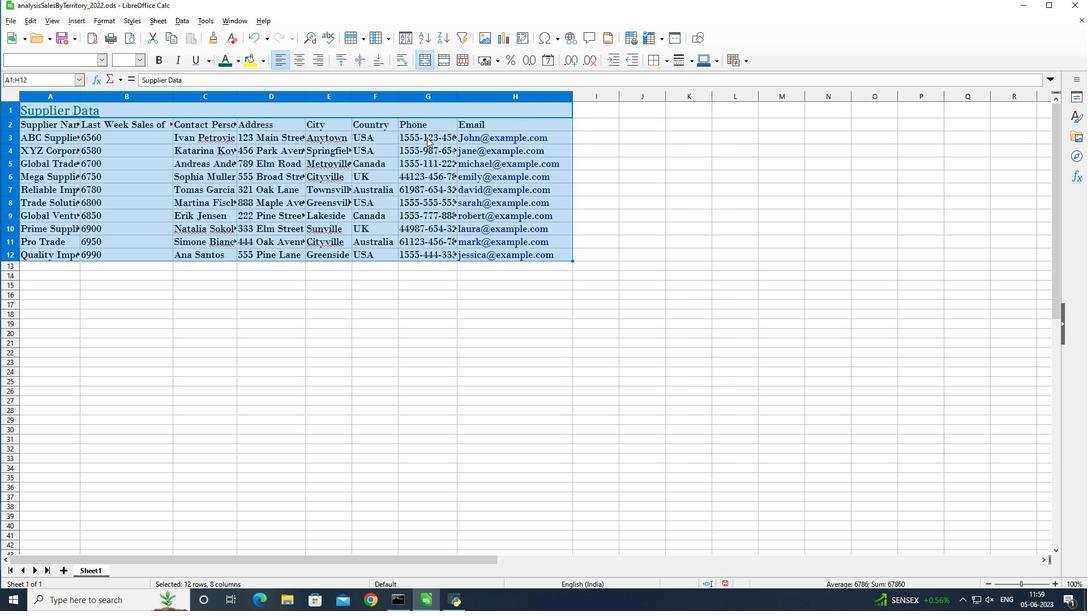 
Action: Mouse moved to (458, 94)
Screenshot: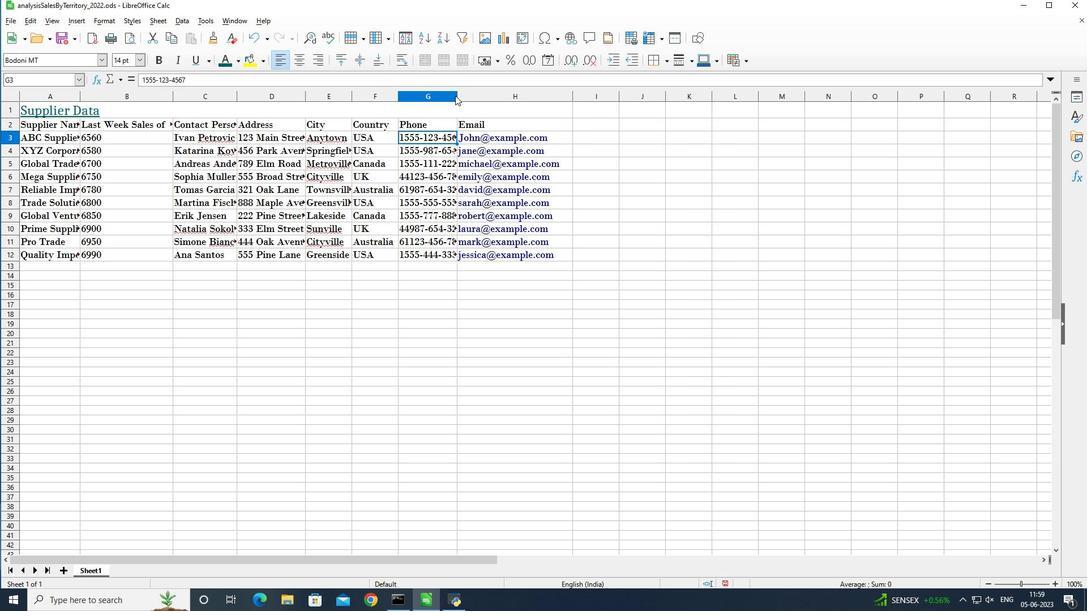 
Action: Mouse pressed left at (458, 94)
Screenshot: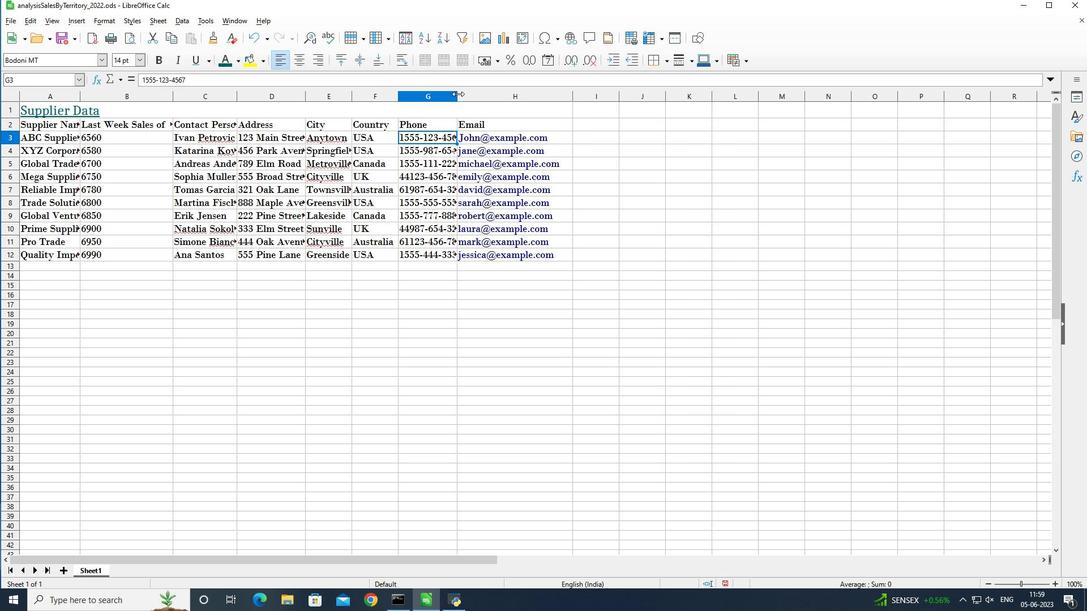 
Action: Mouse moved to (397, 94)
Screenshot: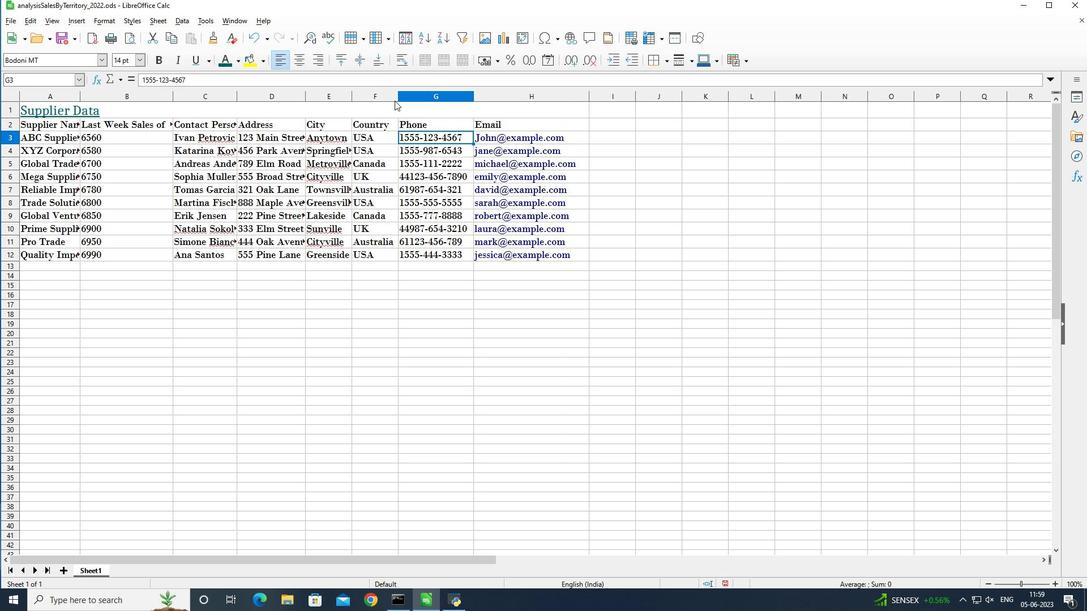 
Action: Mouse pressed left at (397, 94)
Screenshot: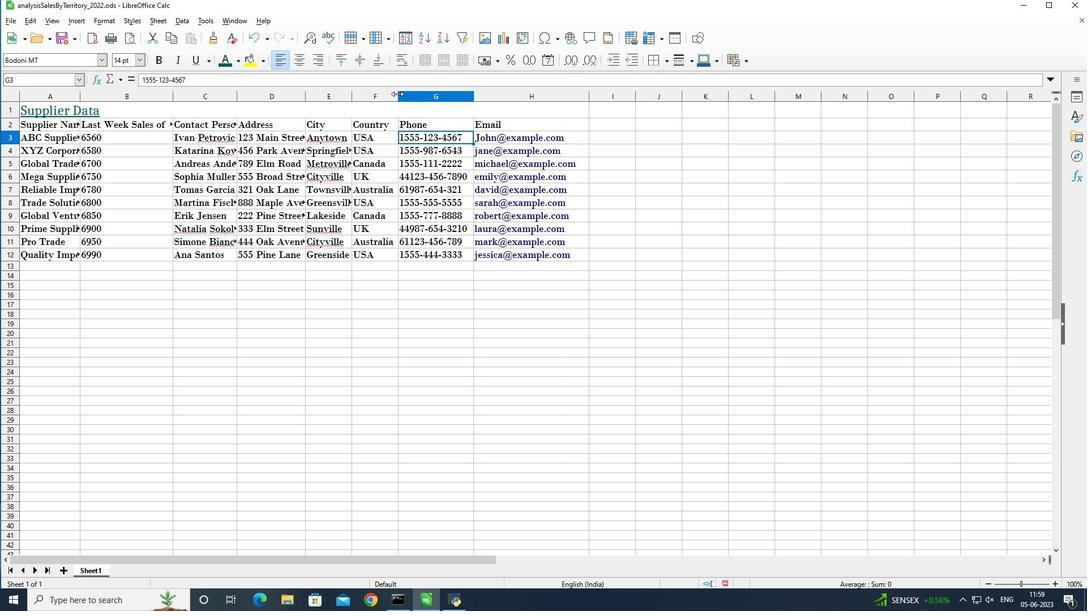 
Action: Mouse moved to (350, 96)
Screenshot: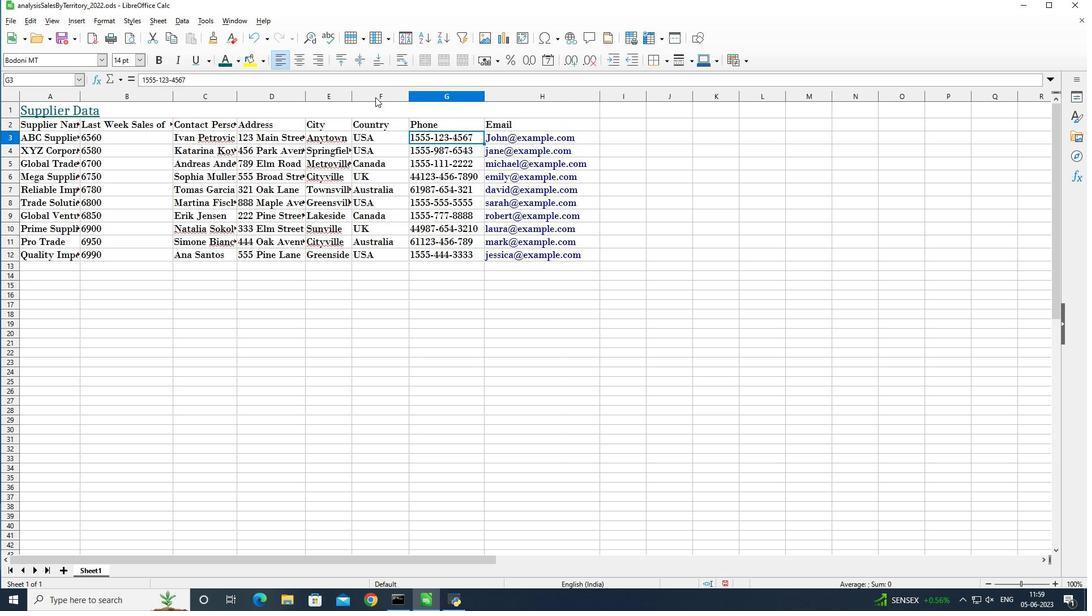 
Action: Mouse pressed left at (350, 96)
Screenshot: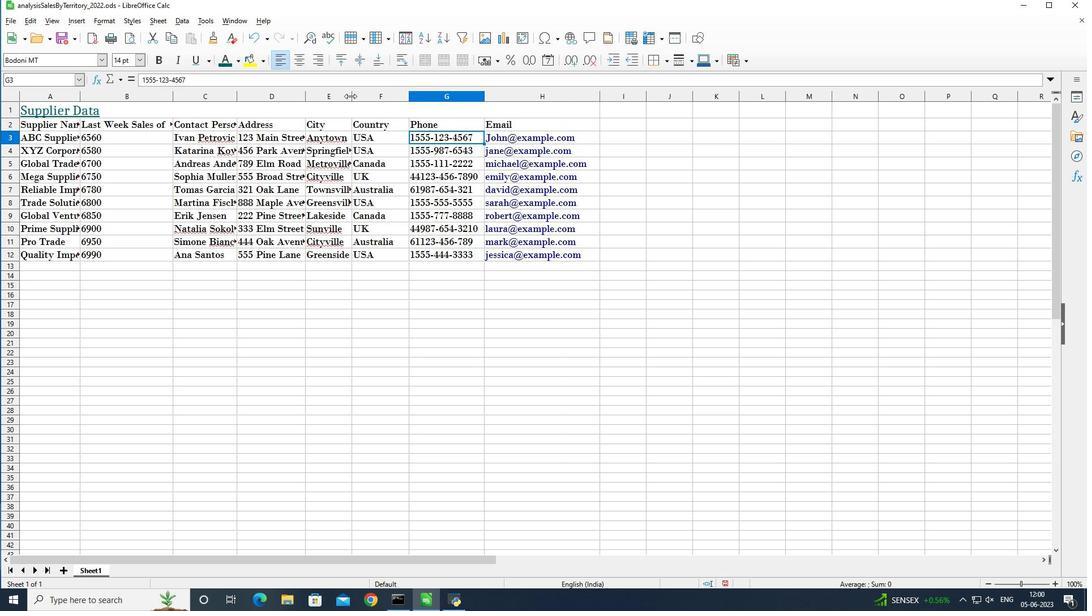 
Action: Mouse moved to (306, 95)
Screenshot: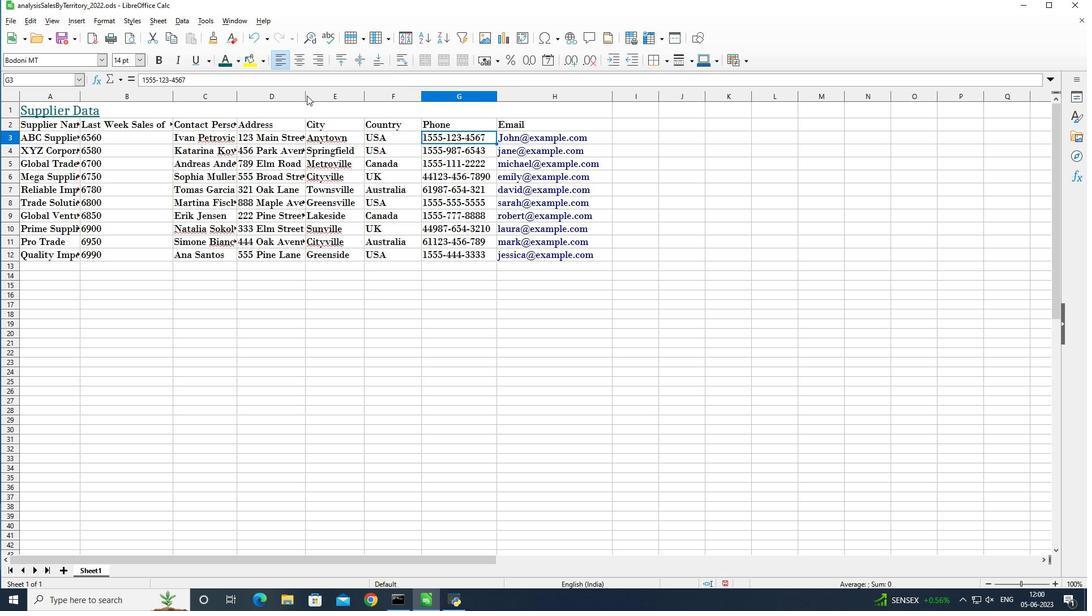 
Action: Mouse pressed left at (306, 95)
Screenshot: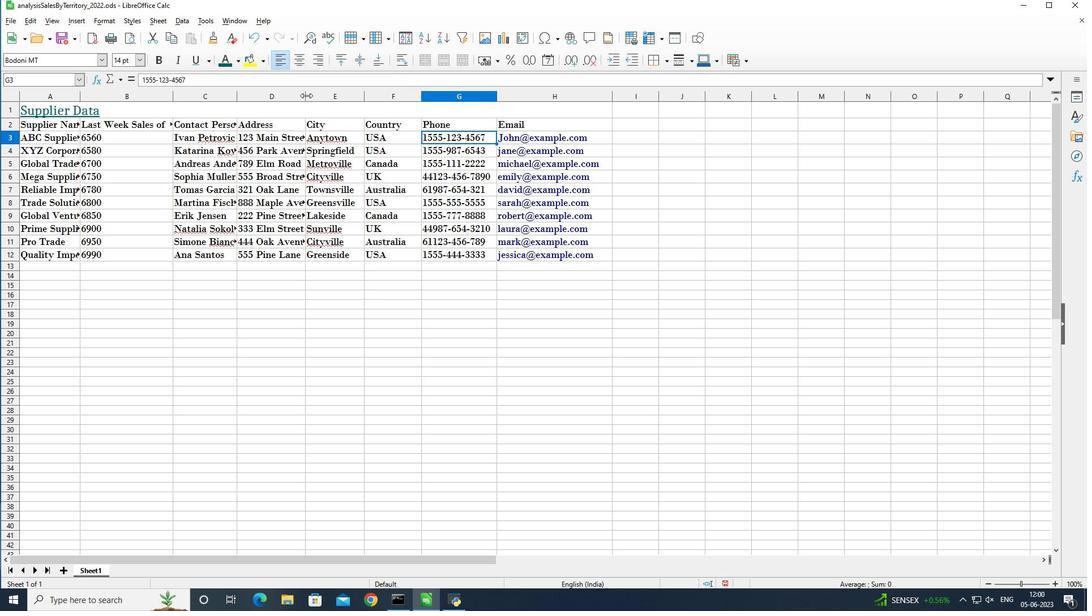 
Action: Mouse moved to (346, 96)
Screenshot: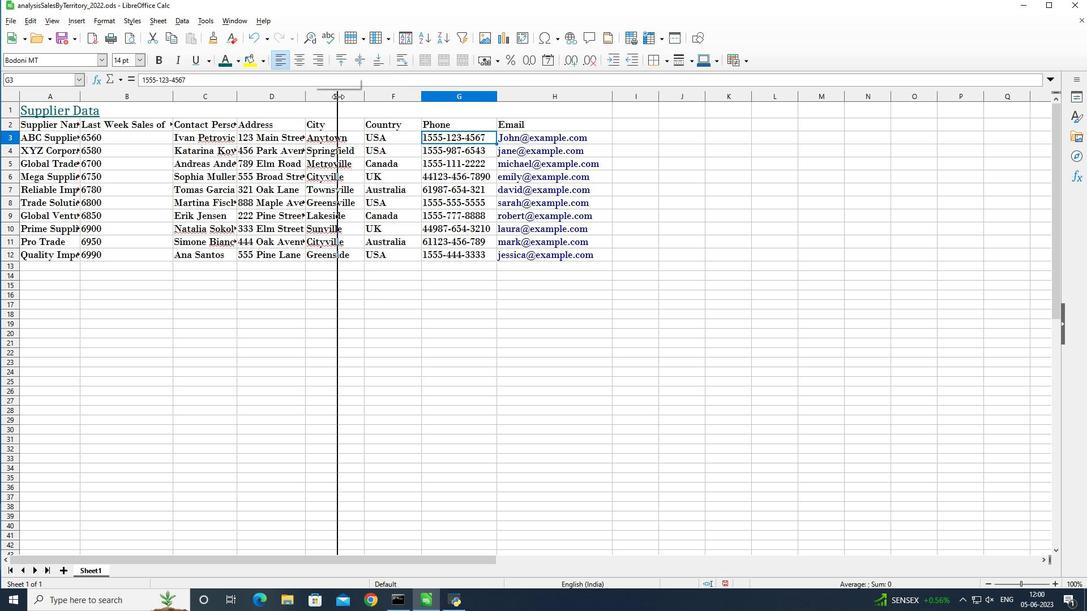 
Action: Mouse pressed left at (346, 96)
Screenshot: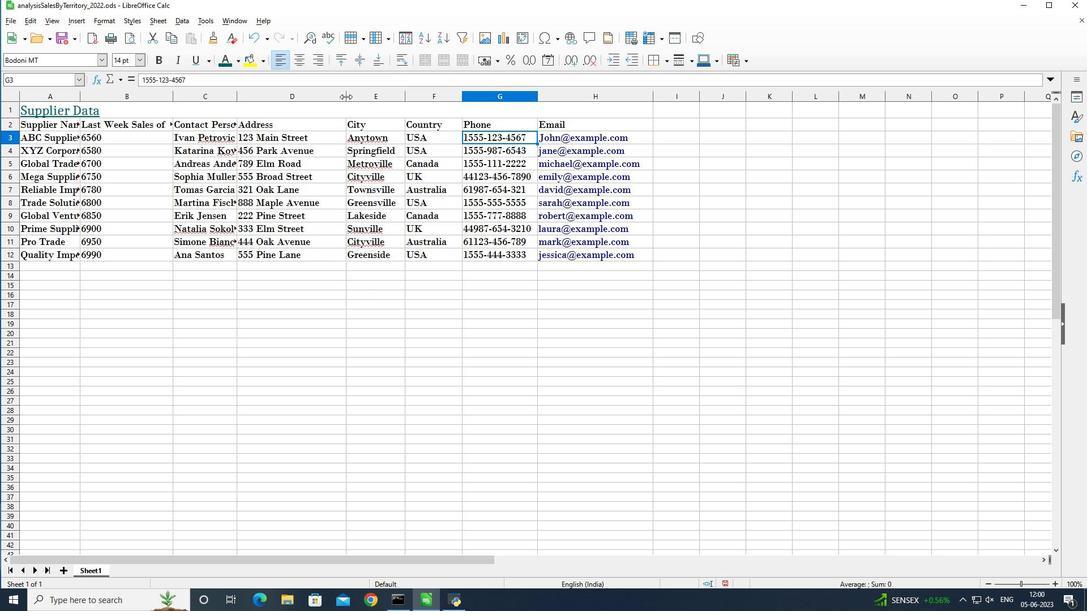 
Action: Mouse moved to (235, 94)
Screenshot: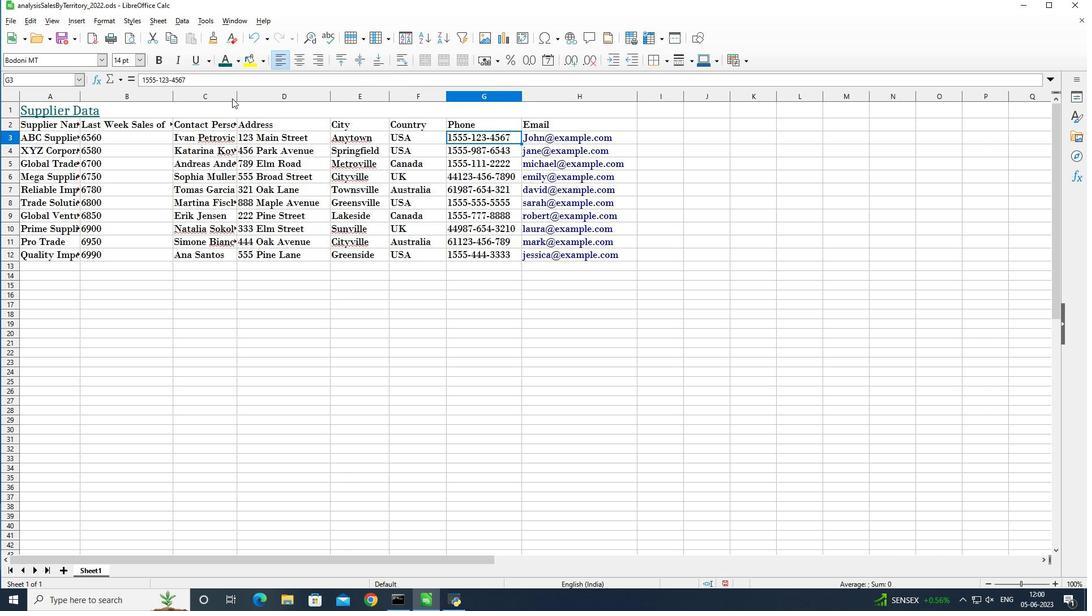 
Action: Mouse pressed left at (235, 94)
Screenshot: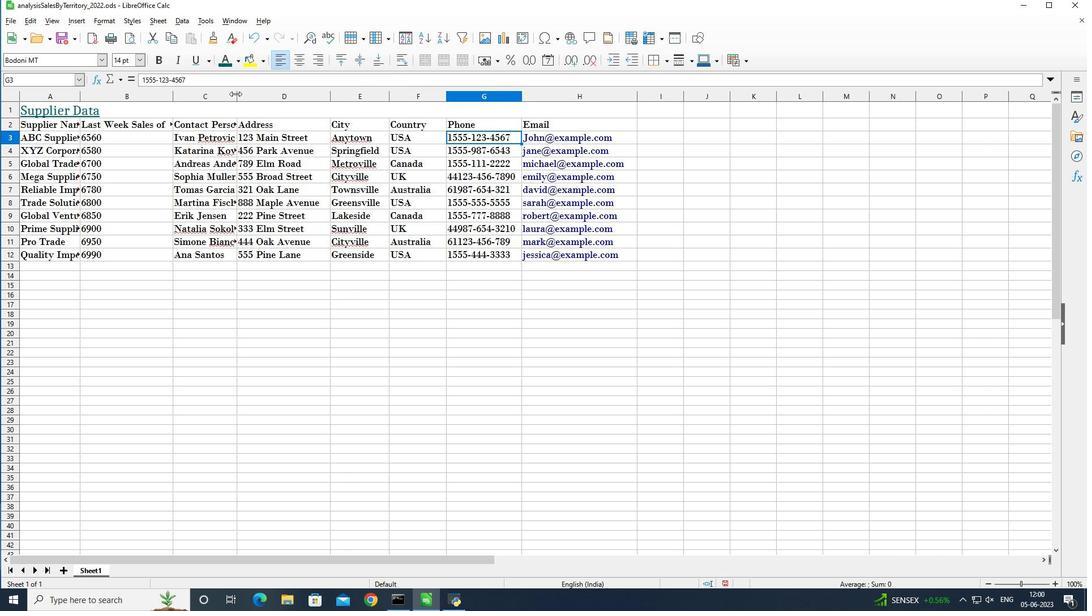 
Action: Mouse moved to (258, 94)
Screenshot: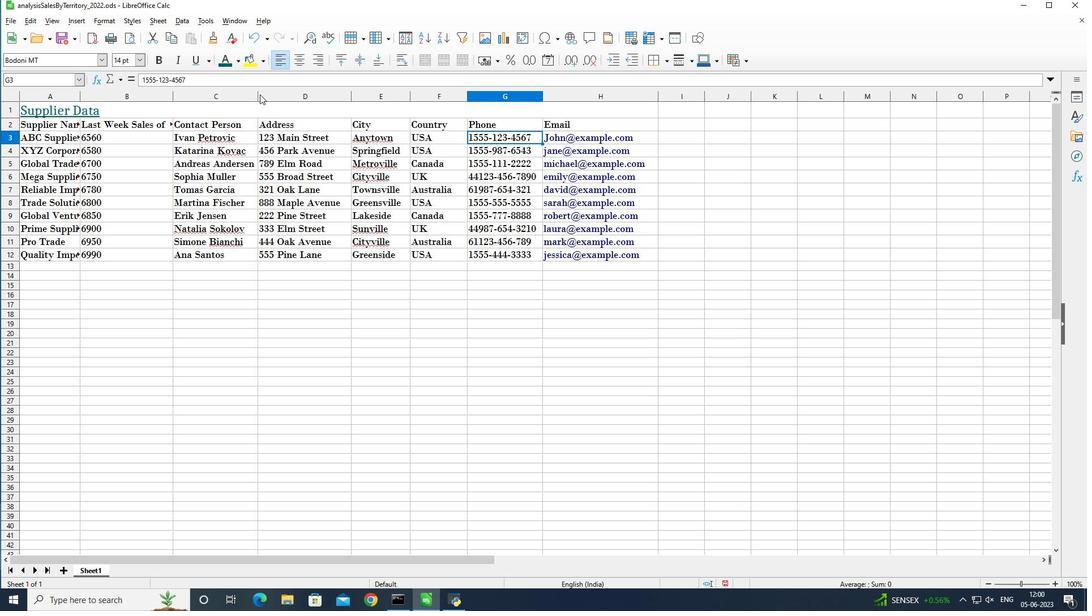 
Action: Mouse pressed left at (258, 94)
Screenshot: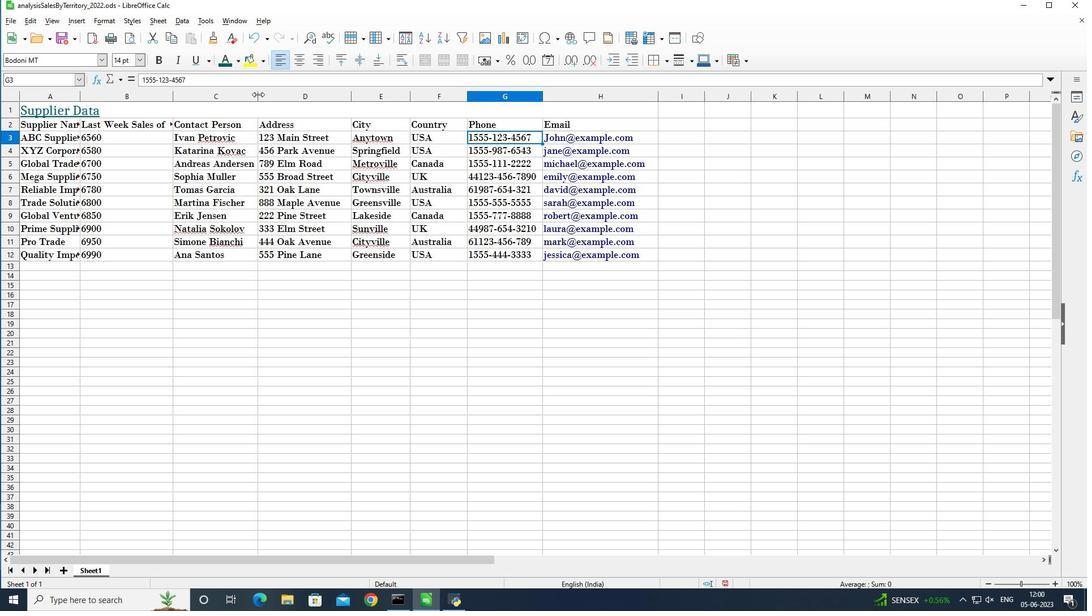 
Action: Mouse moved to (173, 98)
Screenshot: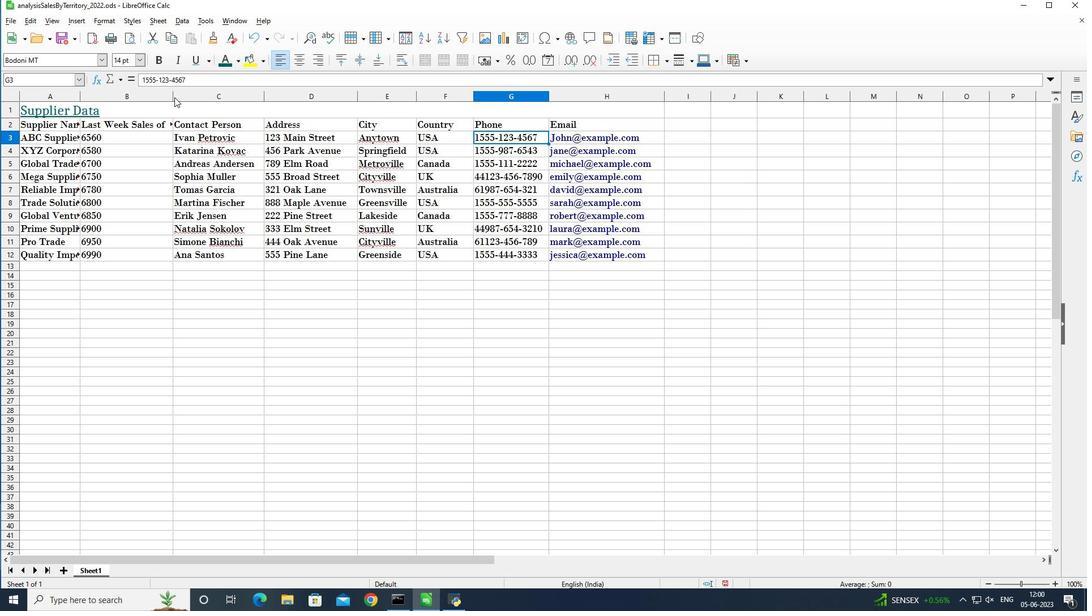 
Action: Mouse pressed left at (173, 98)
Screenshot: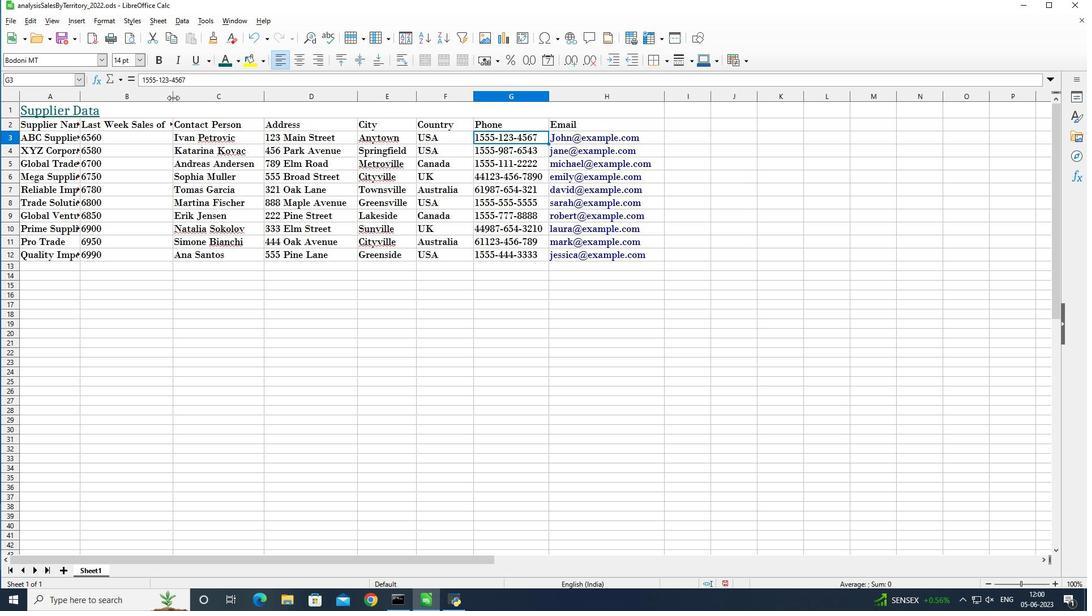
Action: Mouse moved to (79, 97)
Screenshot: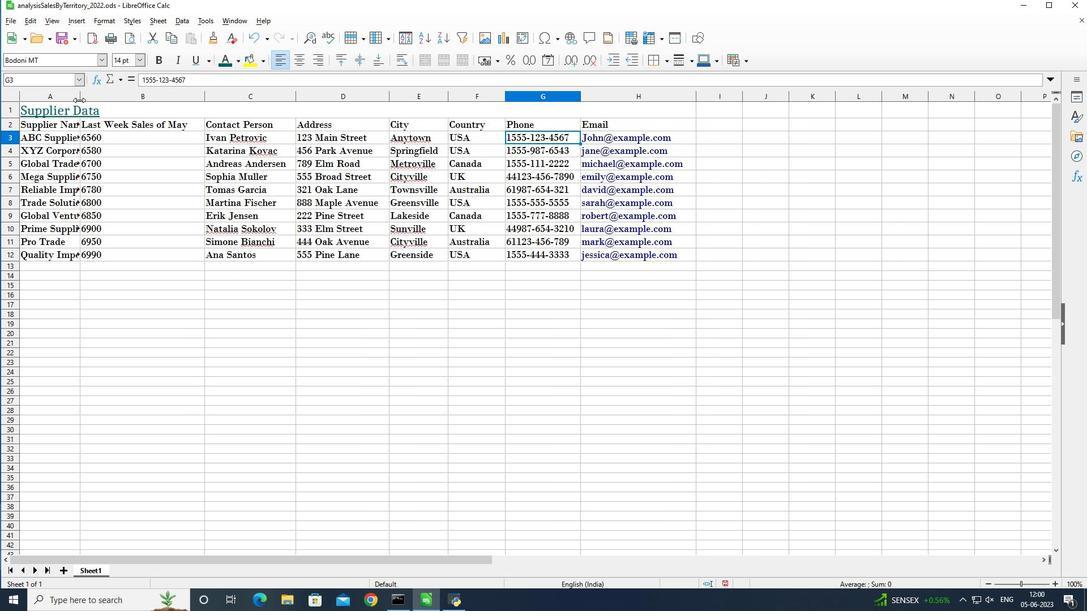 
Action: Mouse pressed left at (79, 97)
Screenshot: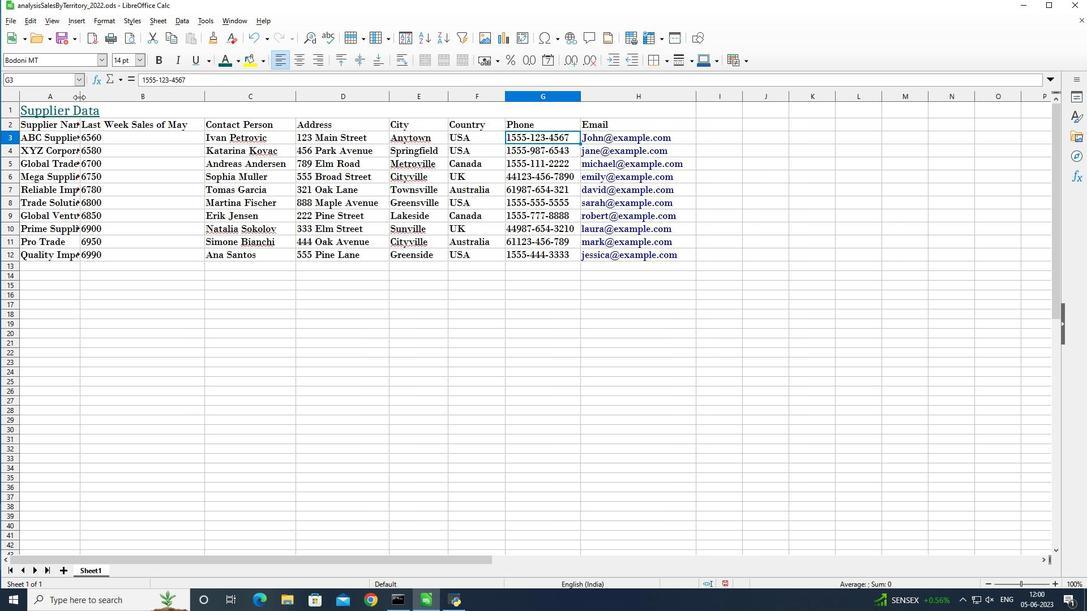 
Action: Mouse moved to (635, 271)
Screenshot: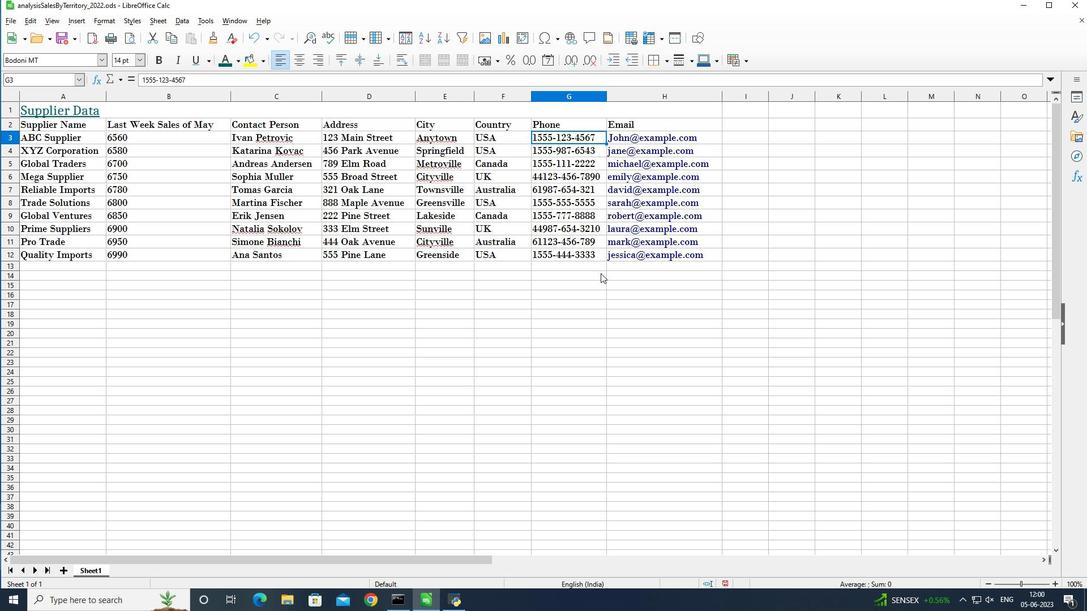 
